 Task: Look for space in San Mateo Atenco, Mexico from 8th June, 2023 to 19th June, 2023 for 1 adult in price range Rs.5000 to Rs.12000. Place can be shared room with 1  bedroom having 1 bed and 1 bathroom. Property type can be house, flat, guest house, hotel. Booking option can be shelf check-in. Required host language is English.
Action: Mouse moved to (596, 131)
Screenshot: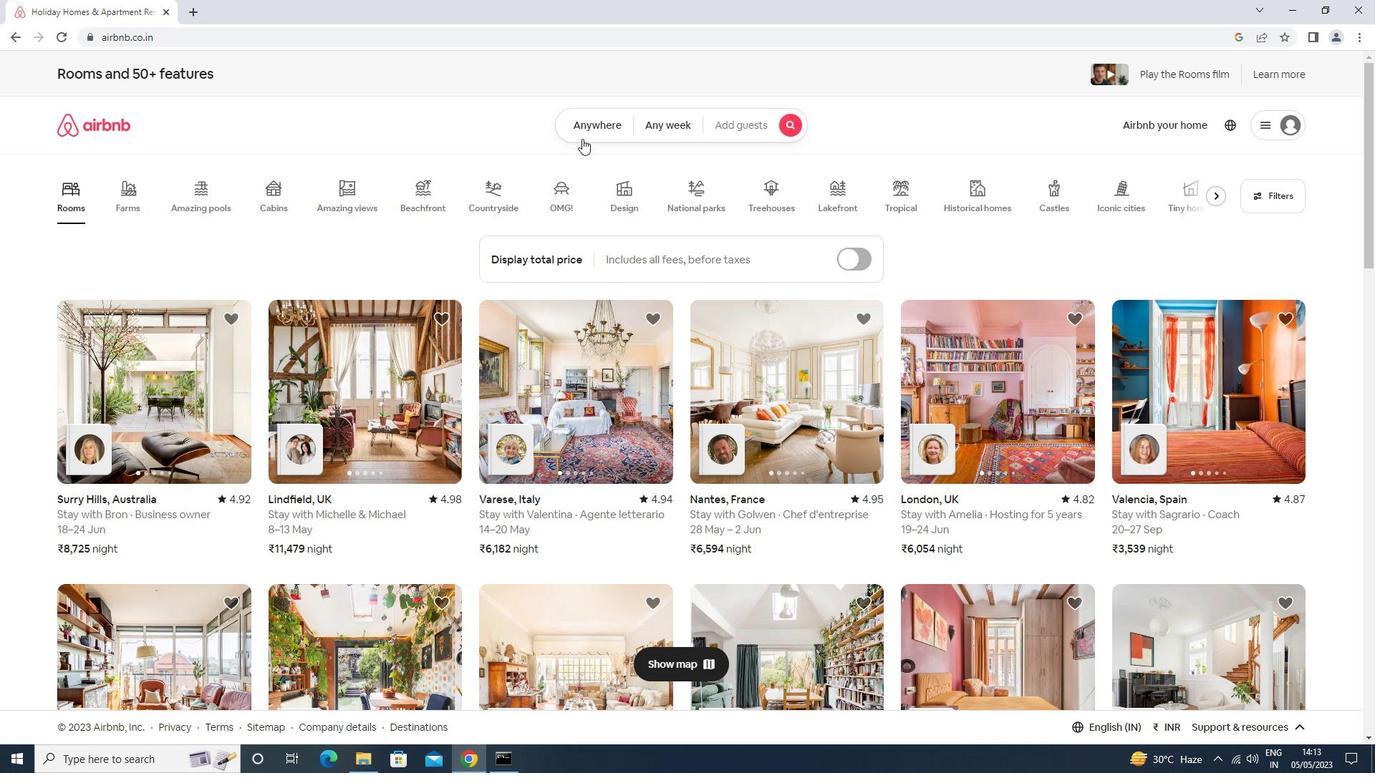 
Action: Mouse pressed left at (596, 131)
Screenshot: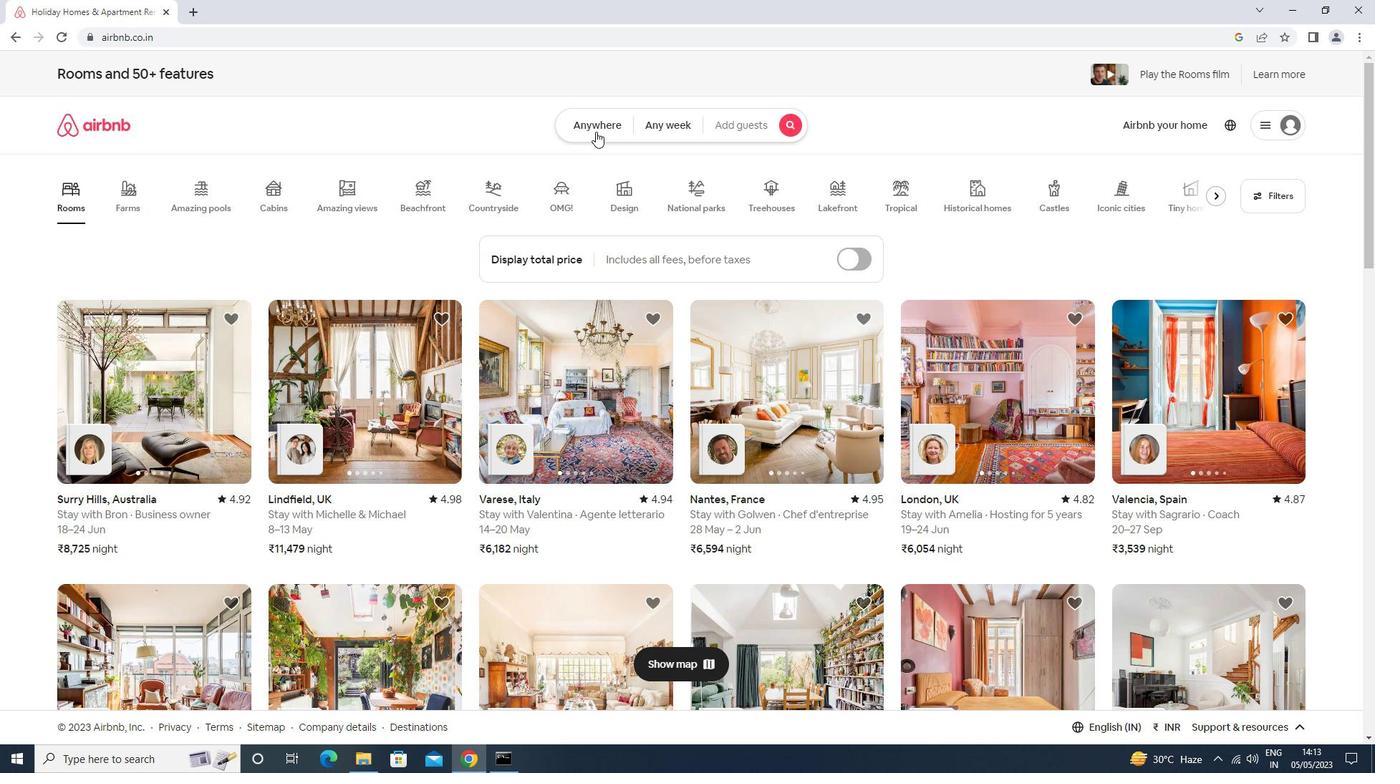 
Action: Mouse moved to (553, 191)
Screenshot: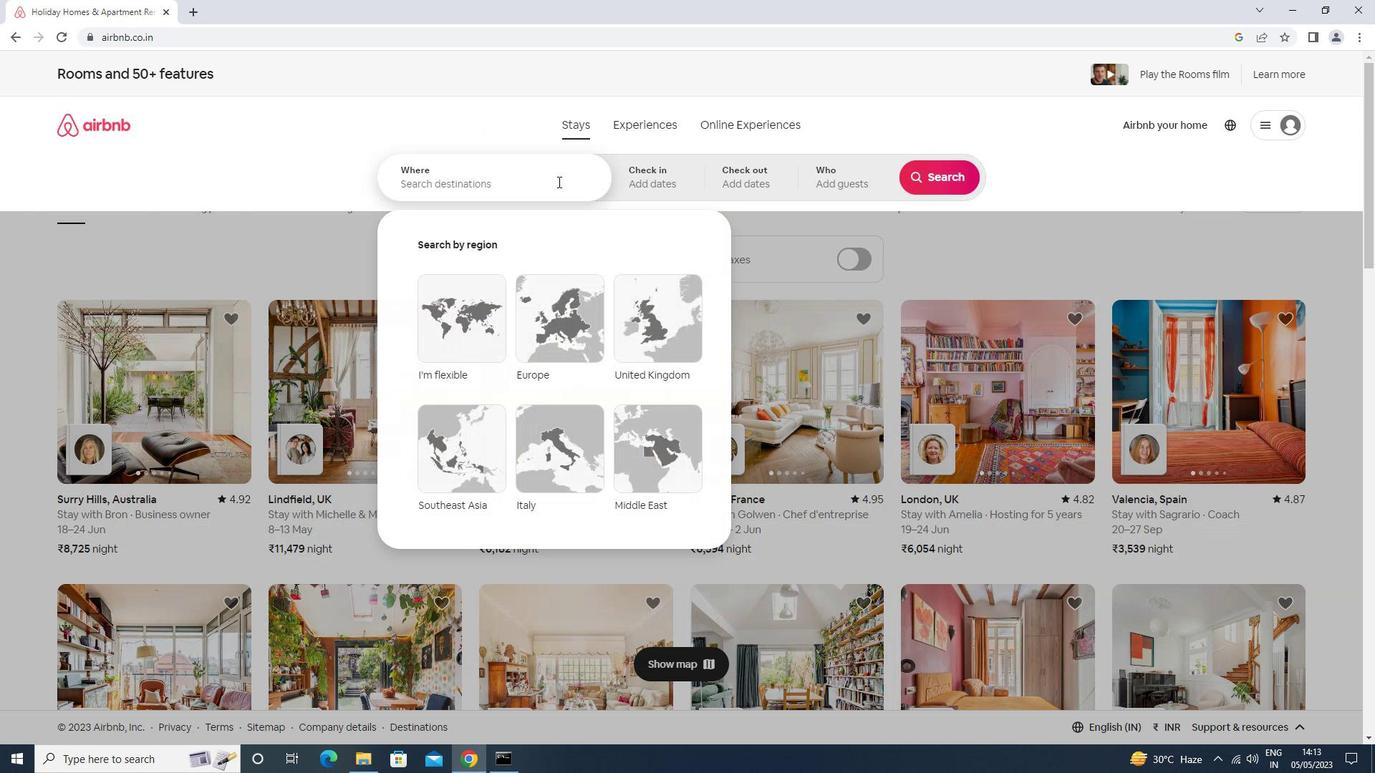 
Action: Mouse pressed left at (553, 191)
Screenshot: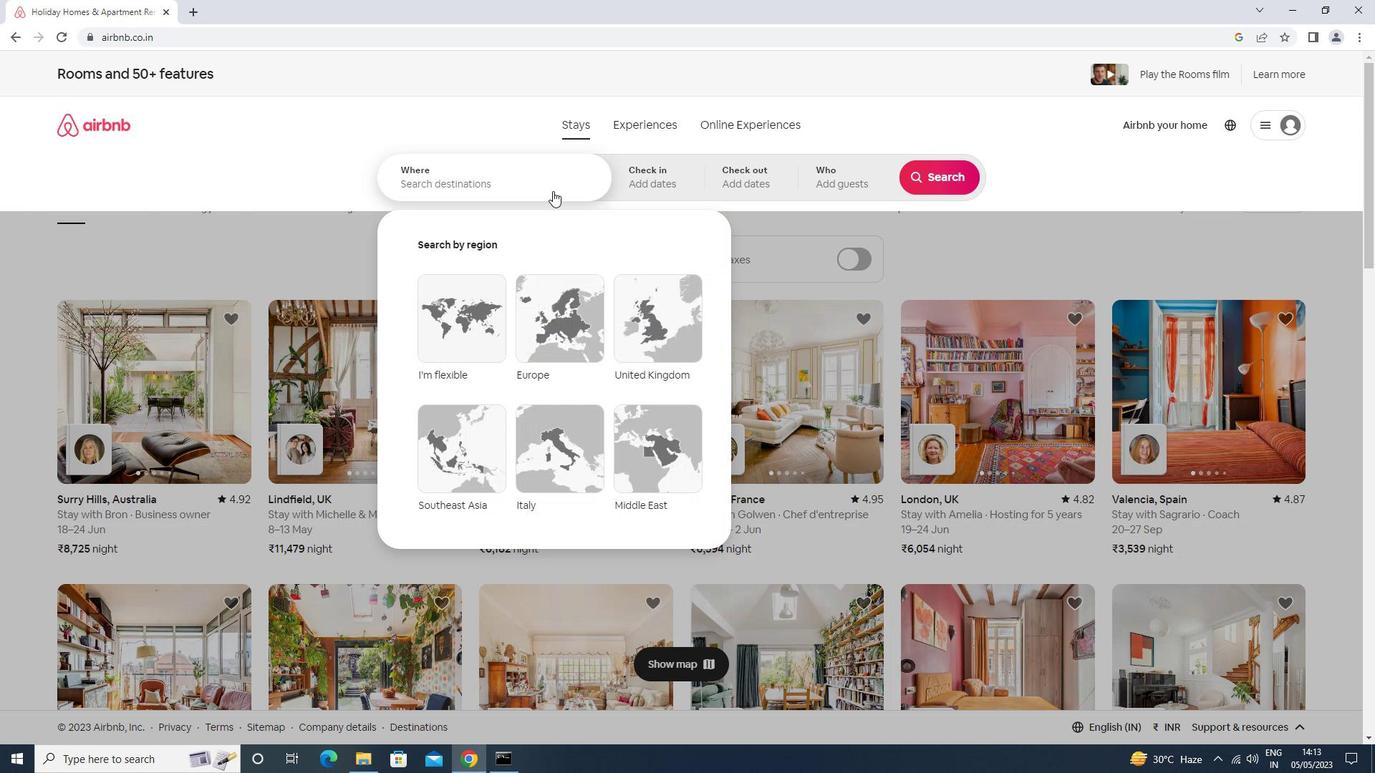 
Action: Key pressed <Key.shift>SAN<Key.space><Key.shift>MATEO<Key.space><Key.shift>ATE<Key.down><Key.enter>
Screenshot: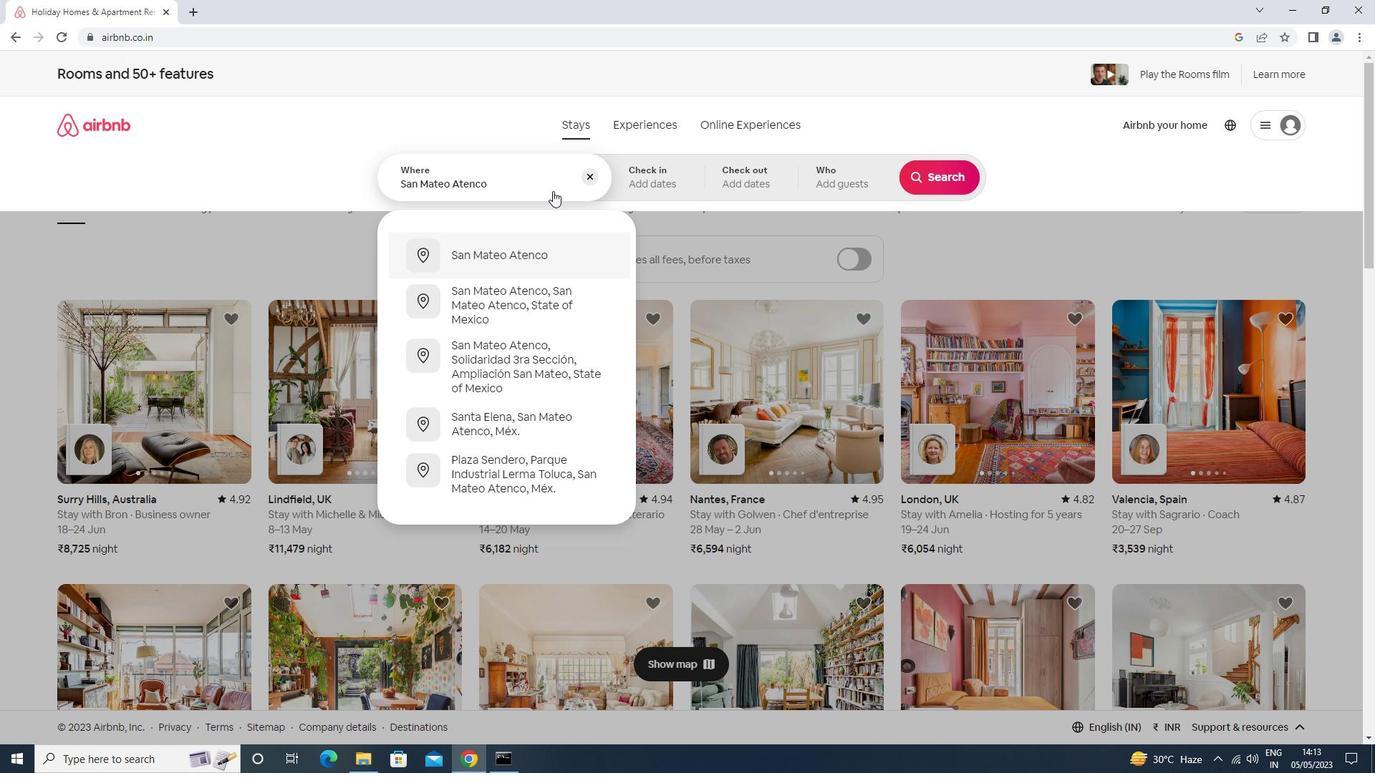 
Action: Mouse moved to (849, 378)
Screenshot: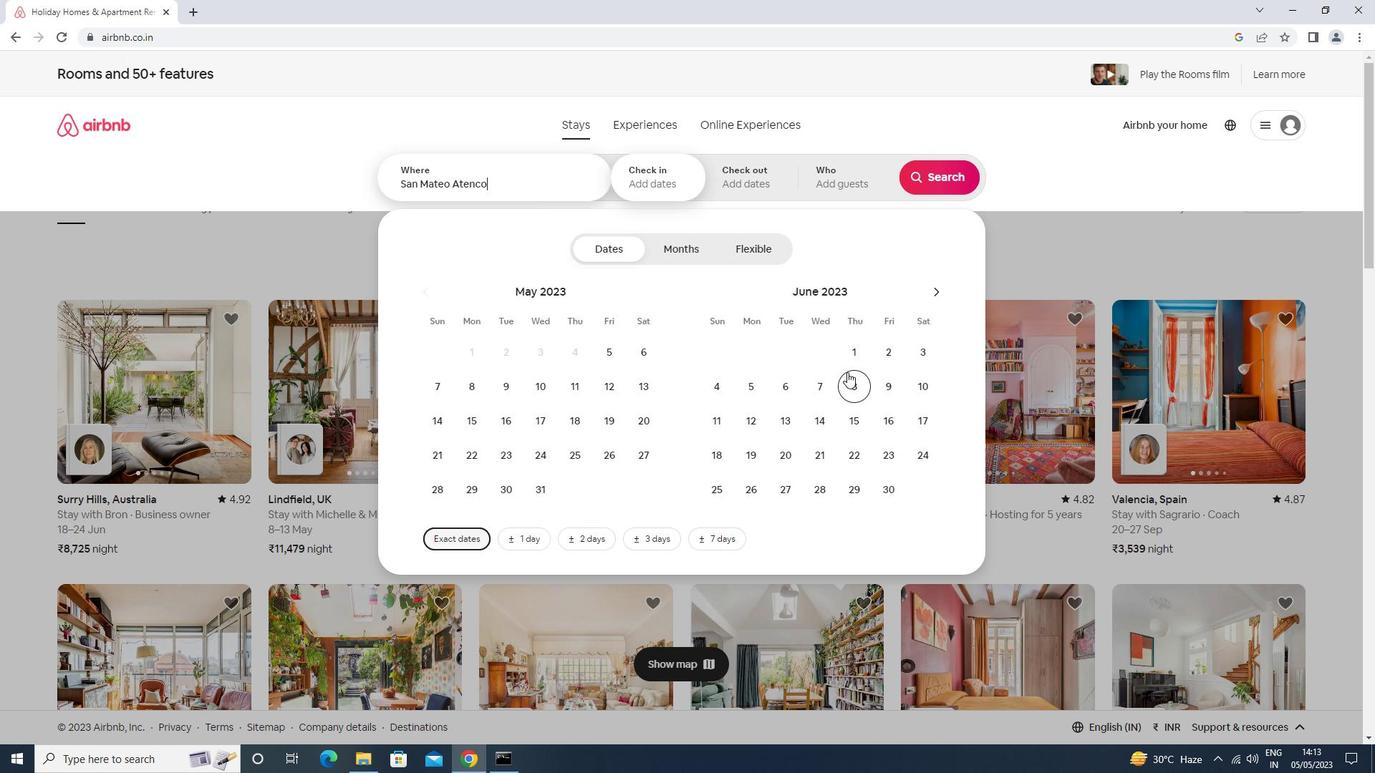 
Action: Mouse pressed left at (849, 378)
Screenshot: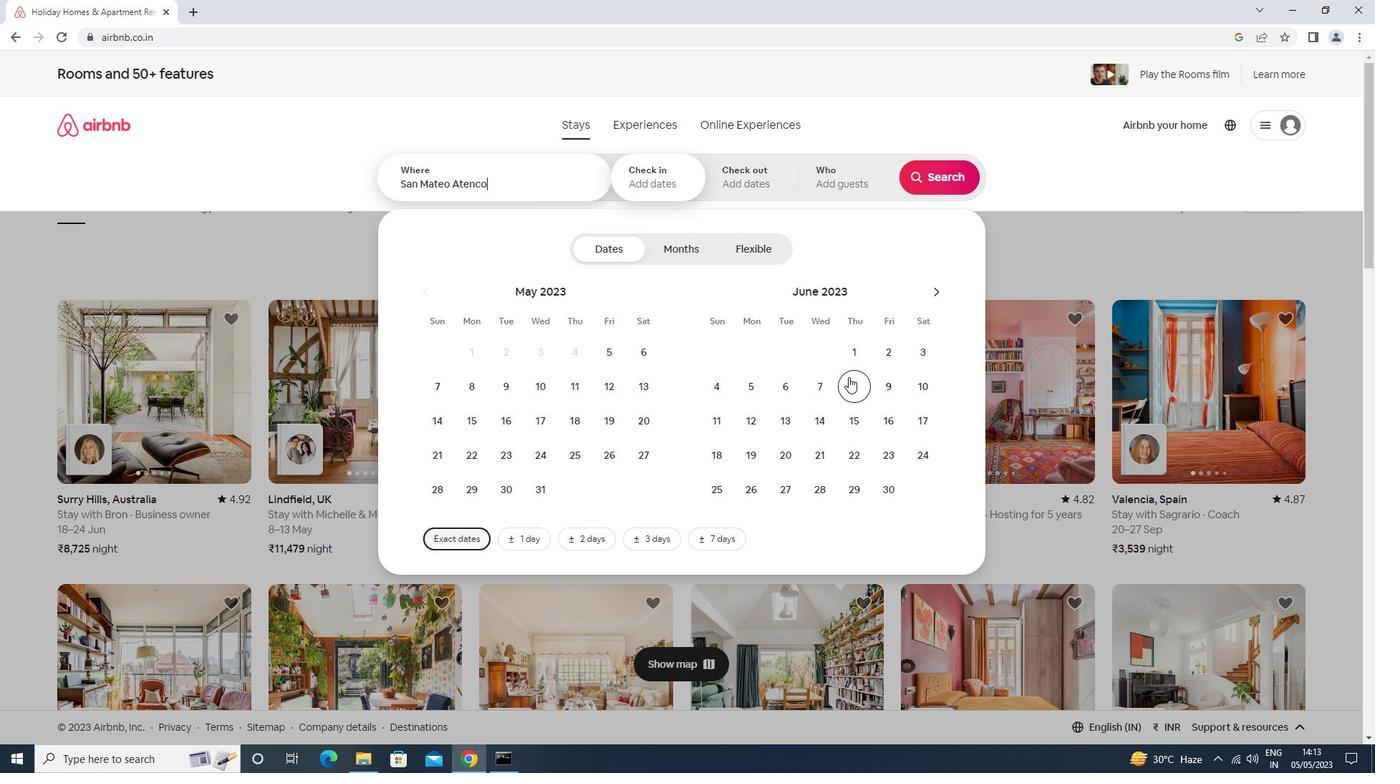 
Action: Mouse moved to (761, 457)
Screenshot: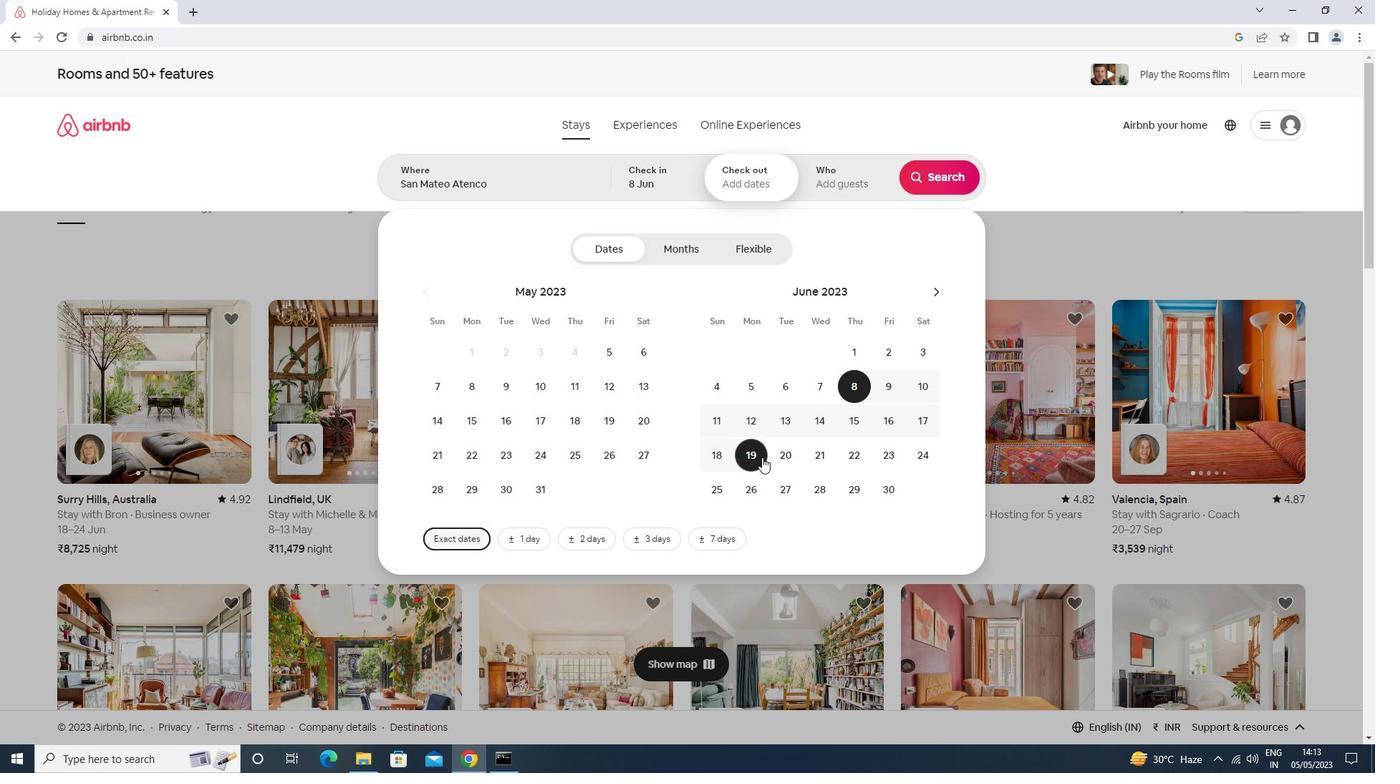 
Action: Mouse pressed left at (761, 457)
Screenshot: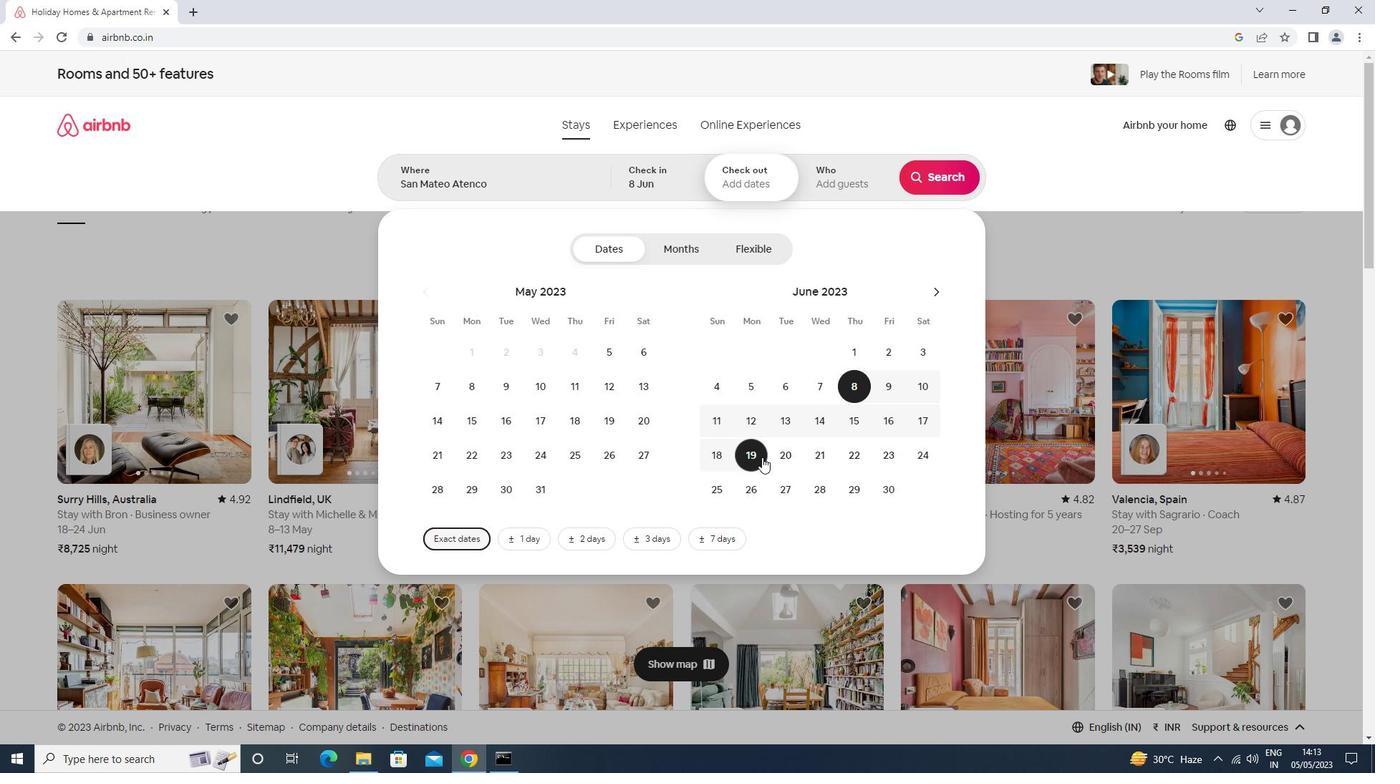 
Action: Mouse moved to (841, 189)
Screenshot: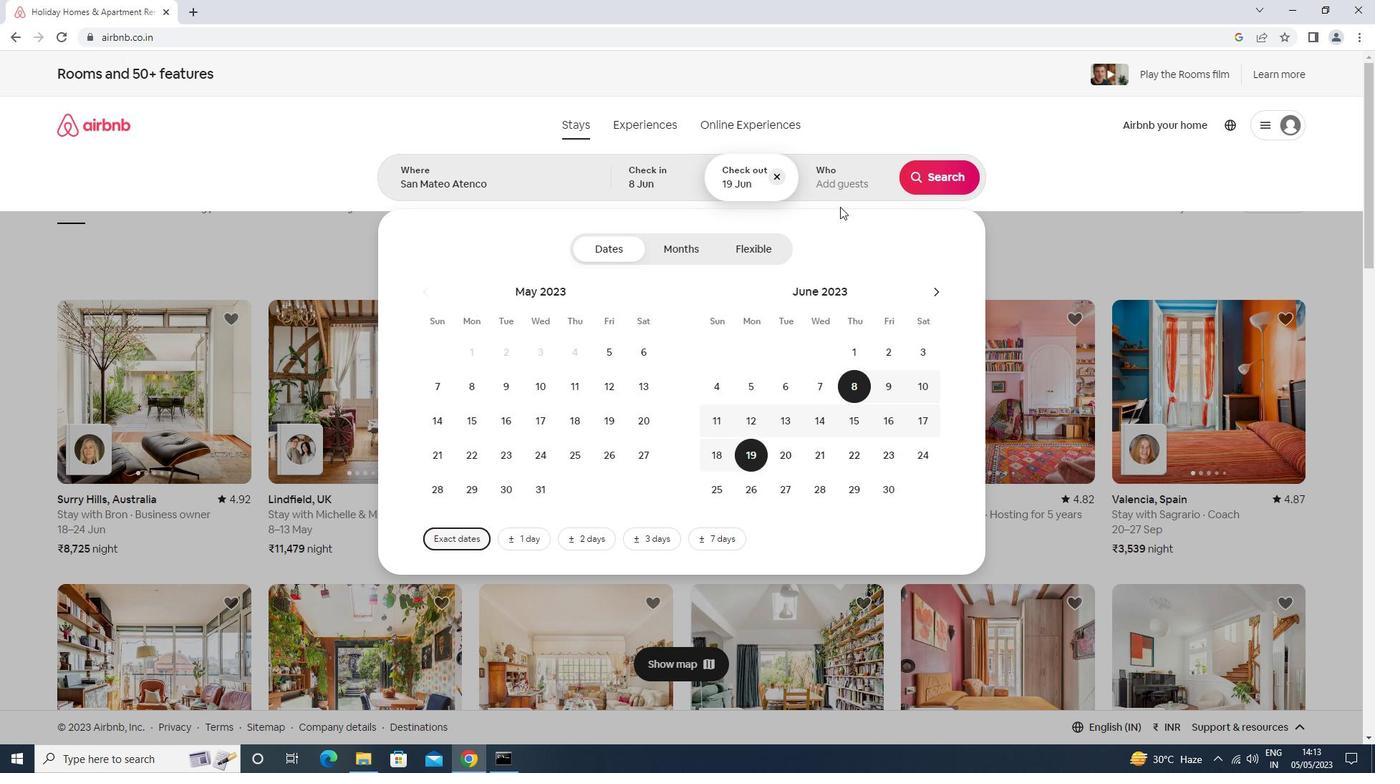 
Action: Mouse pressed left at (841, 189)
Screenshot: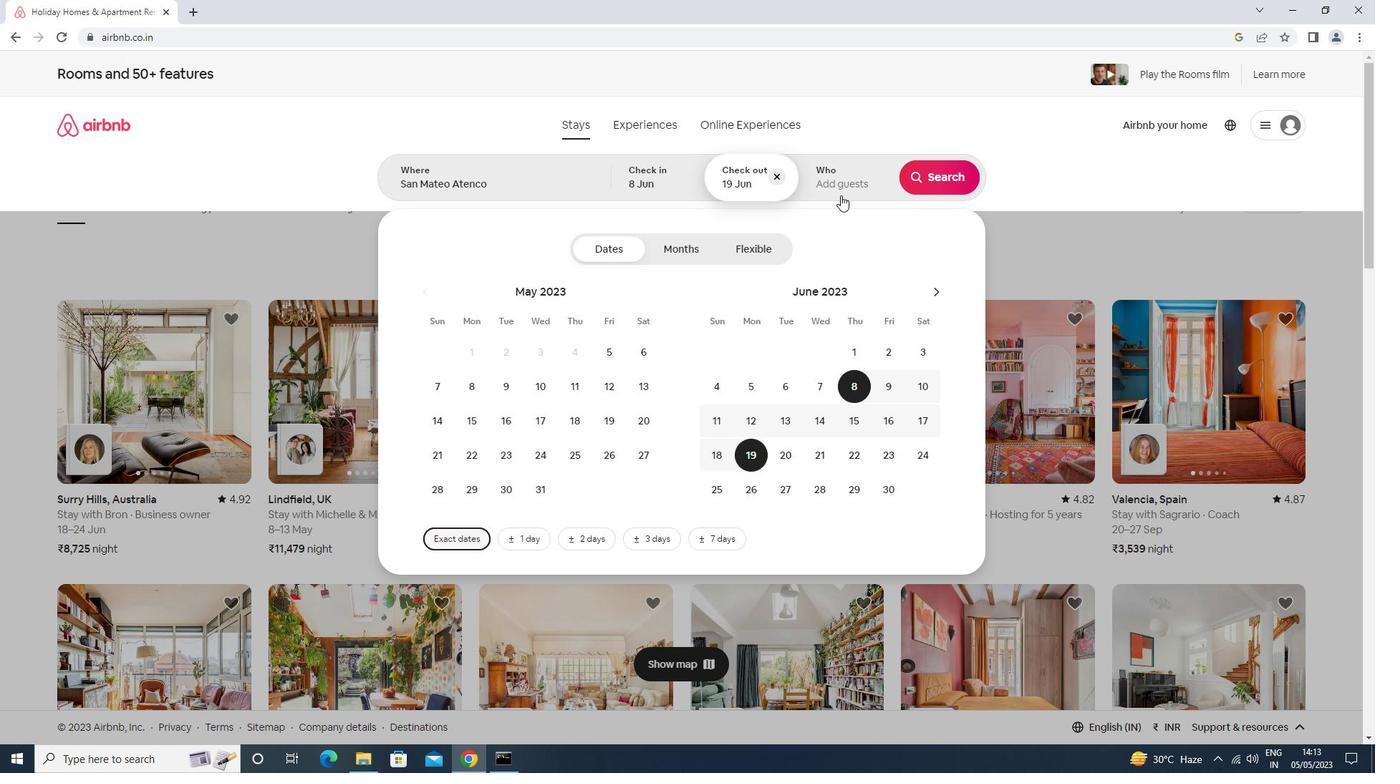 
Action: Mouse moved to (941, 254)
Screenshot: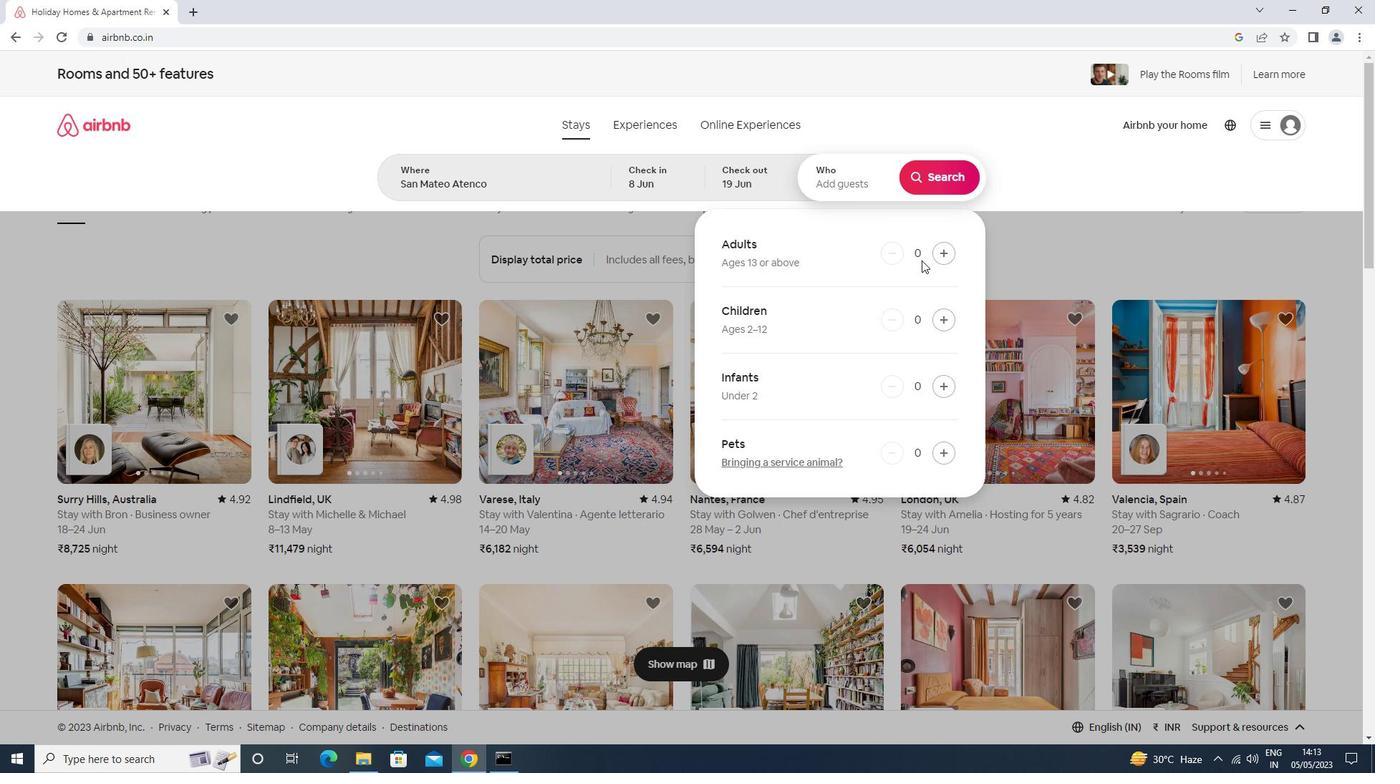 
Action: Mouse pressed left at (941, 254)
Screenshot: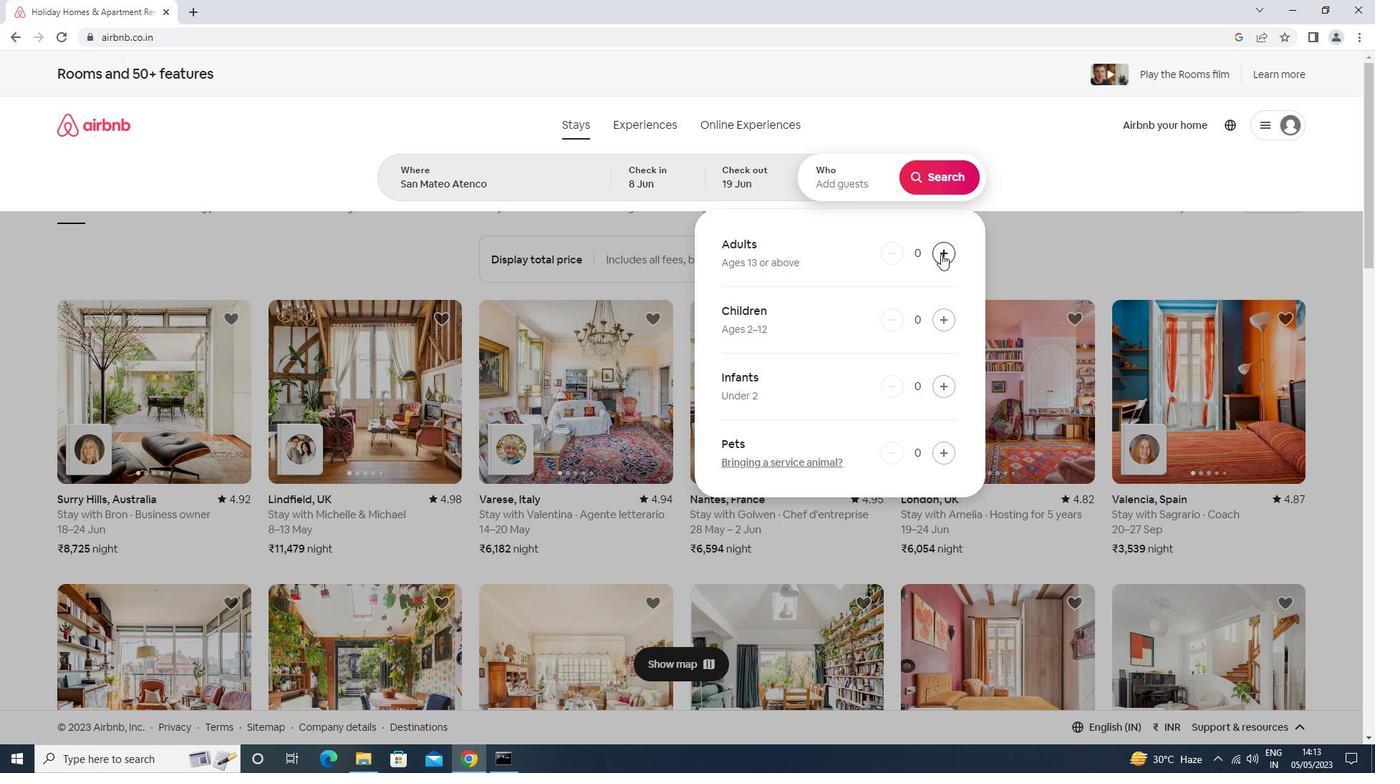 
Action: Mouse moved to (943, 176)
Screenshot: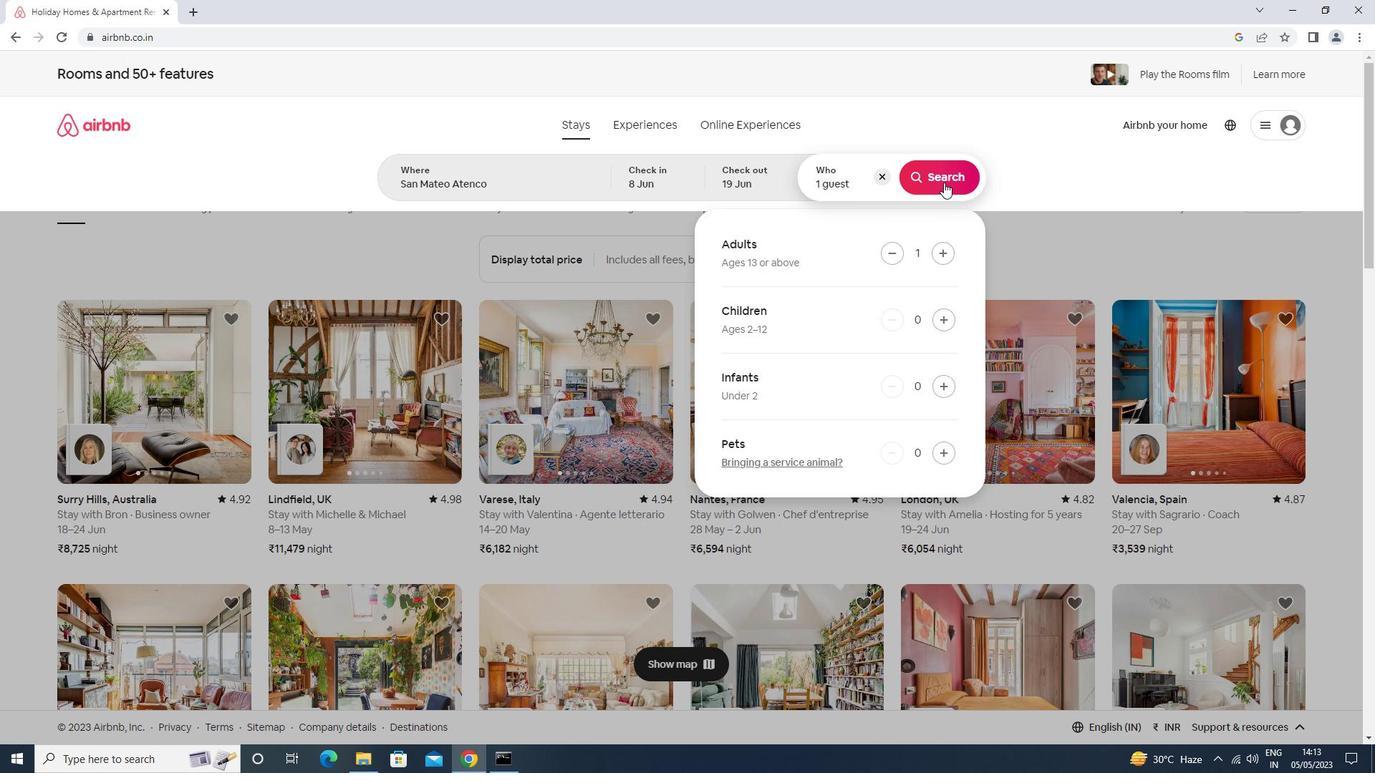 
Action: Mouse pressed left at (943, 176)
Screenshot: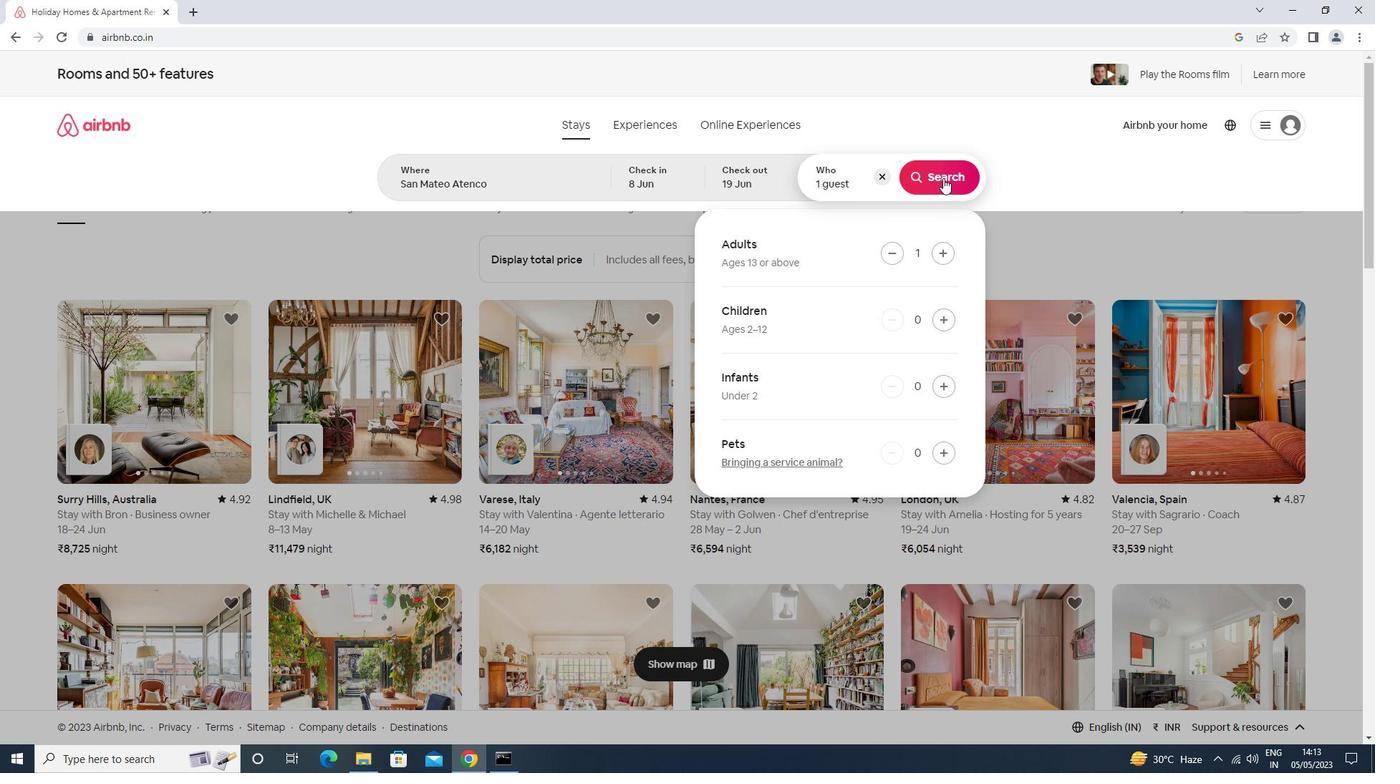 
Action: Mouse moved to (1310, 147)
Screenshot: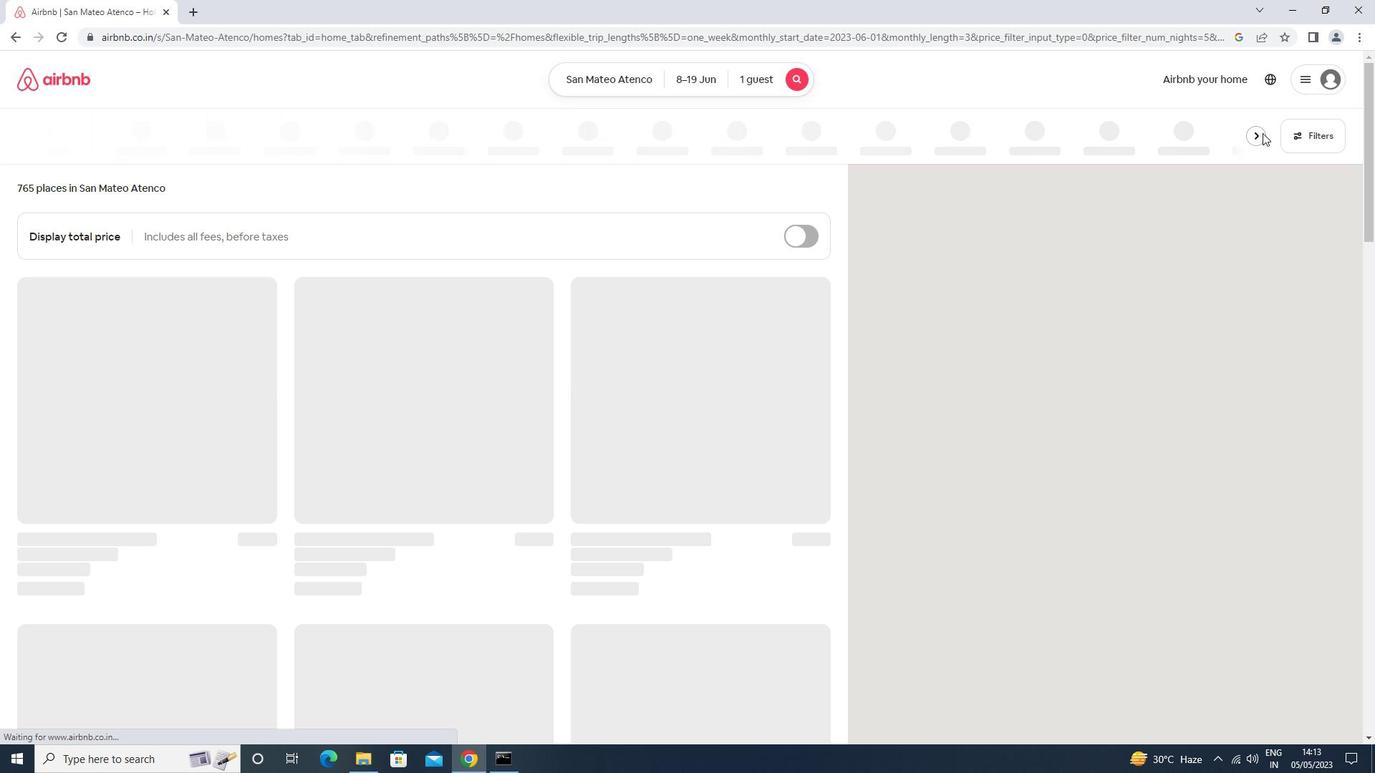
Action: Mouse pressed left at (1310, 147)
Screenshot: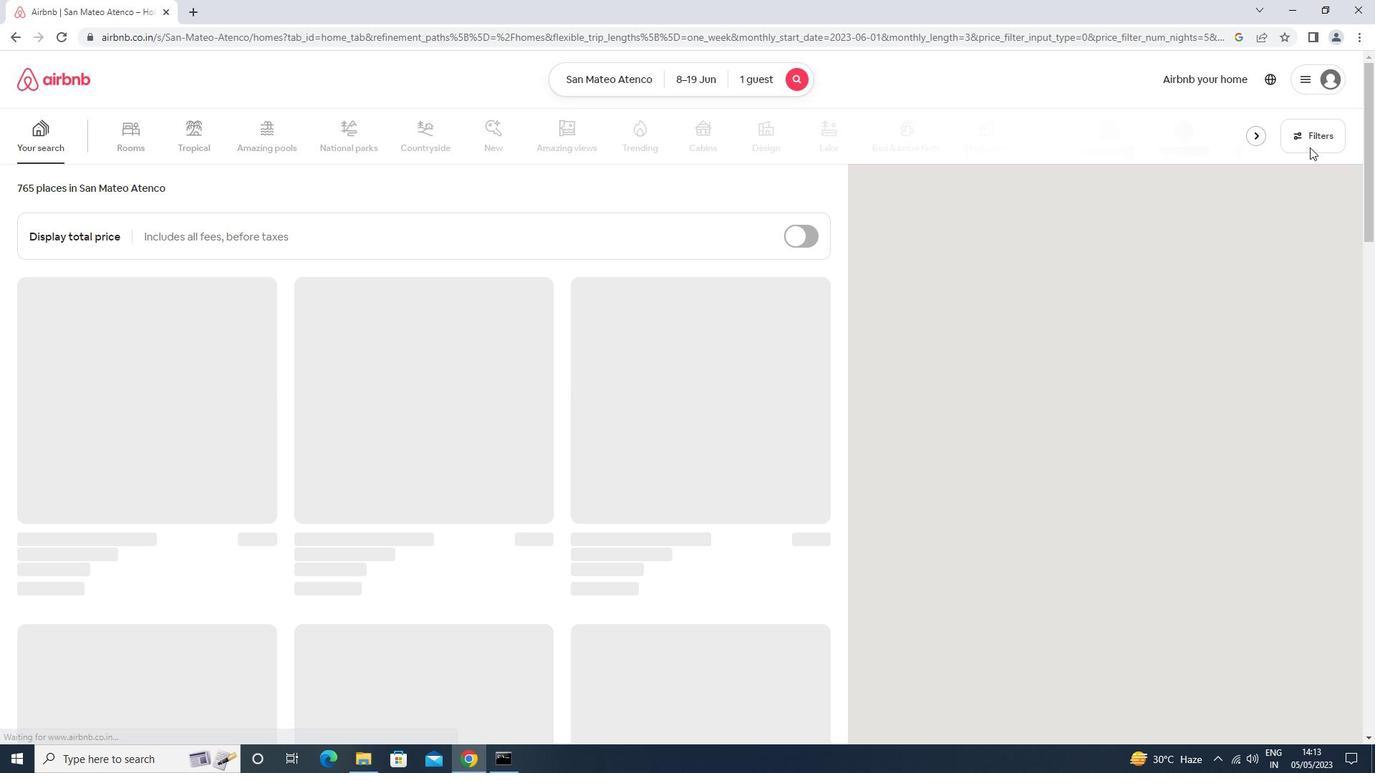 
Action: Mouse moved to (609, 474)
Screenshot: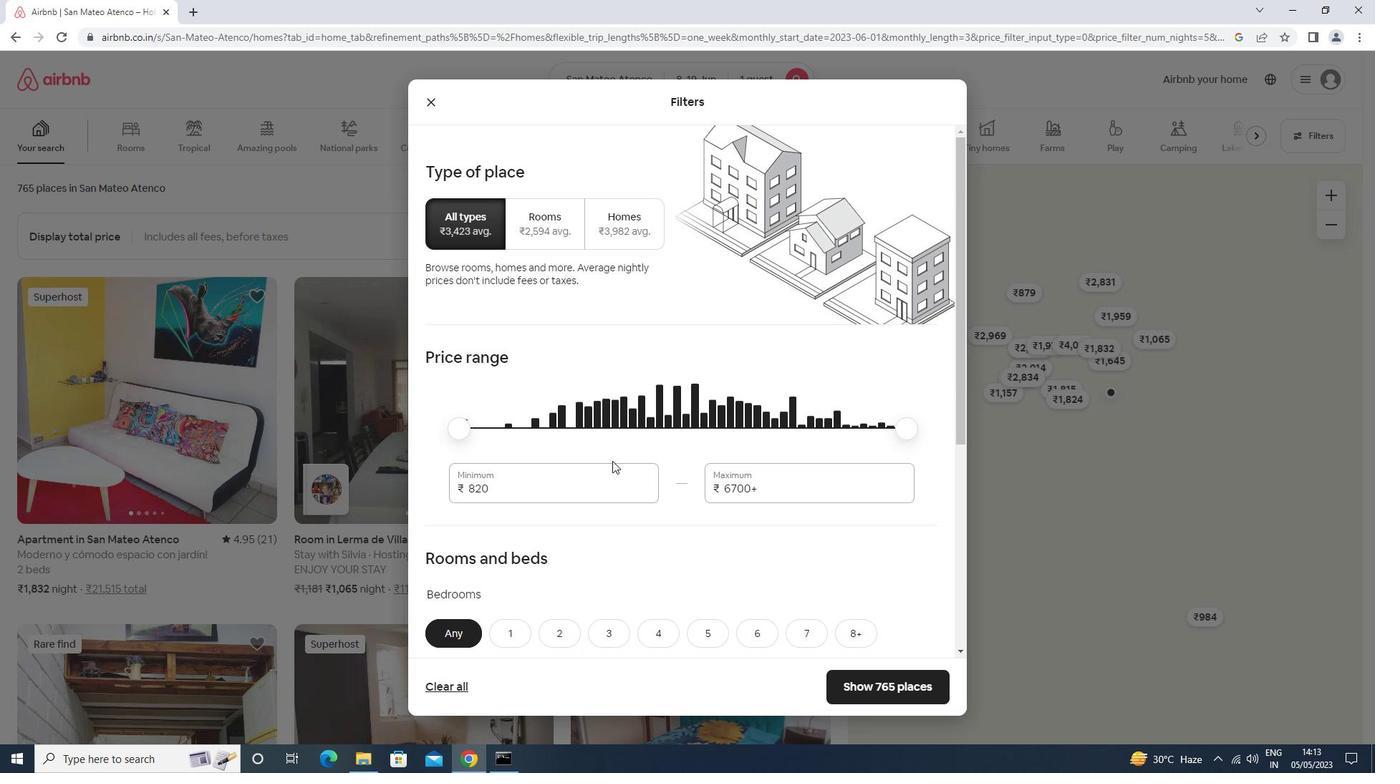 
Action: Mouse pressed left at (609, 474)
Screenshot: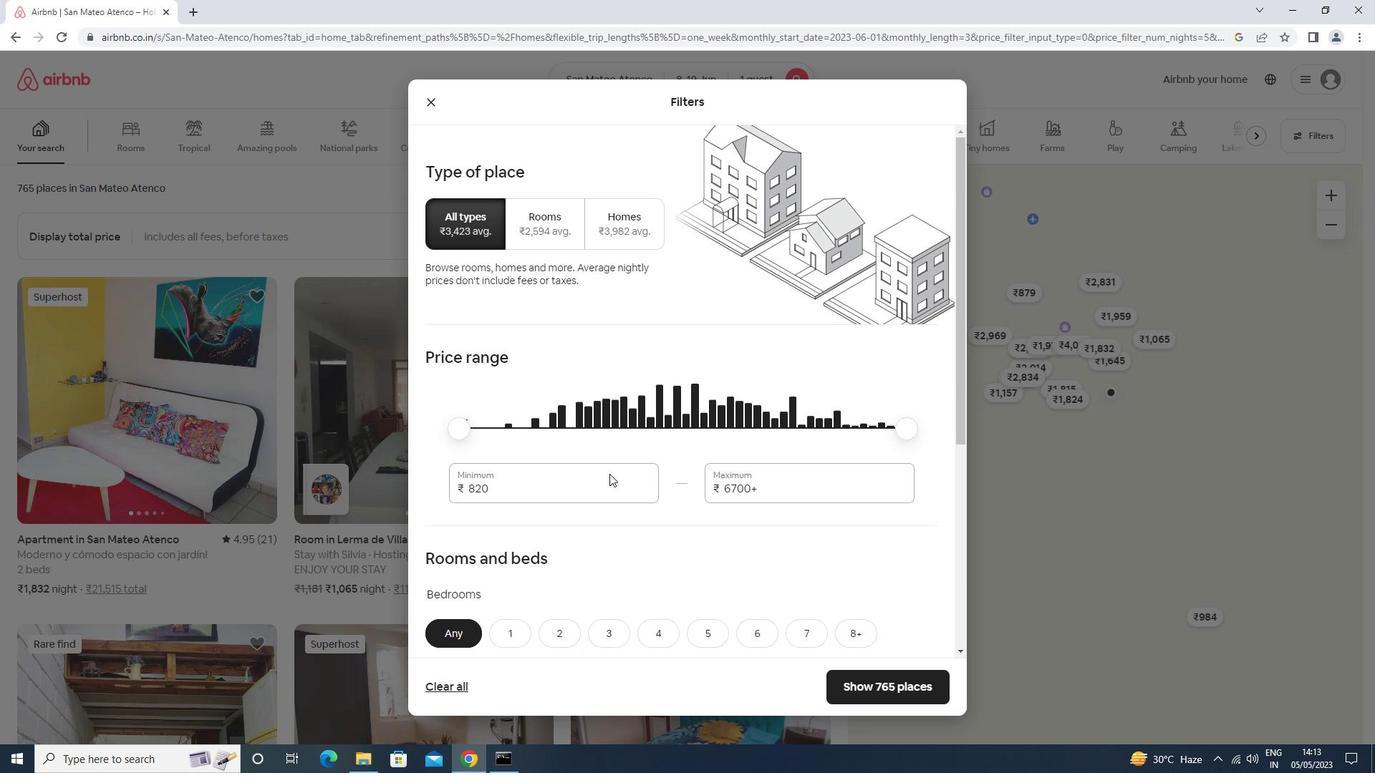 
Action: Mouse moved to (609, 474)
Screenshot: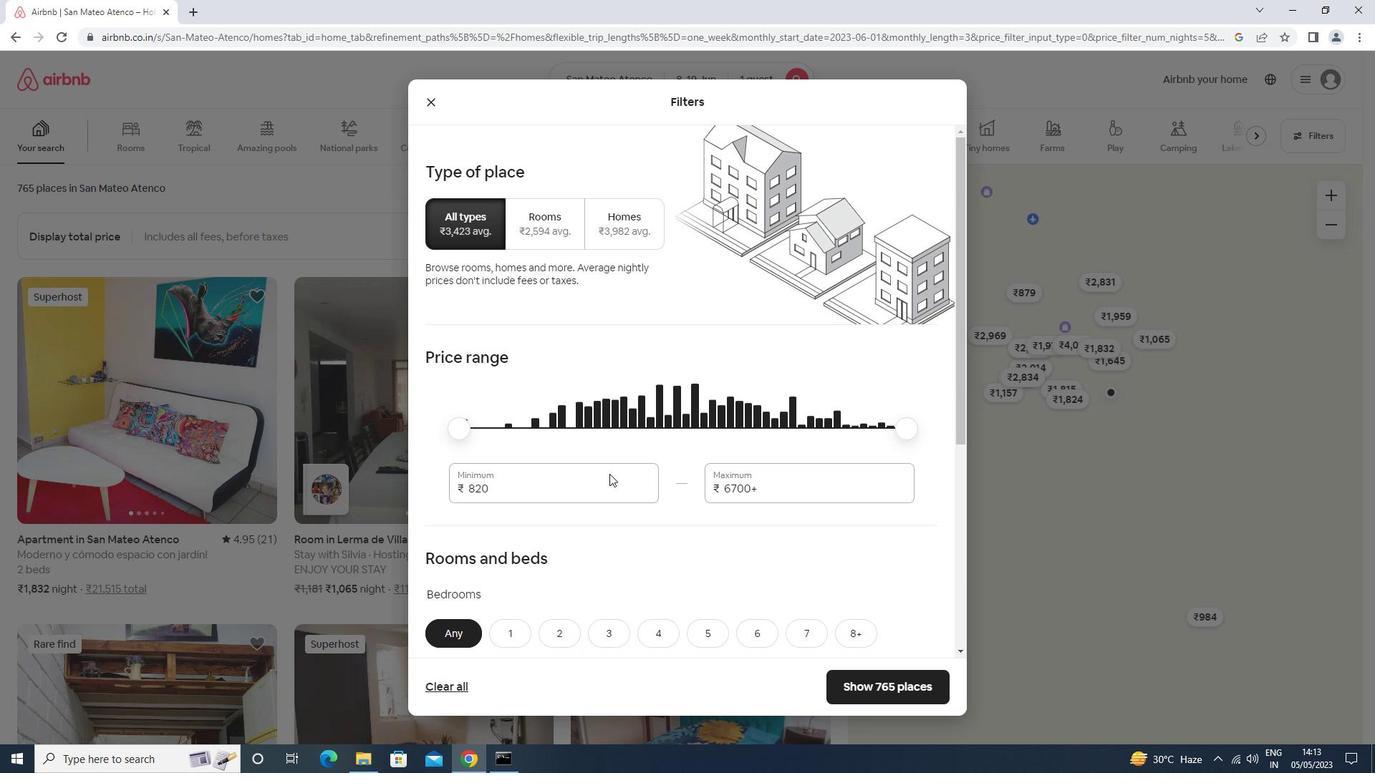 
Action: Key pressed <Key.backspace><Key.backspace><Key.backspace><Key.backspace>5000<Key.tab>12000
Screenshot: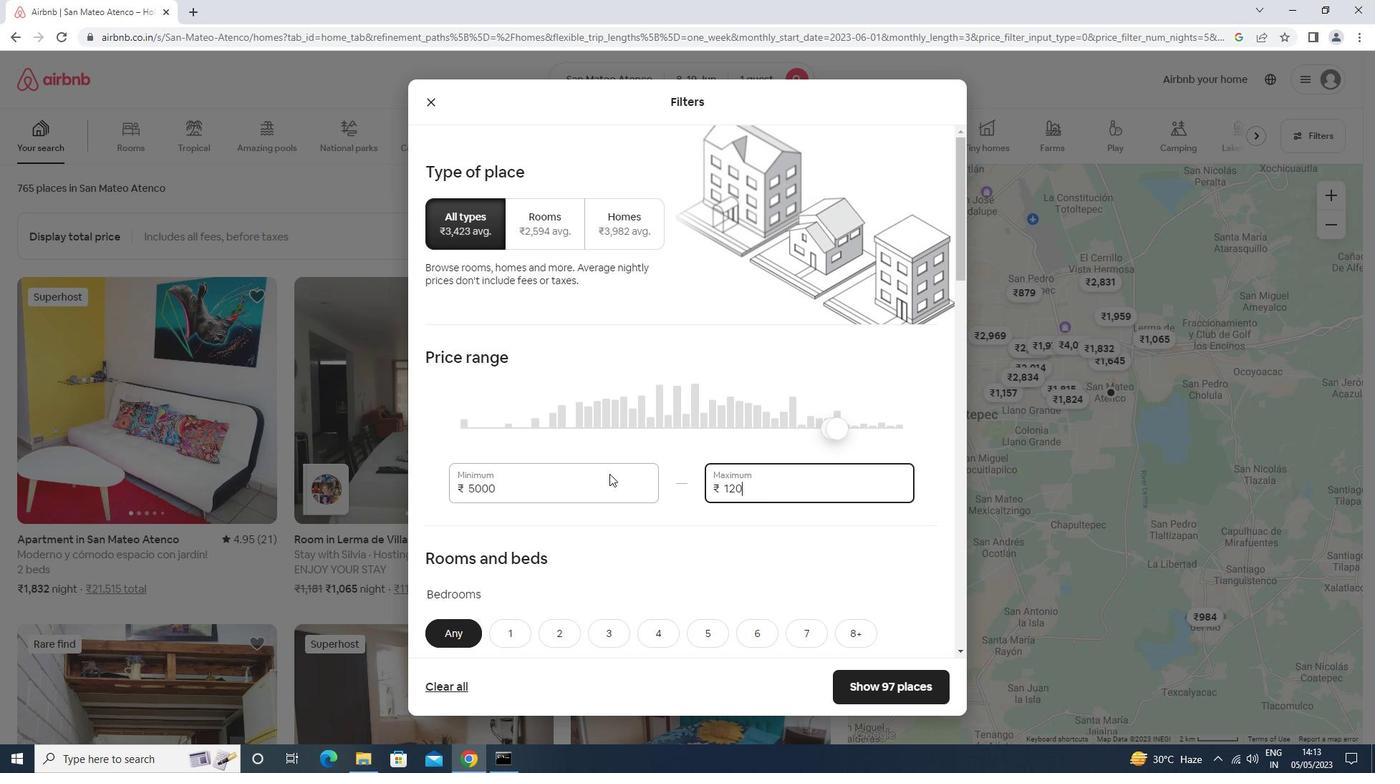 
Action: Mouse scrolled (609, 473) with delta (0, 0)
Screenshot: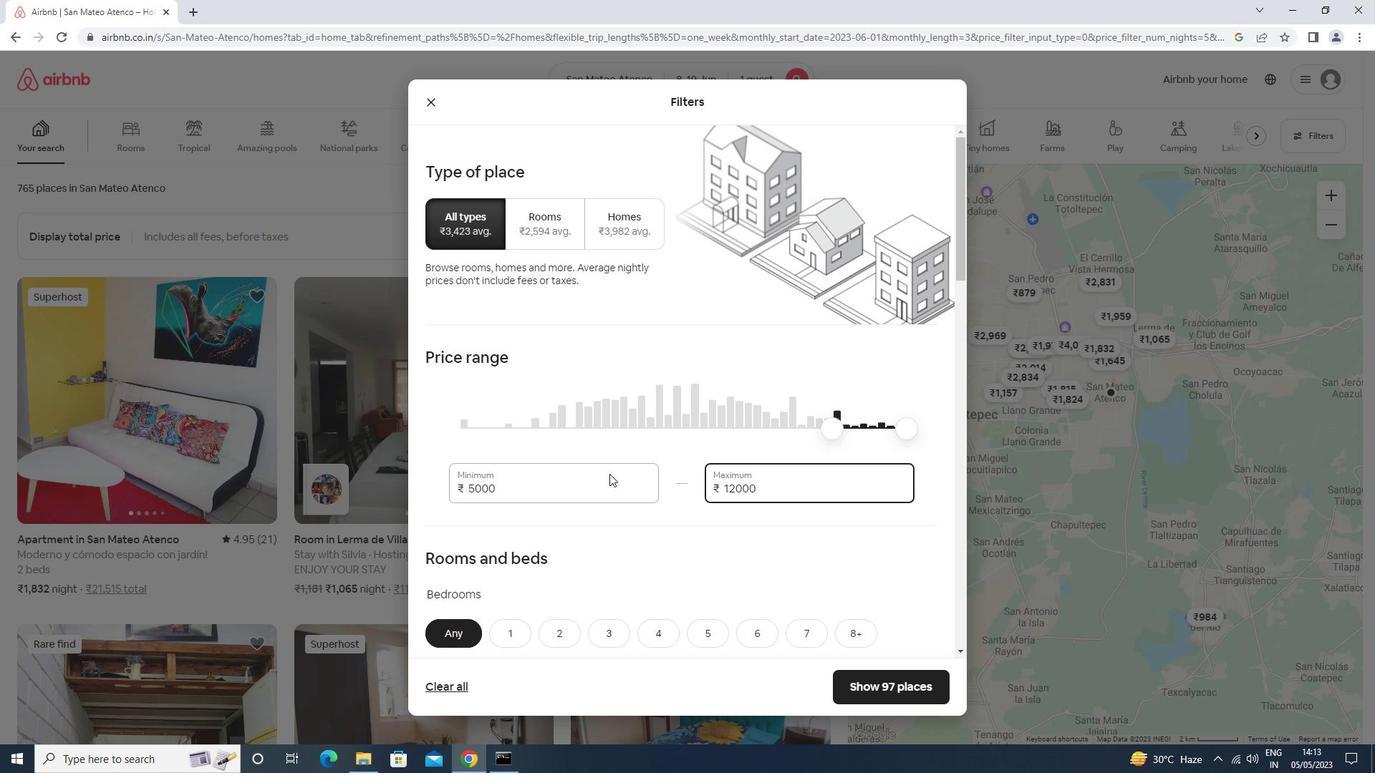 
Action: Mouse scrolled (609, 473) with delta (0, 0)
Screenshot: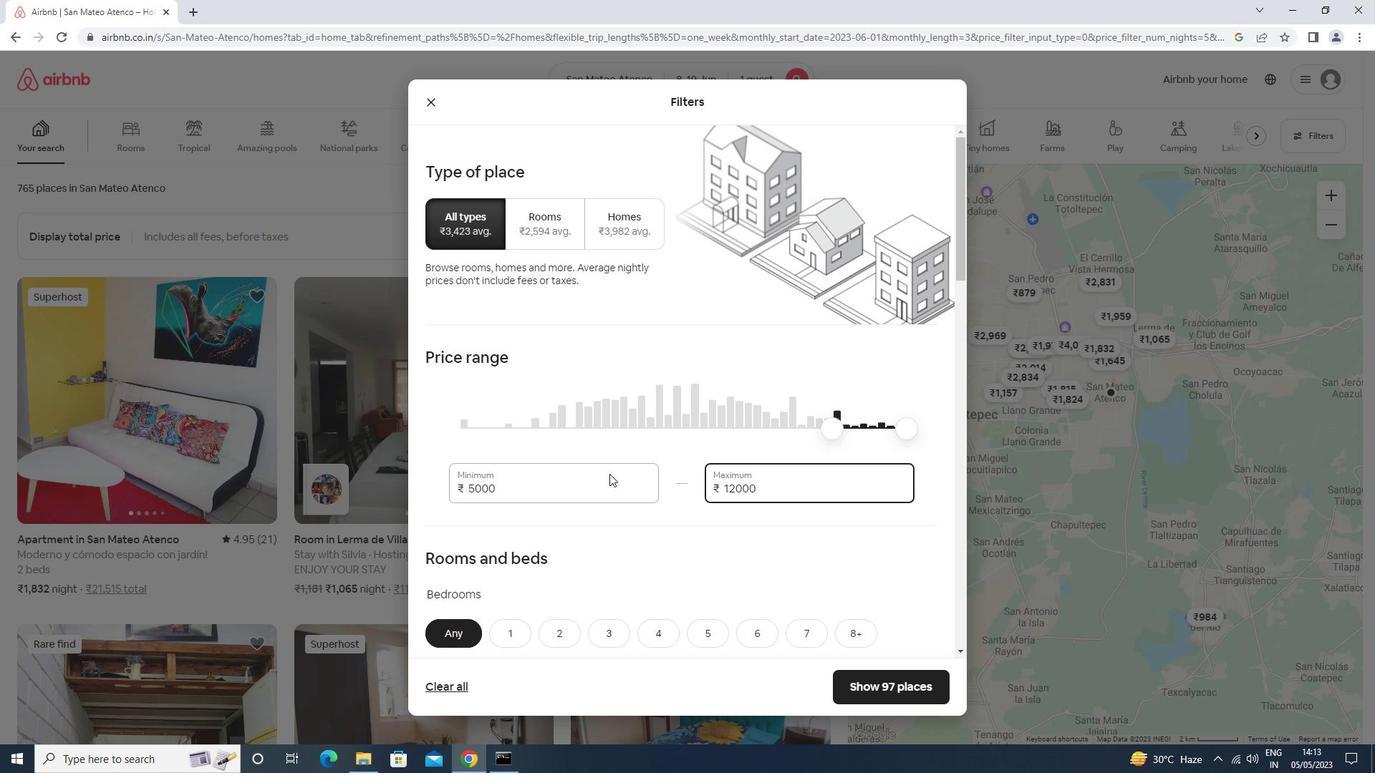 
Action: Mouse scrolled (609, 473) with delta (0, 0)
Screenshot: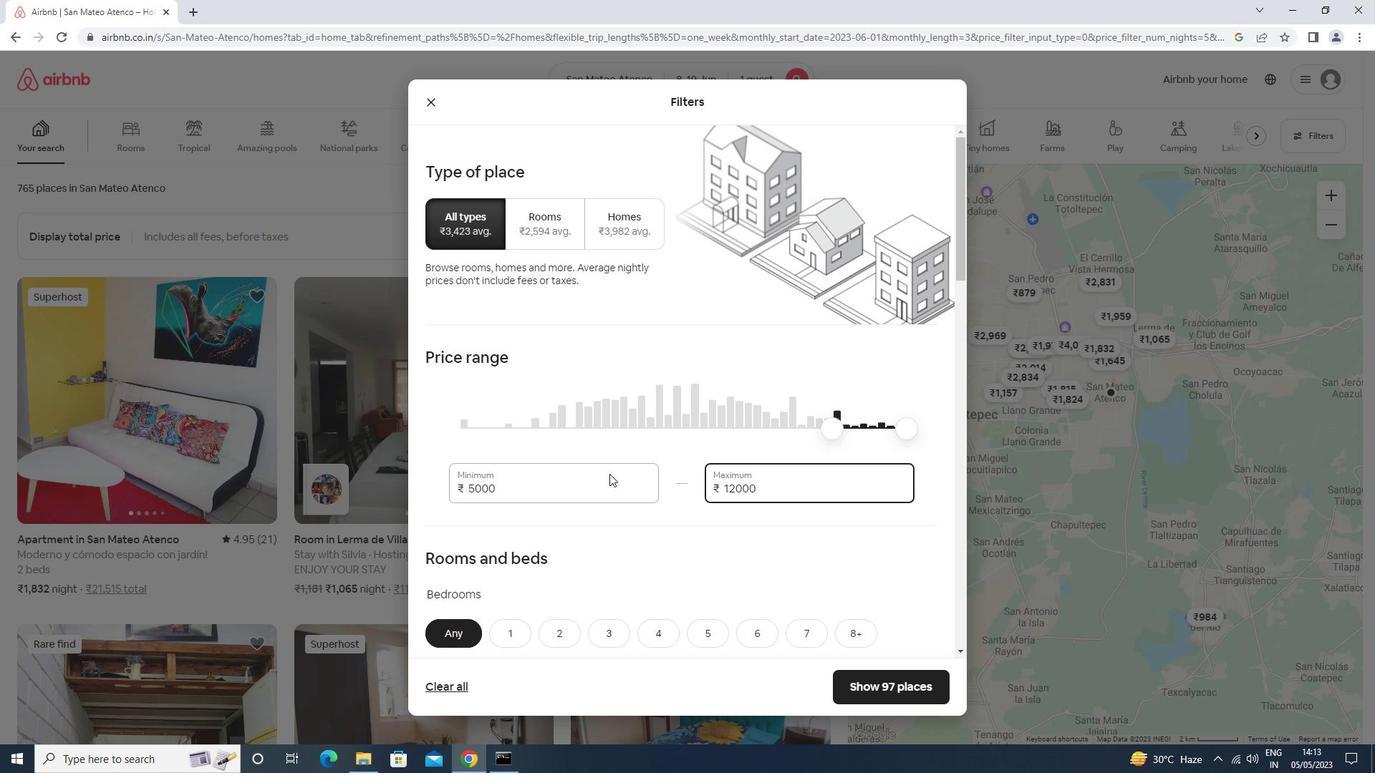 
Action: Mouse scrolled (609, 473) with delta (0, 0)
Screenshot: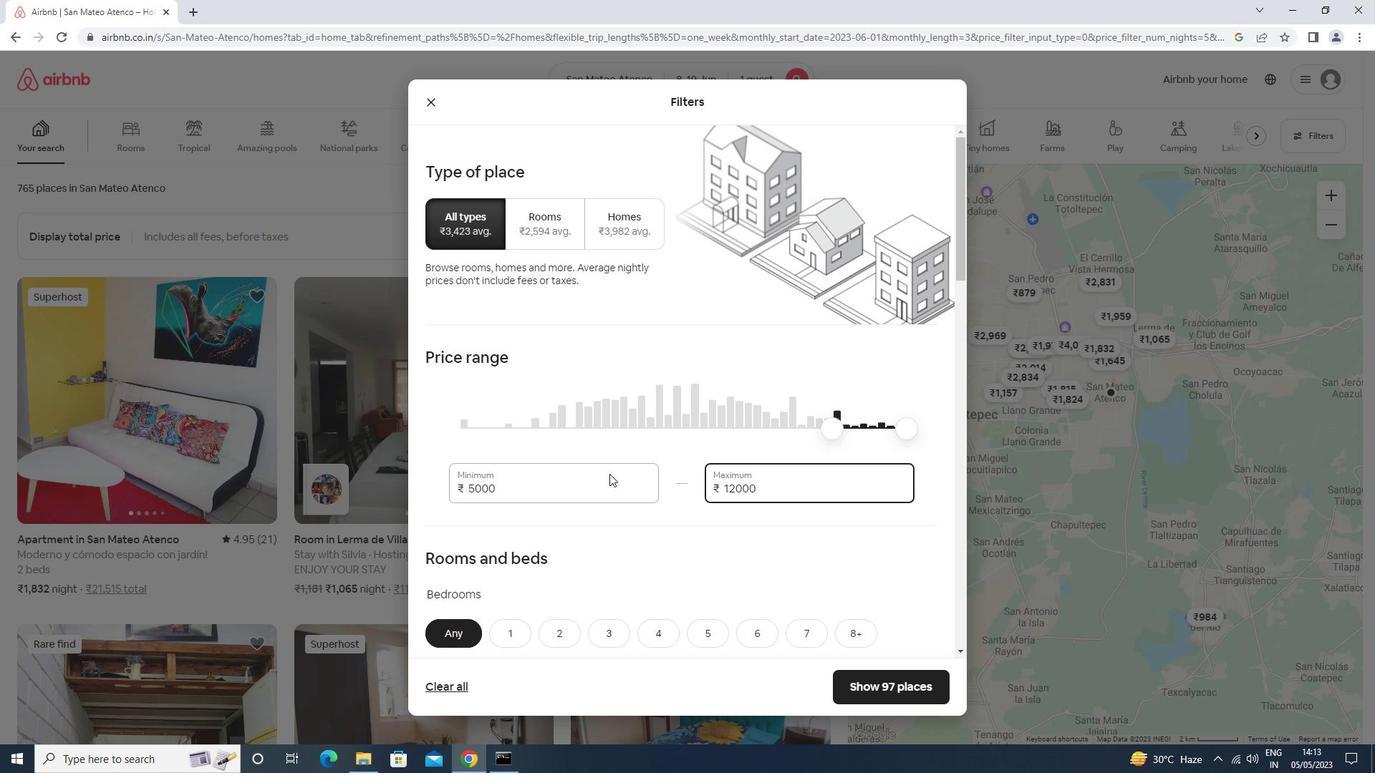 
Action: Mouse scrolled (609, 473) with delta (0, 0)
Screenshot: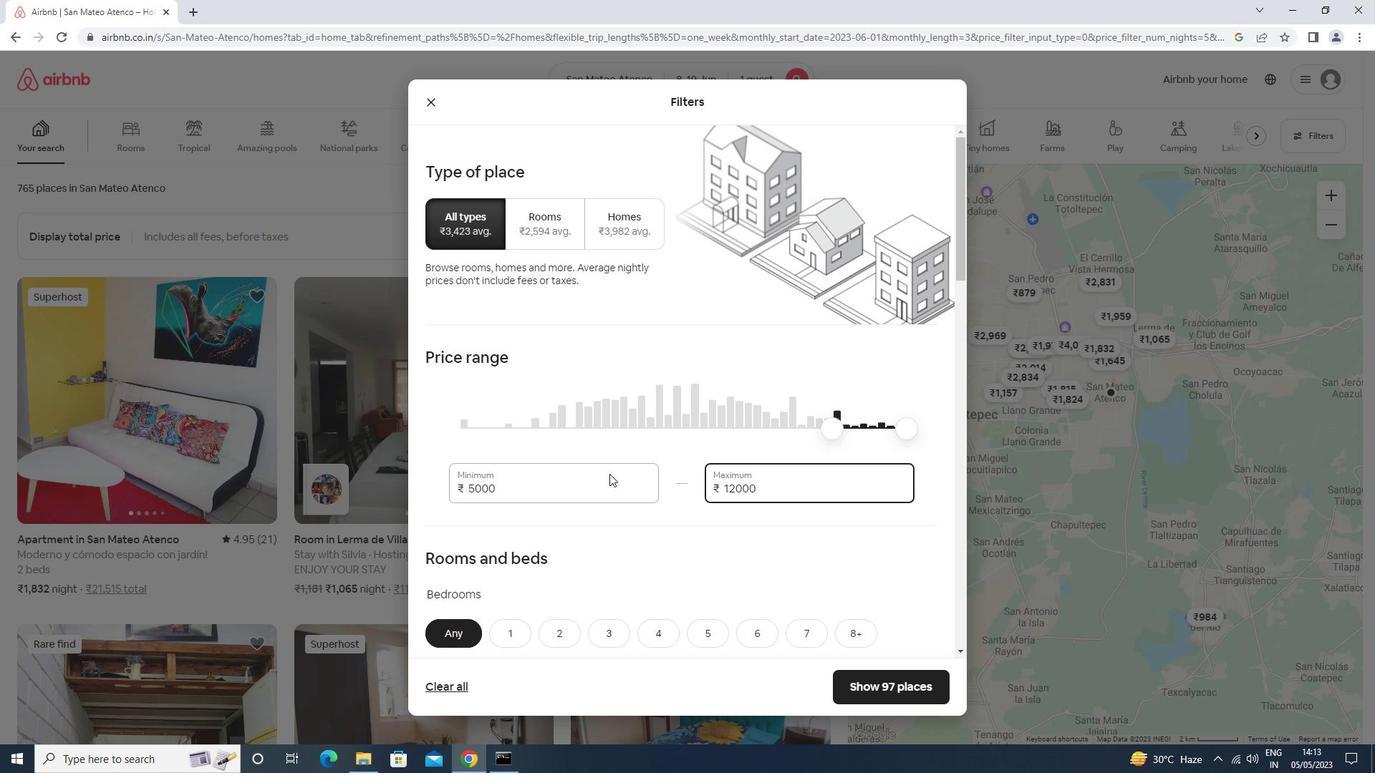 
Action: Mouse moved to (507, 262)
Screenshot: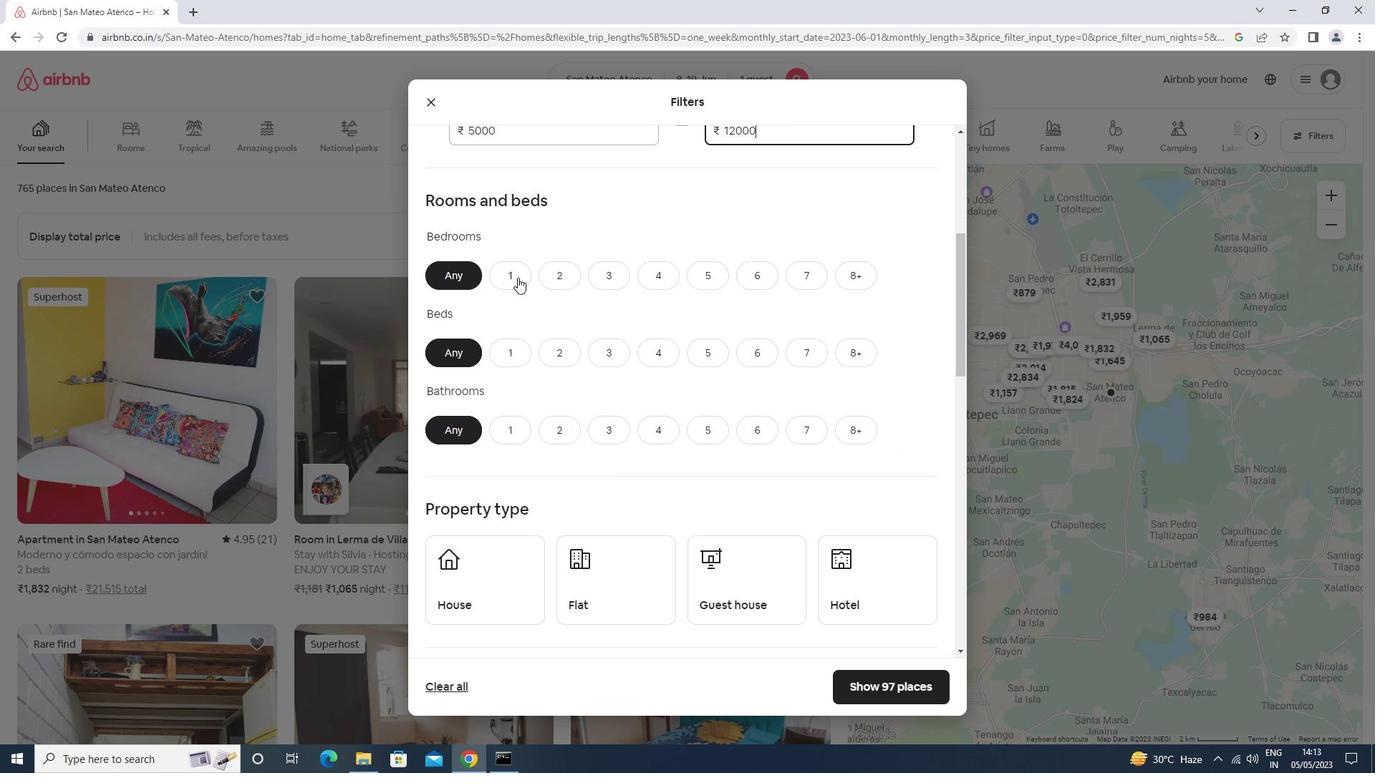 
Action: Mouse pressed left at (507, 262)
Screenshot: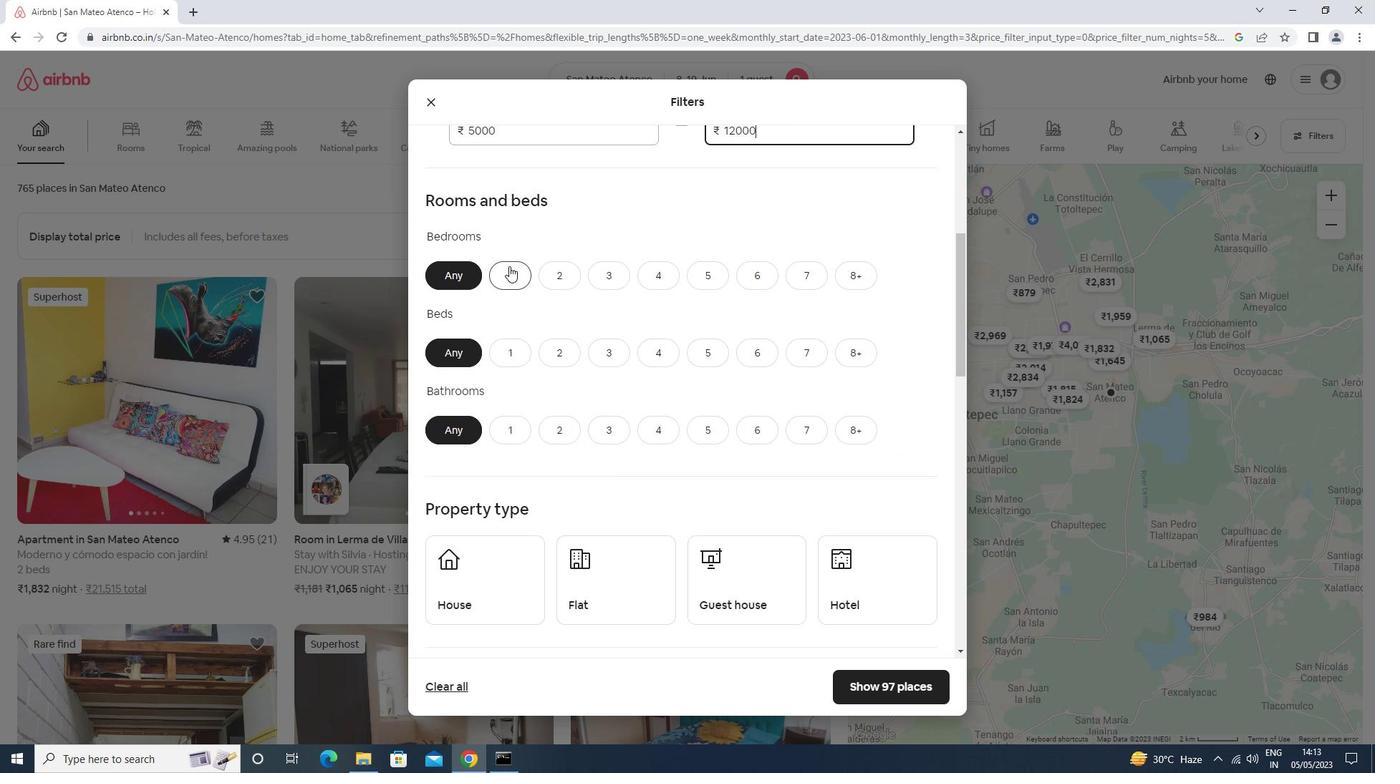 
Action: Mouse moved to (512, 367)
Screenshot: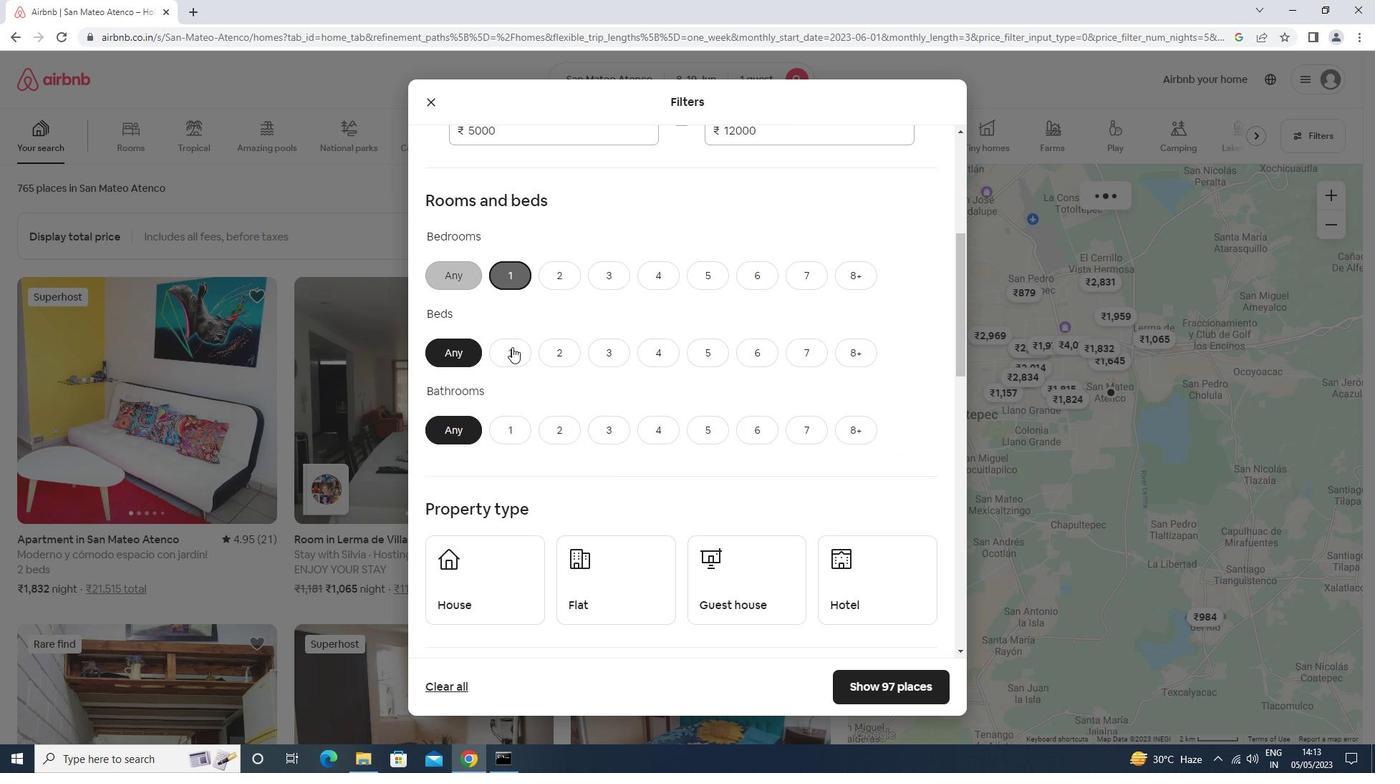 
Action: Mouse pressed left at (512, 367)
Screenshot: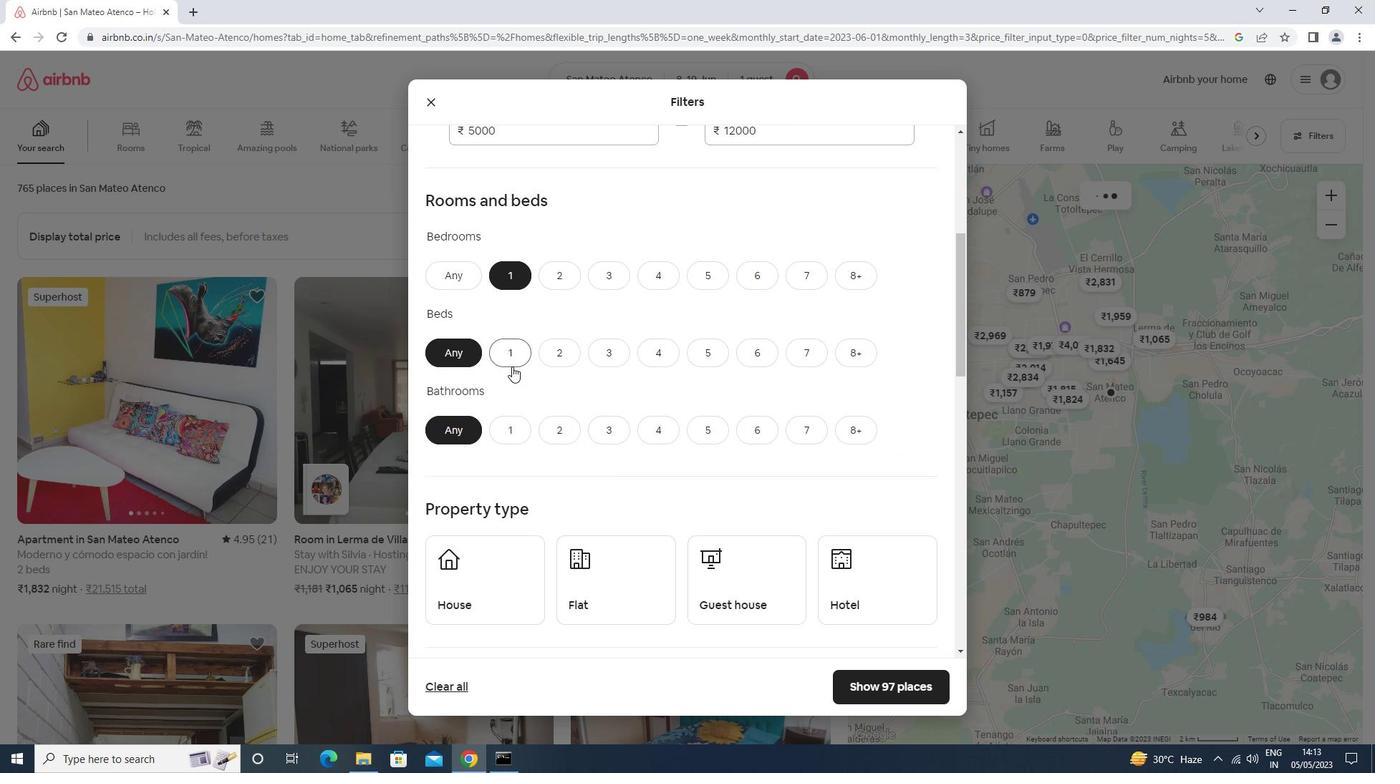 
Action: Mouse moved to (517, 342)
Screenshot: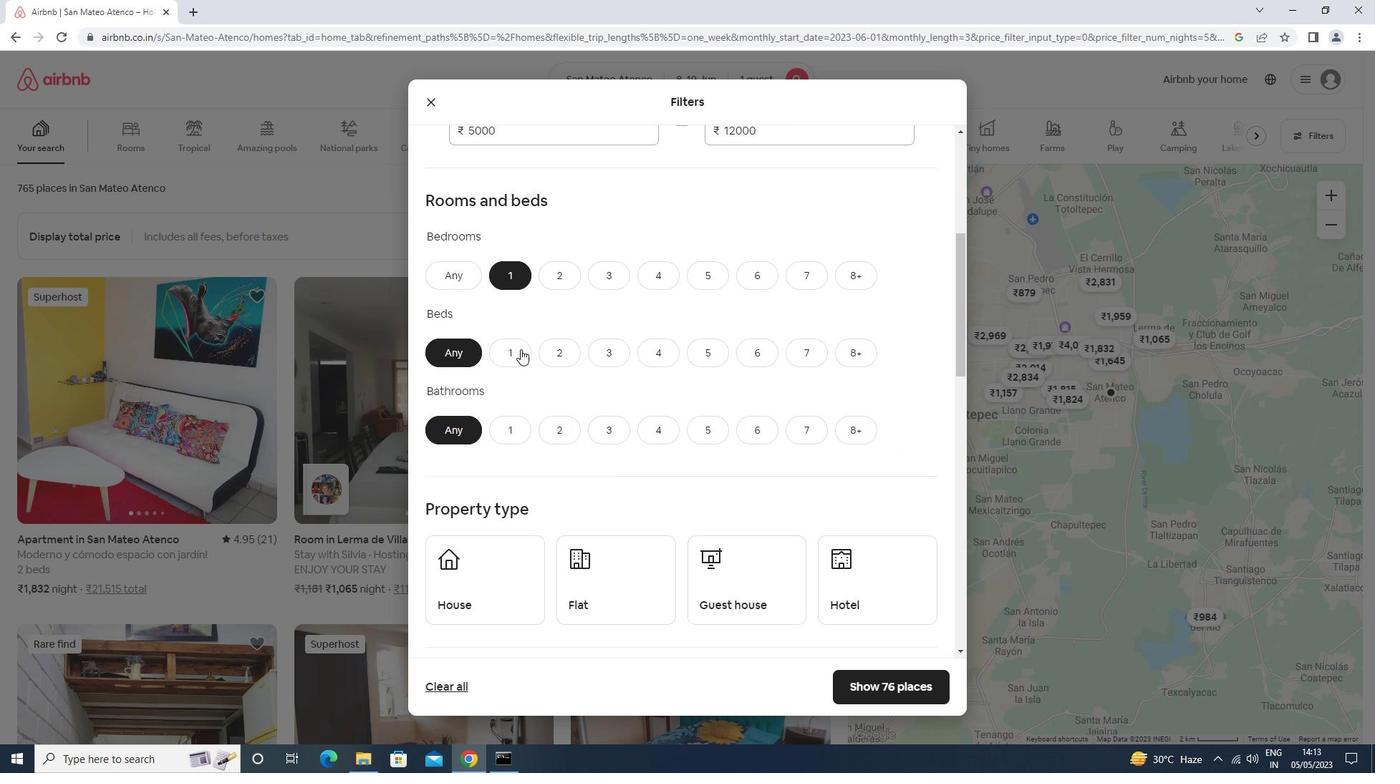 
Action: Mouse pressed left at (517, 342)
Screenshot: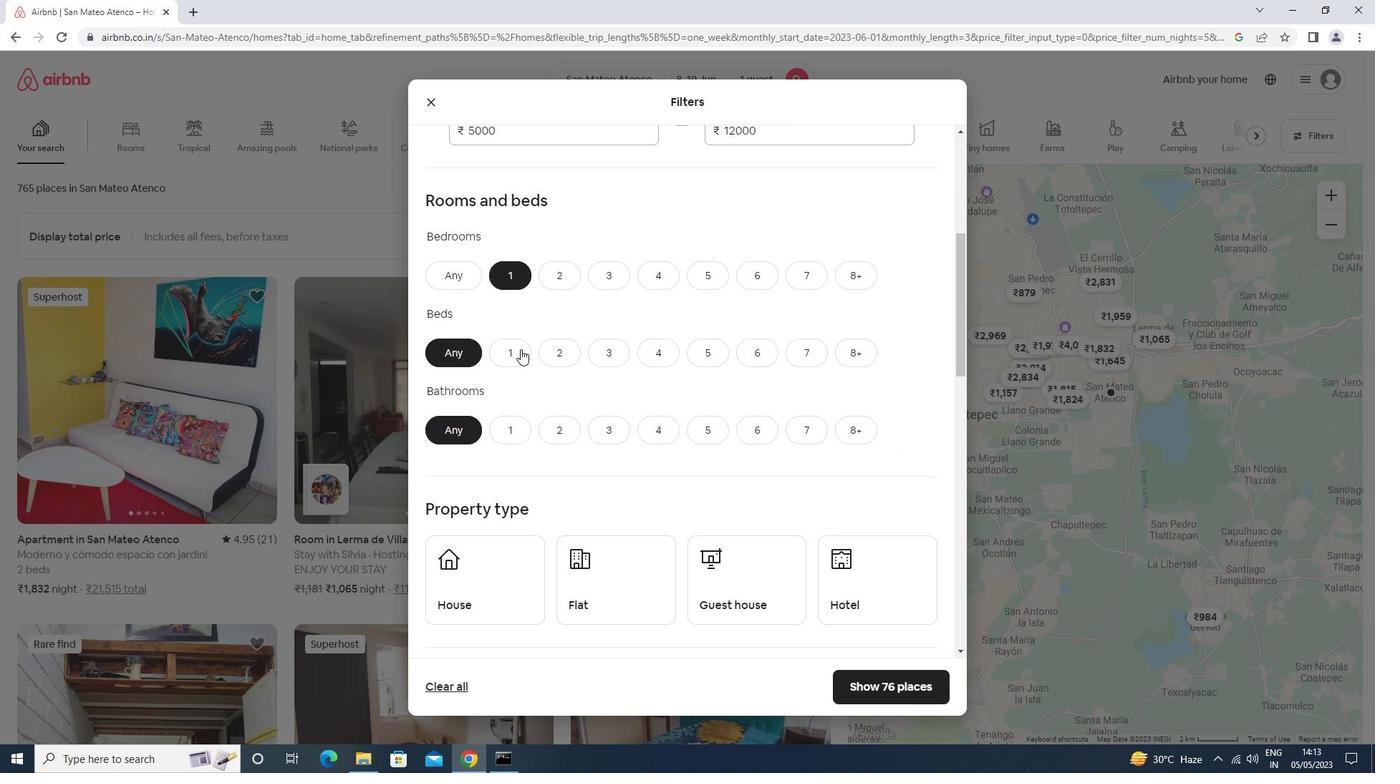 
Action: Mouse moved to (511, 430)
Screenshot: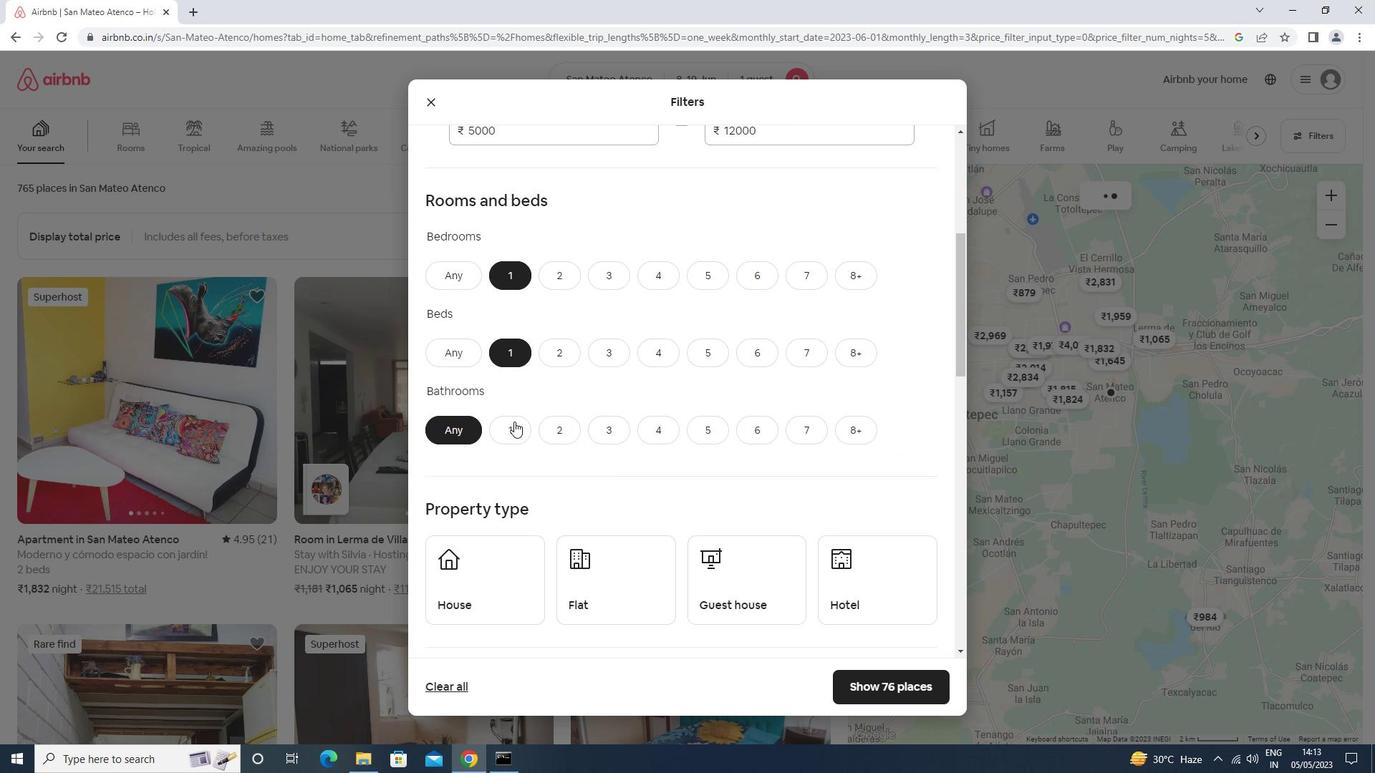 
Action: Mouse pressed left at (511, 430)
Screenshot: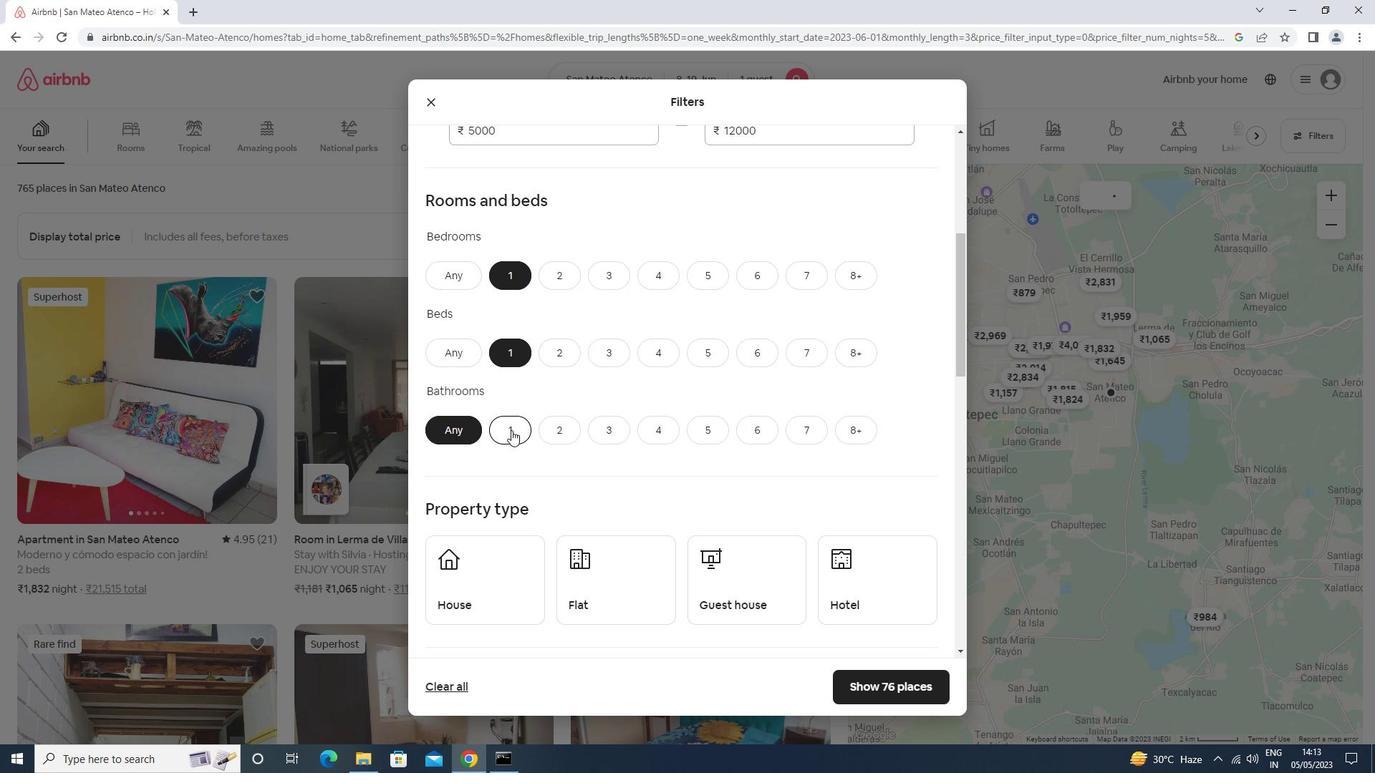 
Action: Mouse moved to (511, 431)
Screenshot: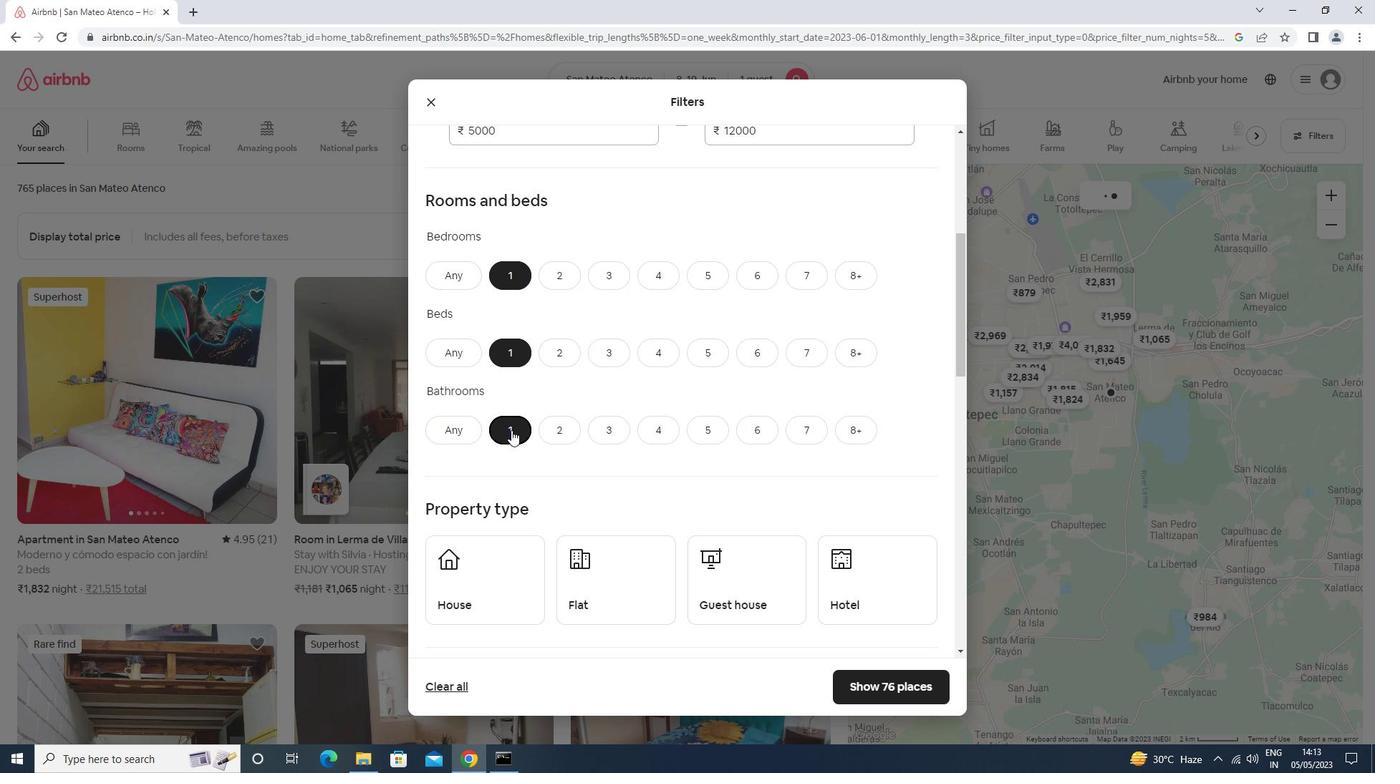 
Action: Mouse scrolled (511, 430) with delta (0, 0)
Screenshot: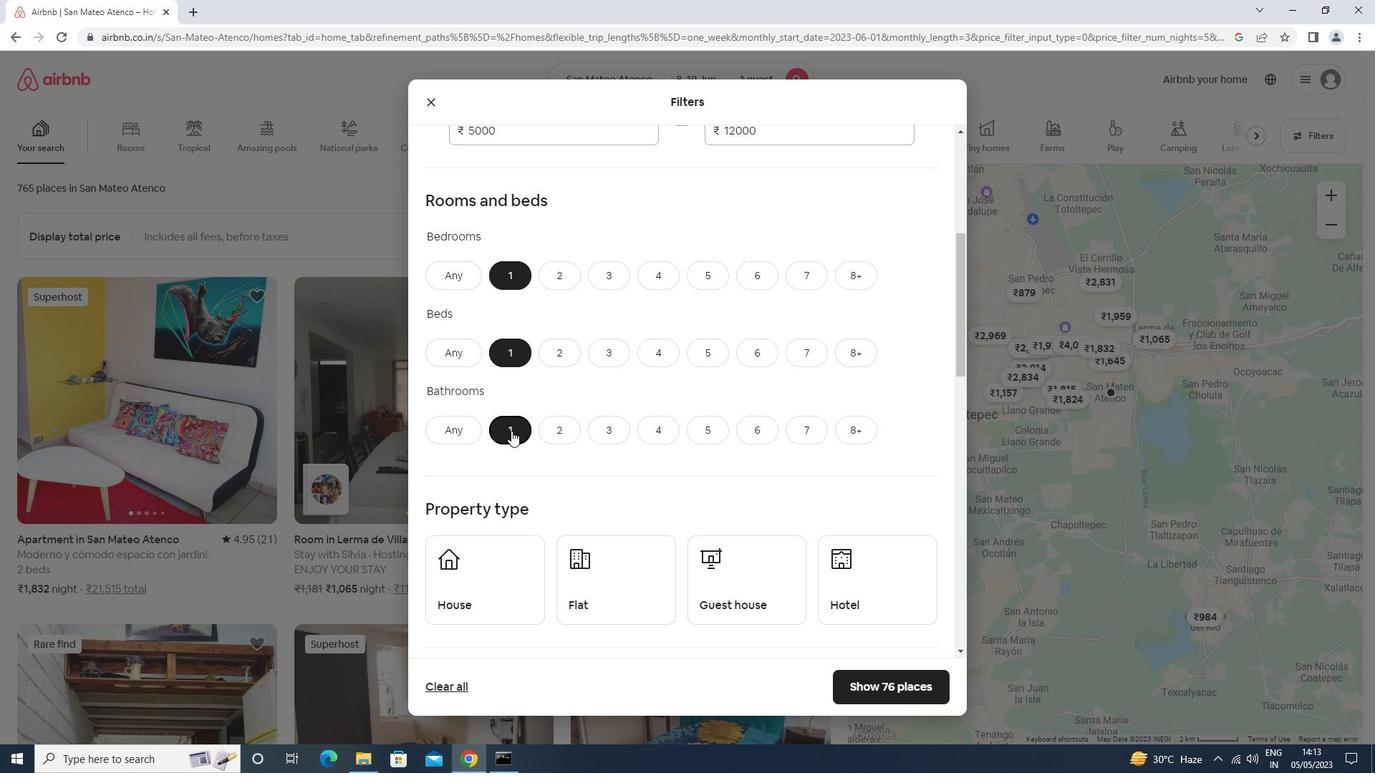 
Action: Mouse scrolled (511, 430) with delta (0, 0)
Screenshot: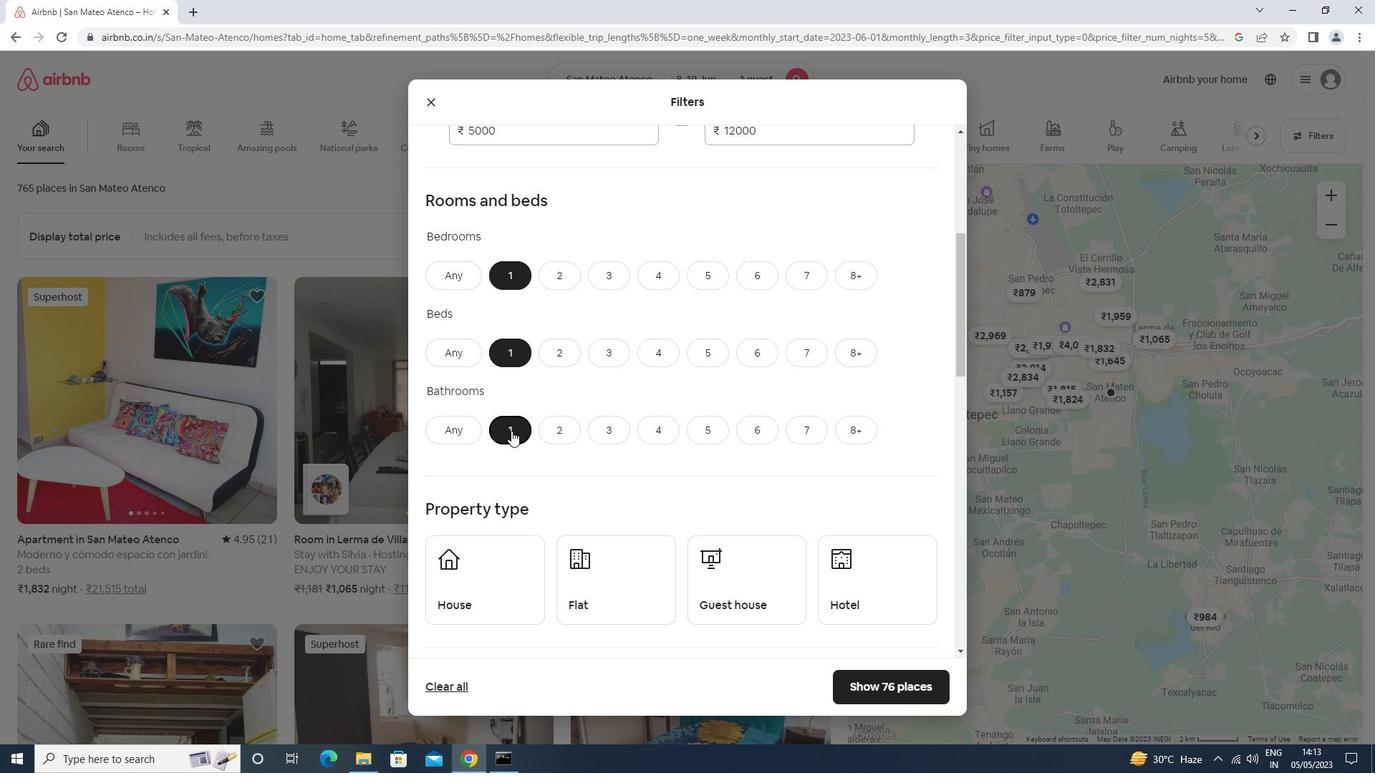 
Action: Mouse scrolled (511, 430) with delta (0, 0)
Screenshot: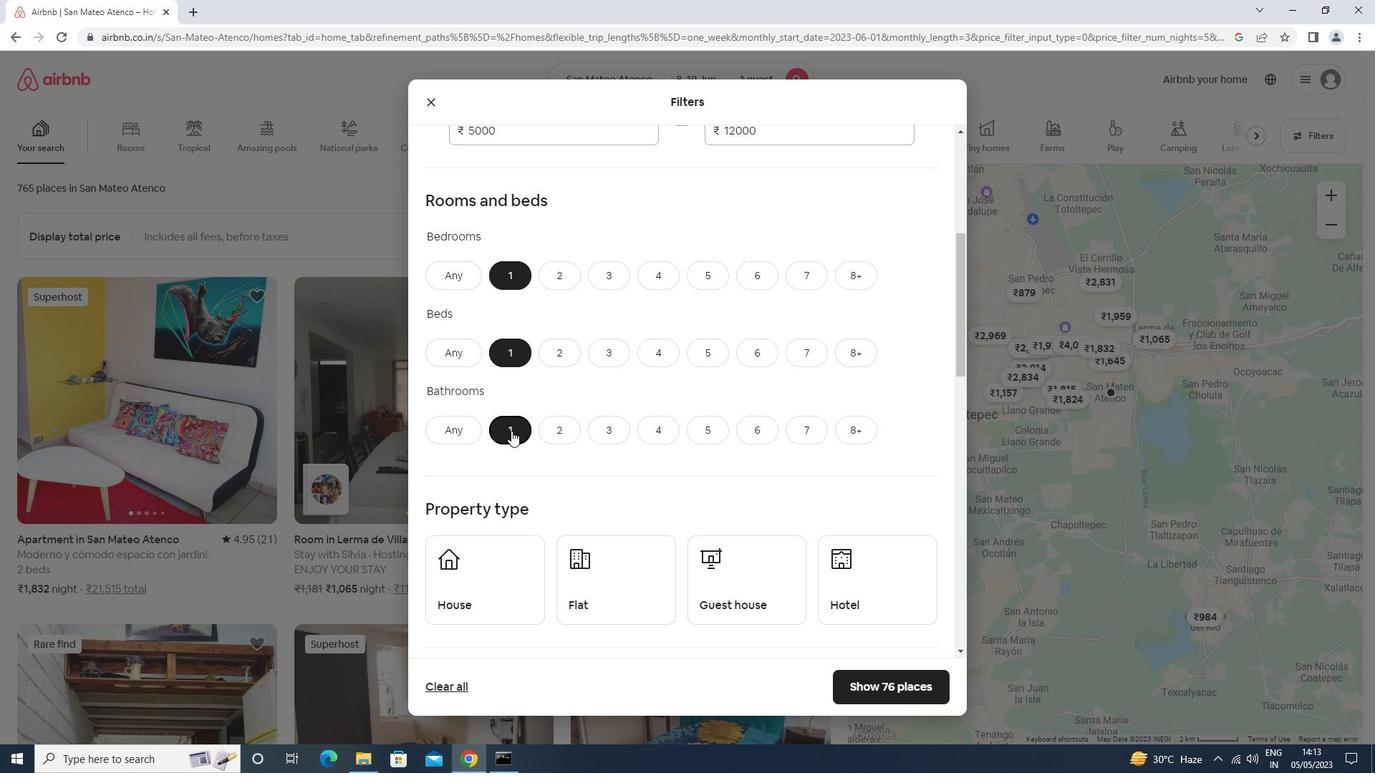 
Action: Mouse scrolled (511, 430) with delta (0, 0)
Screenshot: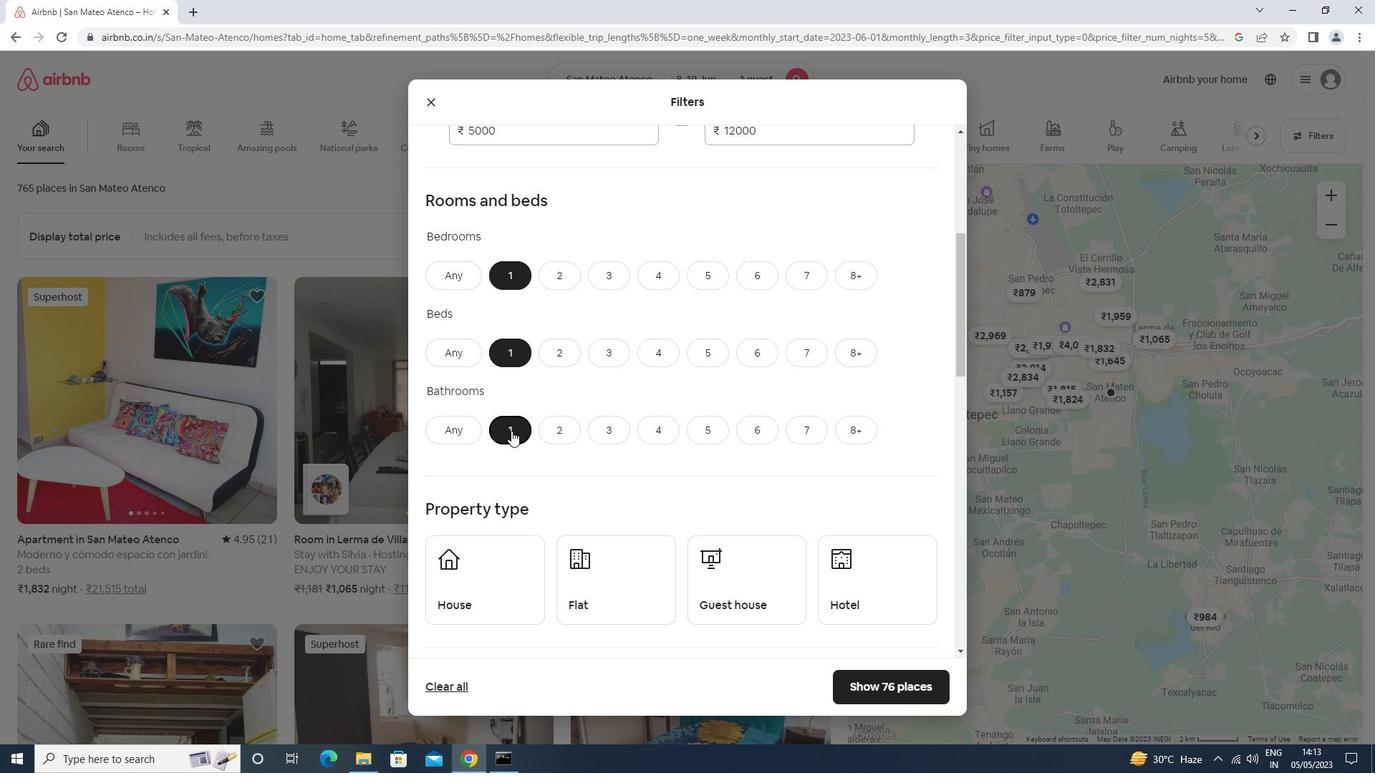 
Action: Mouse moved to (505, 297)
Screenshot: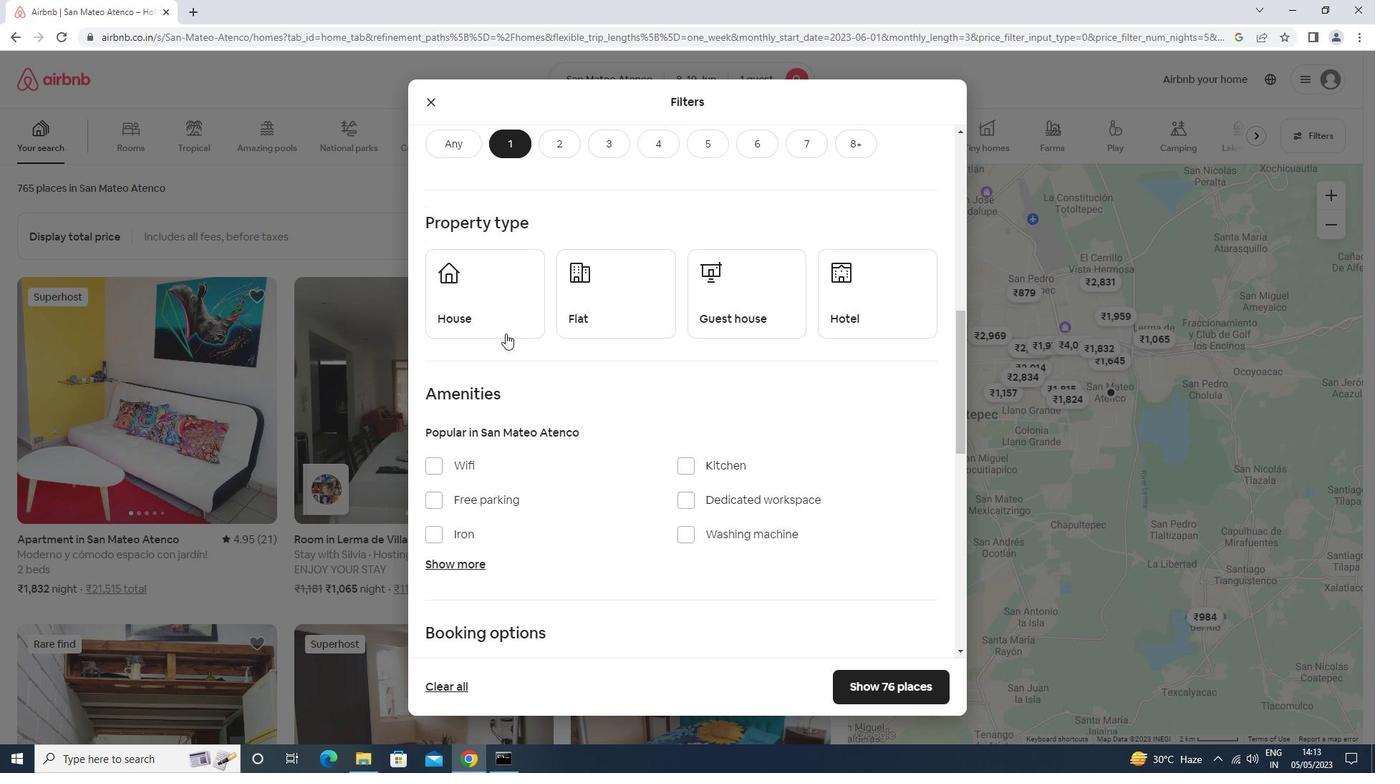 
Action: Mouse pressed left at (505, 297)
Screenshot: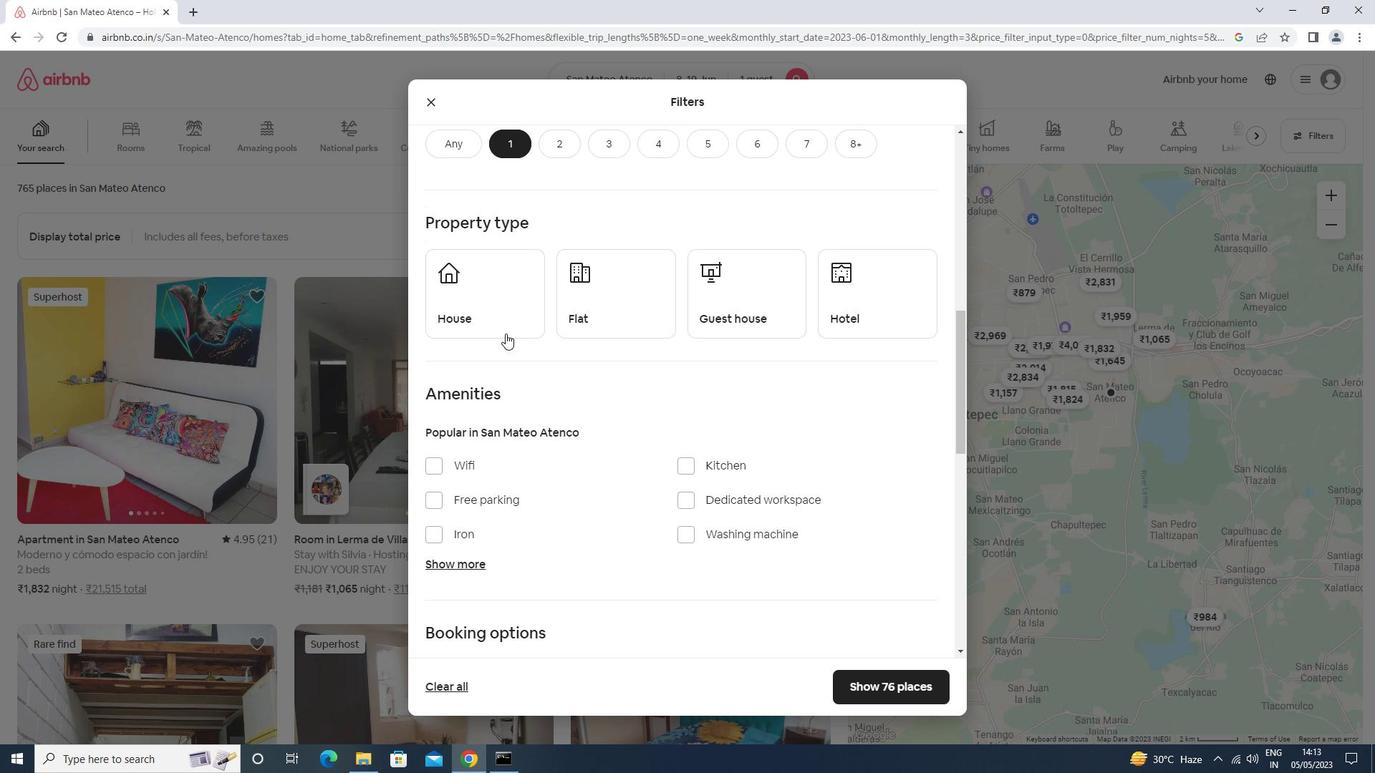 
Action: Mouse moved to (638, 316)
Screenshot: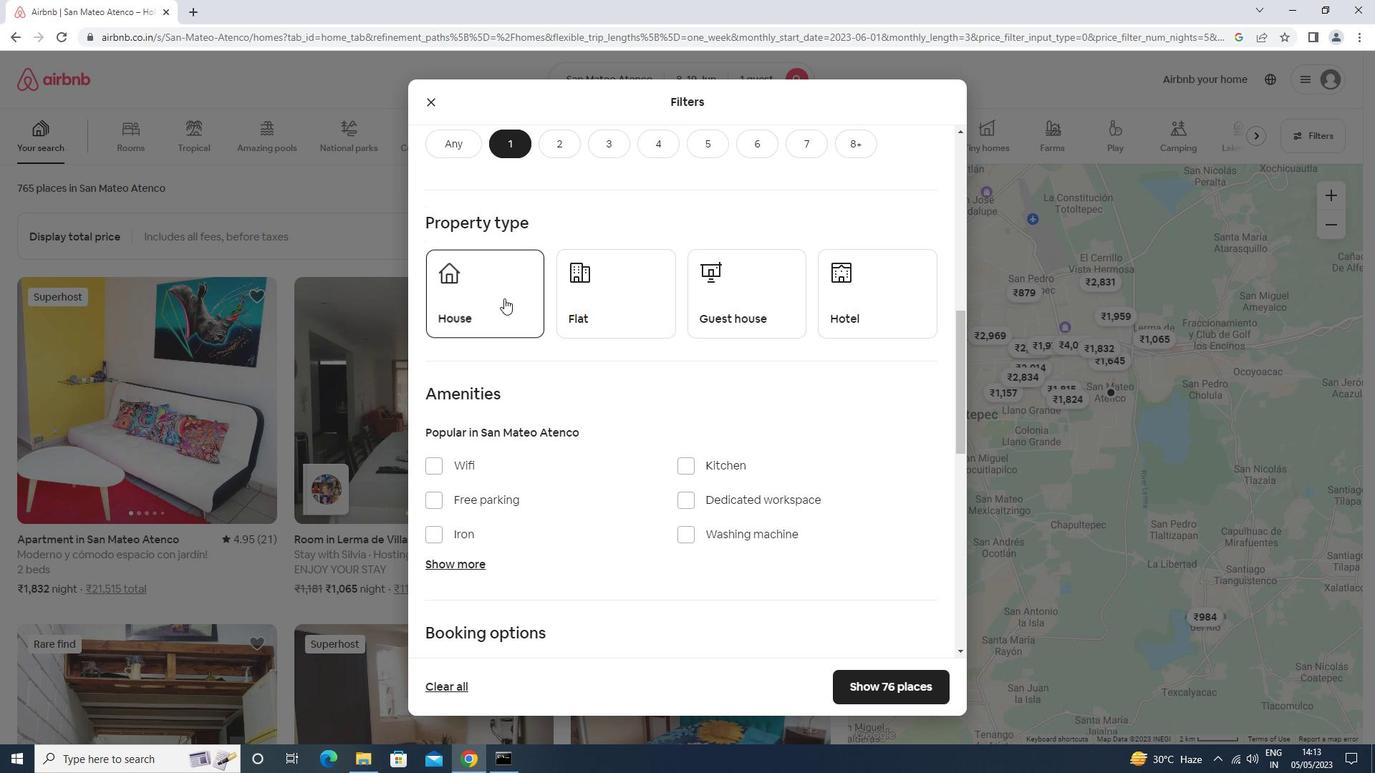 
Action: Mouse pressed left at (638, 316)
Screenshot: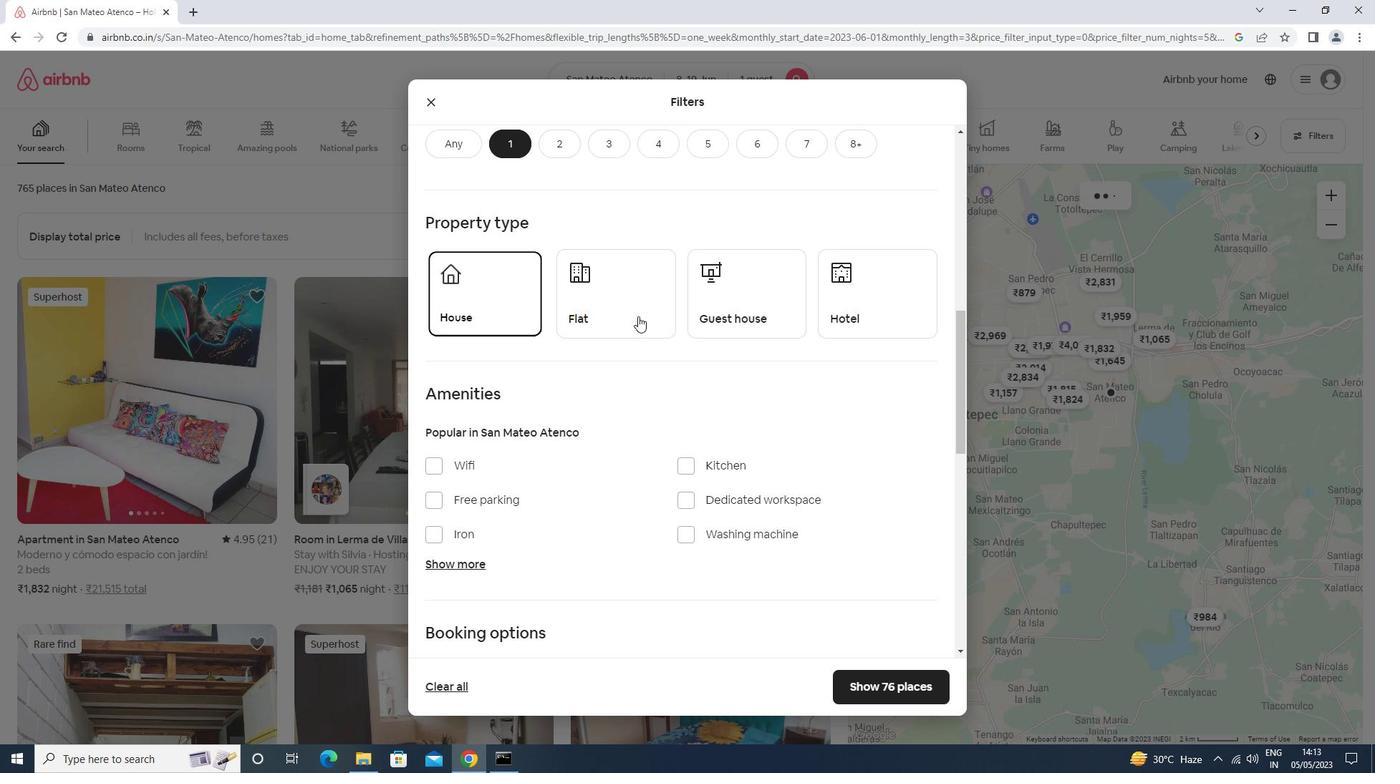 
Action: Mouse moved to (721, 305)
Screenshot: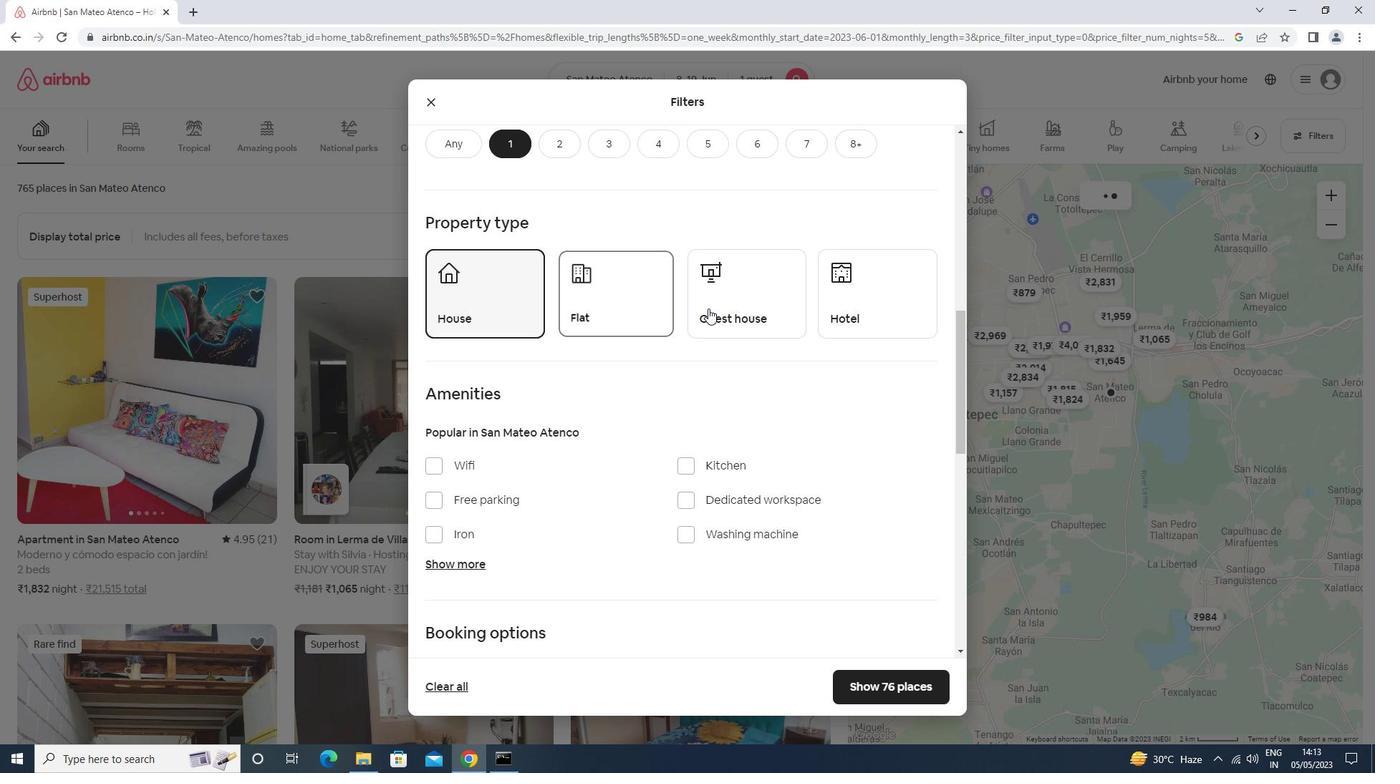 
Action: Mouse pressed left at (721, 305)
Screenshot: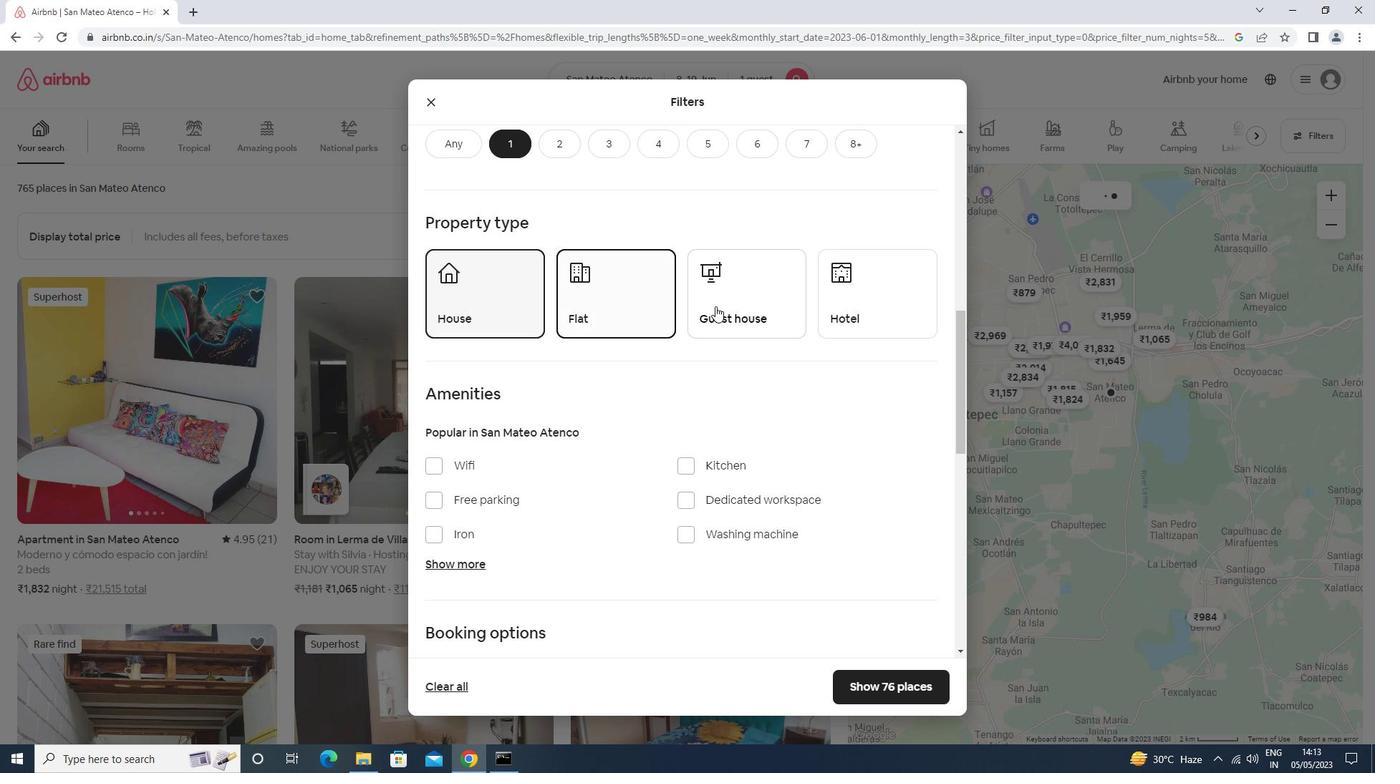 
Action: Mouse moved to (875, 291)
Screenshot: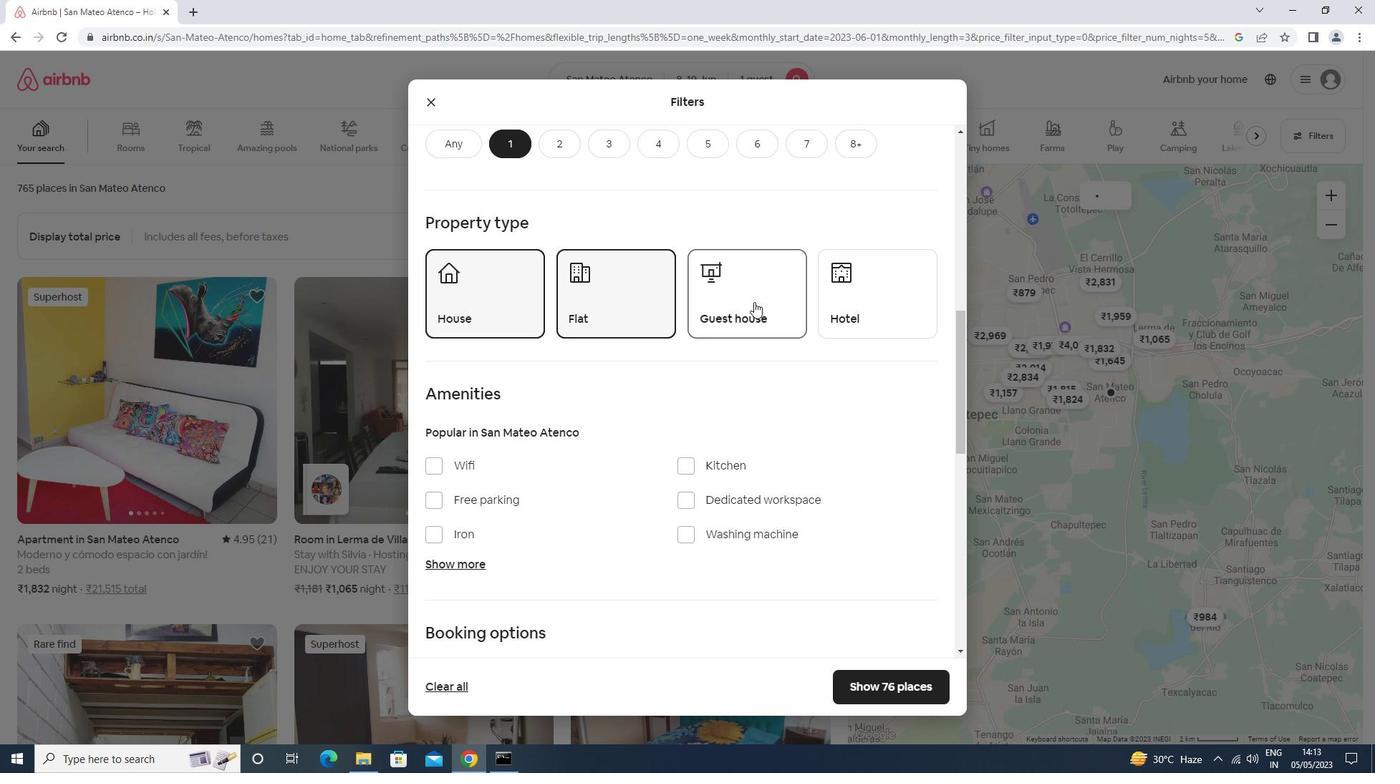 
Action: Mouse pressed left at (875, 291)
Screenshot: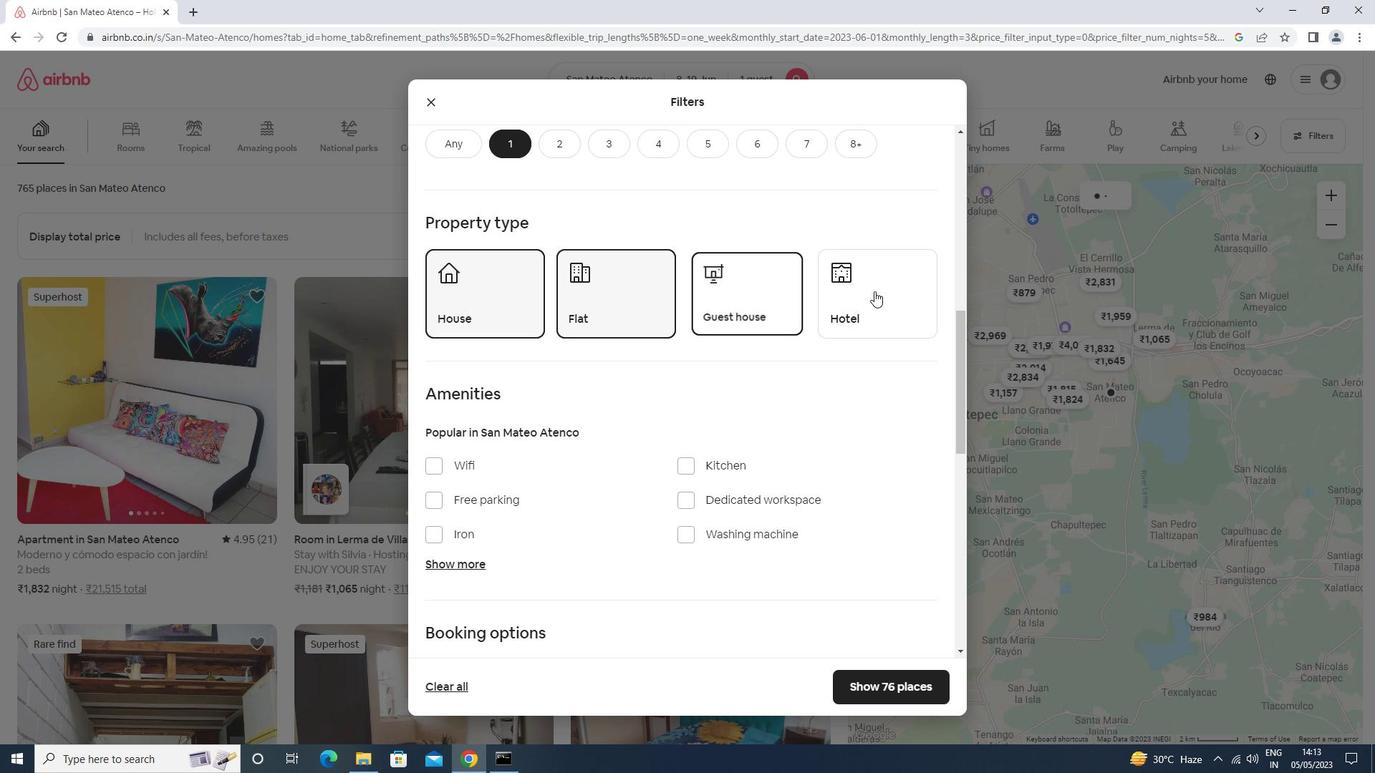 
Action: Mouse moved to (866, 277)
Screenshot: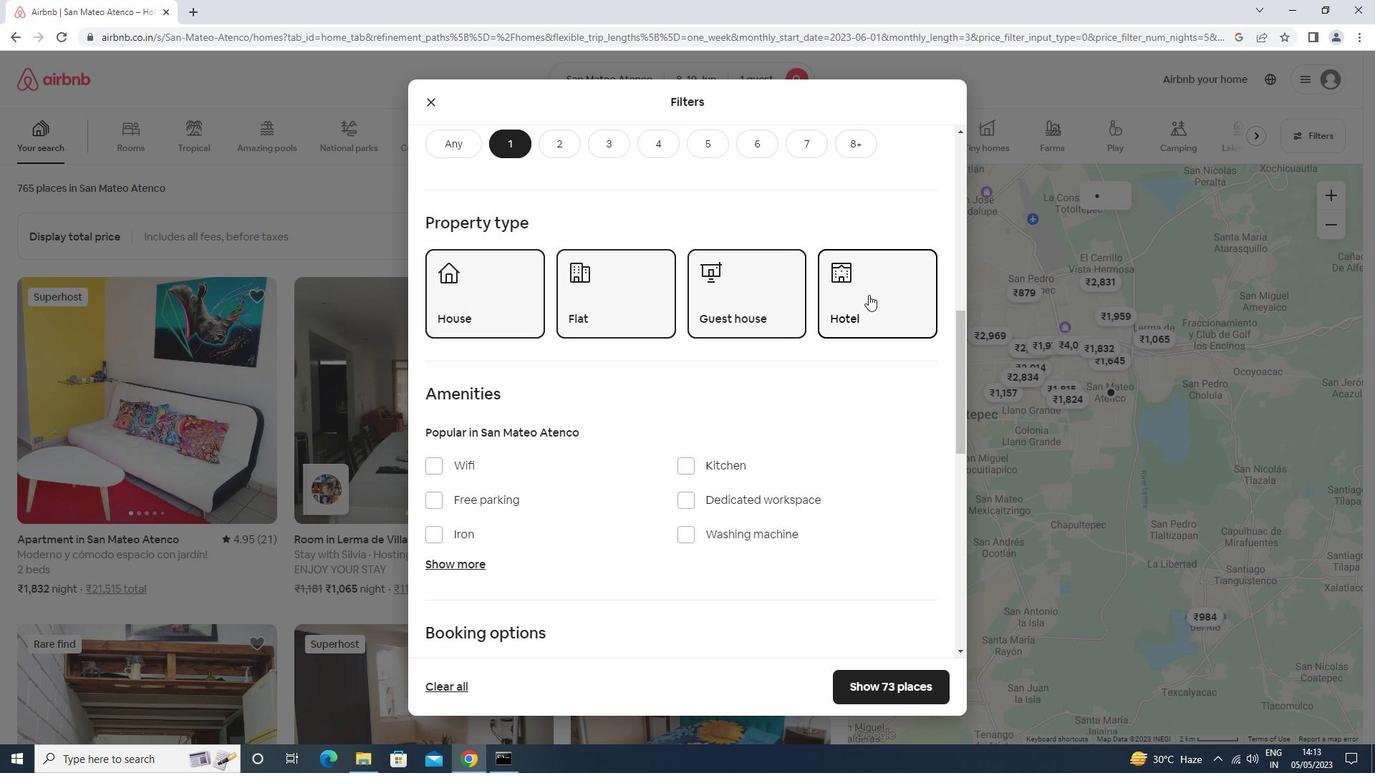 
Action: Mouse scrolled (866, 277) with delta (0, 0)
Screenshot: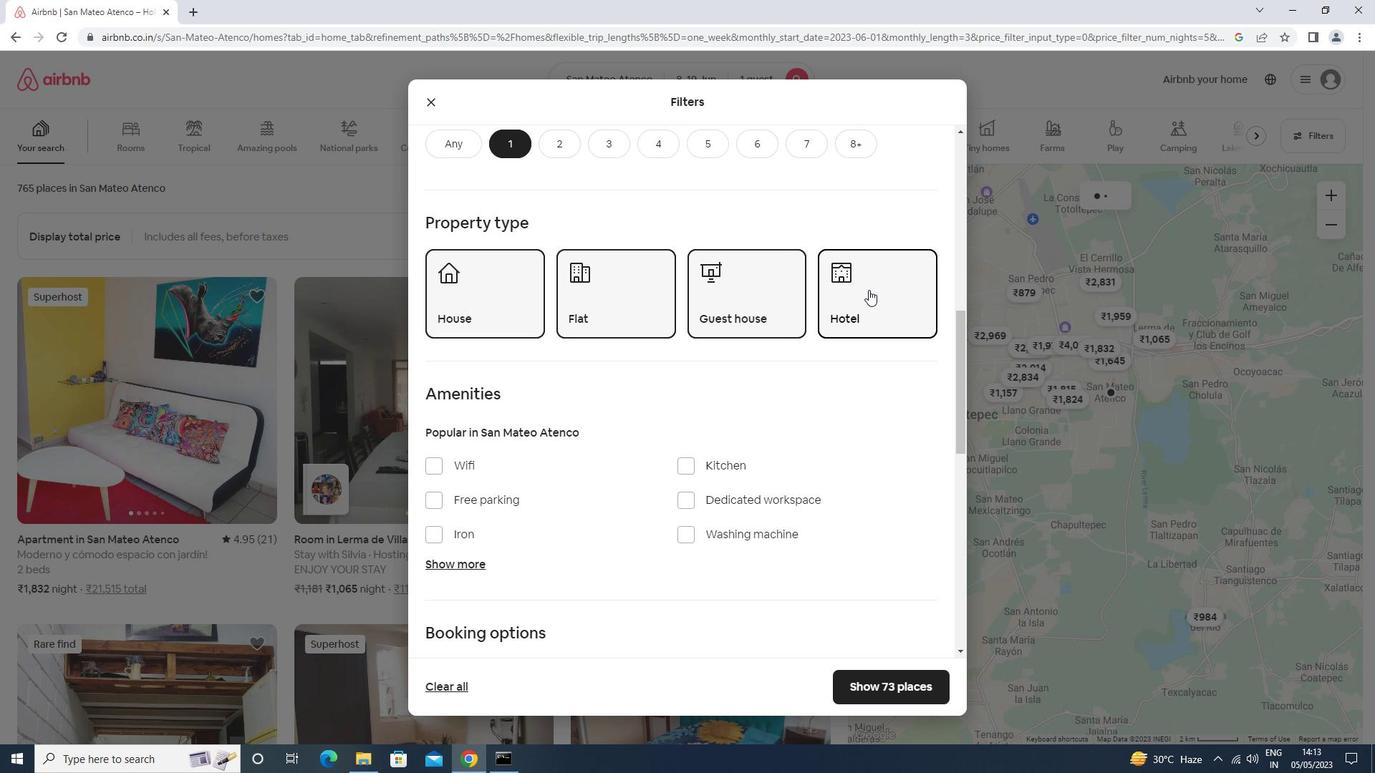 
Action: Mouse scrolled (866, 277) with delta (0, 0)
Screenshot: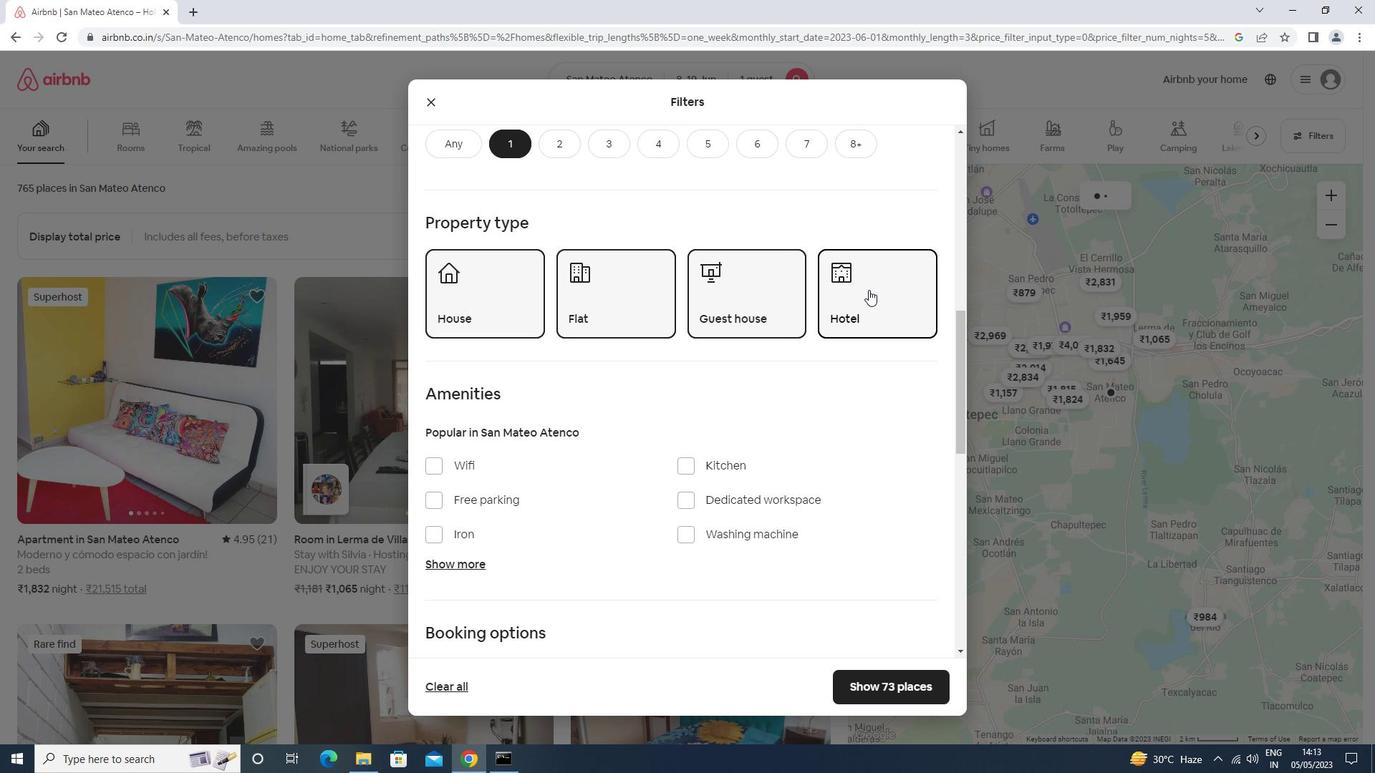 
Action: Mouse scrolled (866, 277) with delta (0, 0)
Screenshot: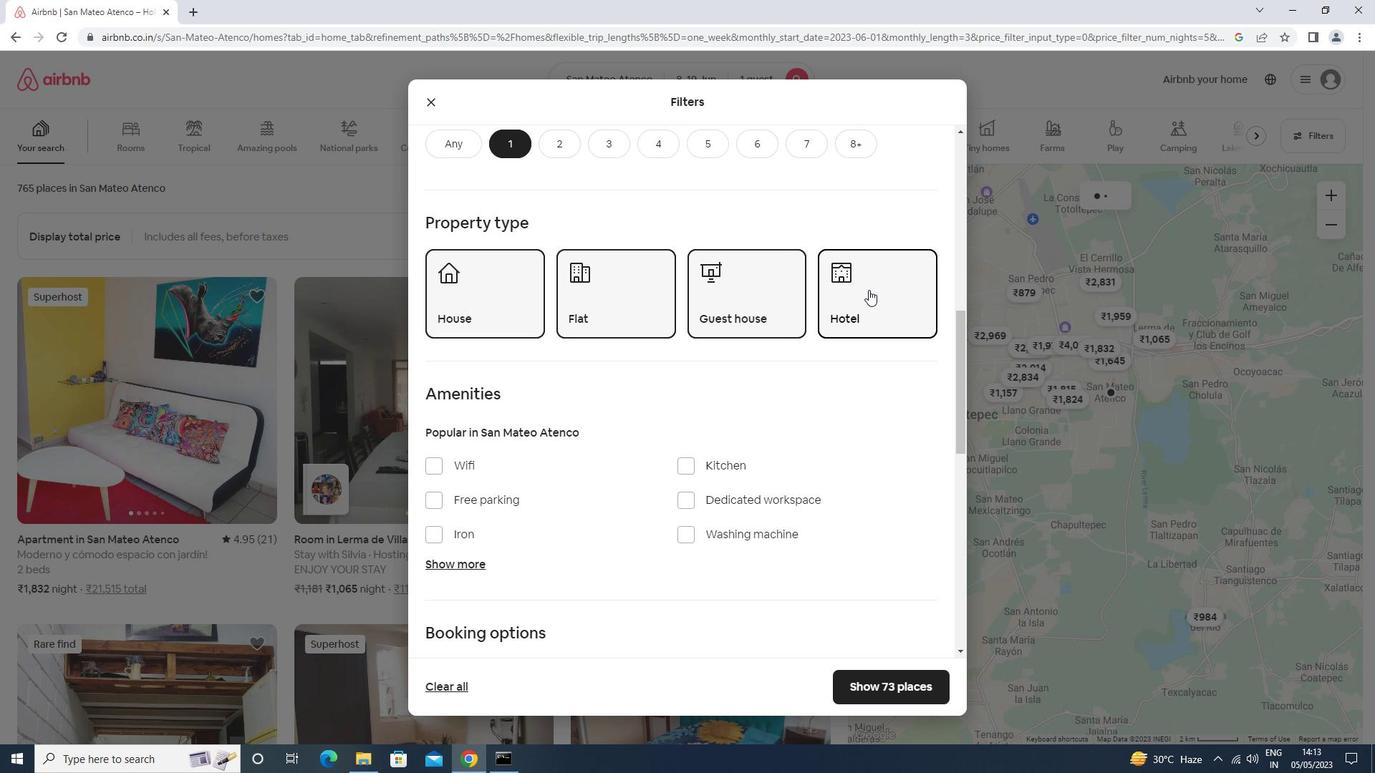 
Action: Mouse scrolled (866, 277) with delta (0, 0)
Screenshot: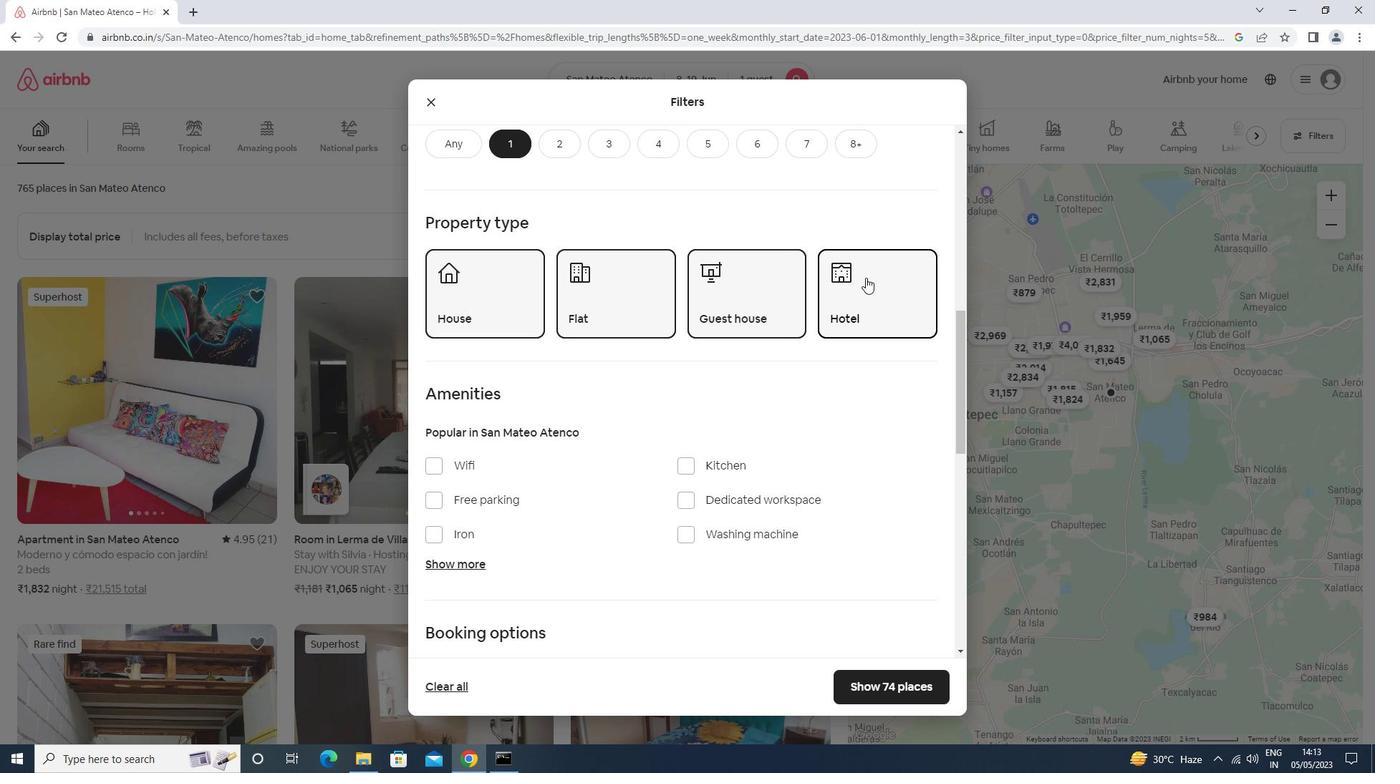 
Action: Mouse moved to (909, 440)
Screenshot: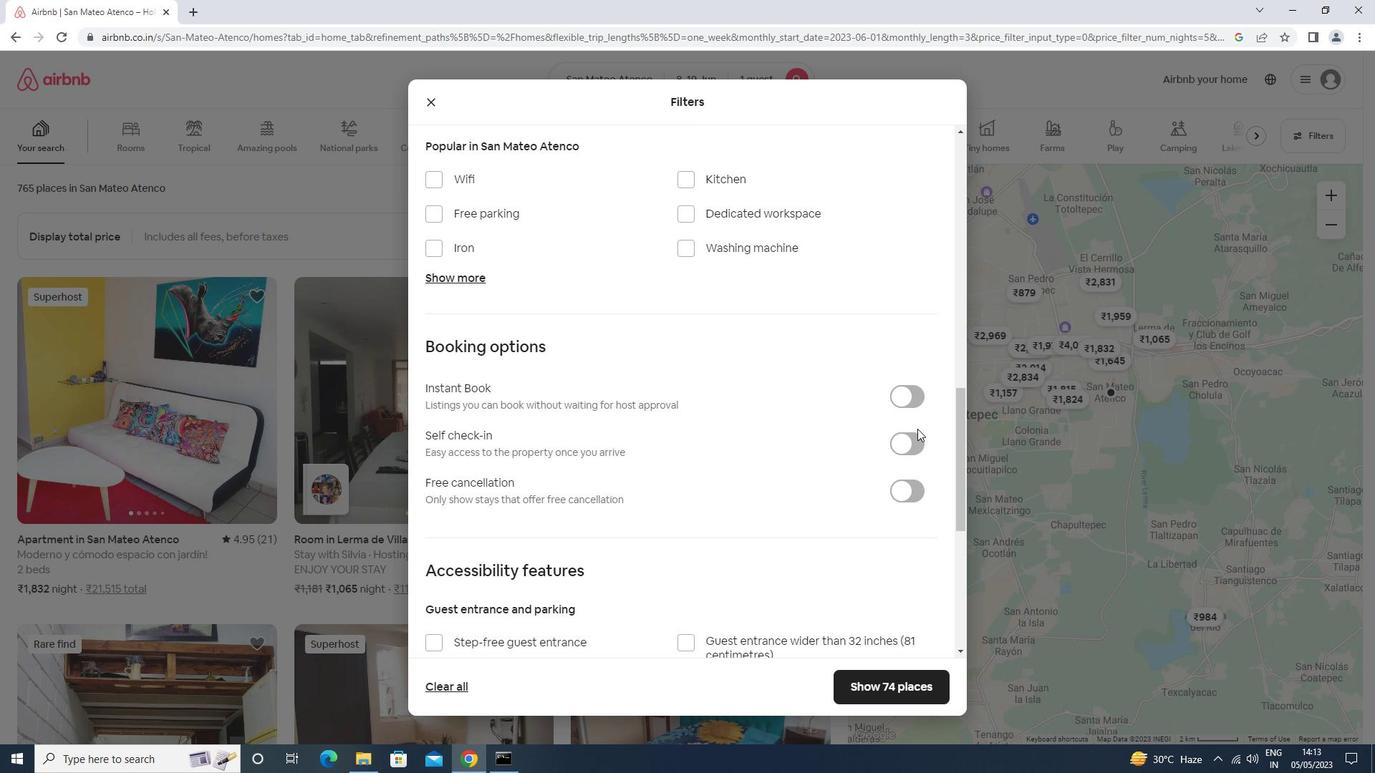 
Action: Mouse pressed left at (909, 440)
Screenshot: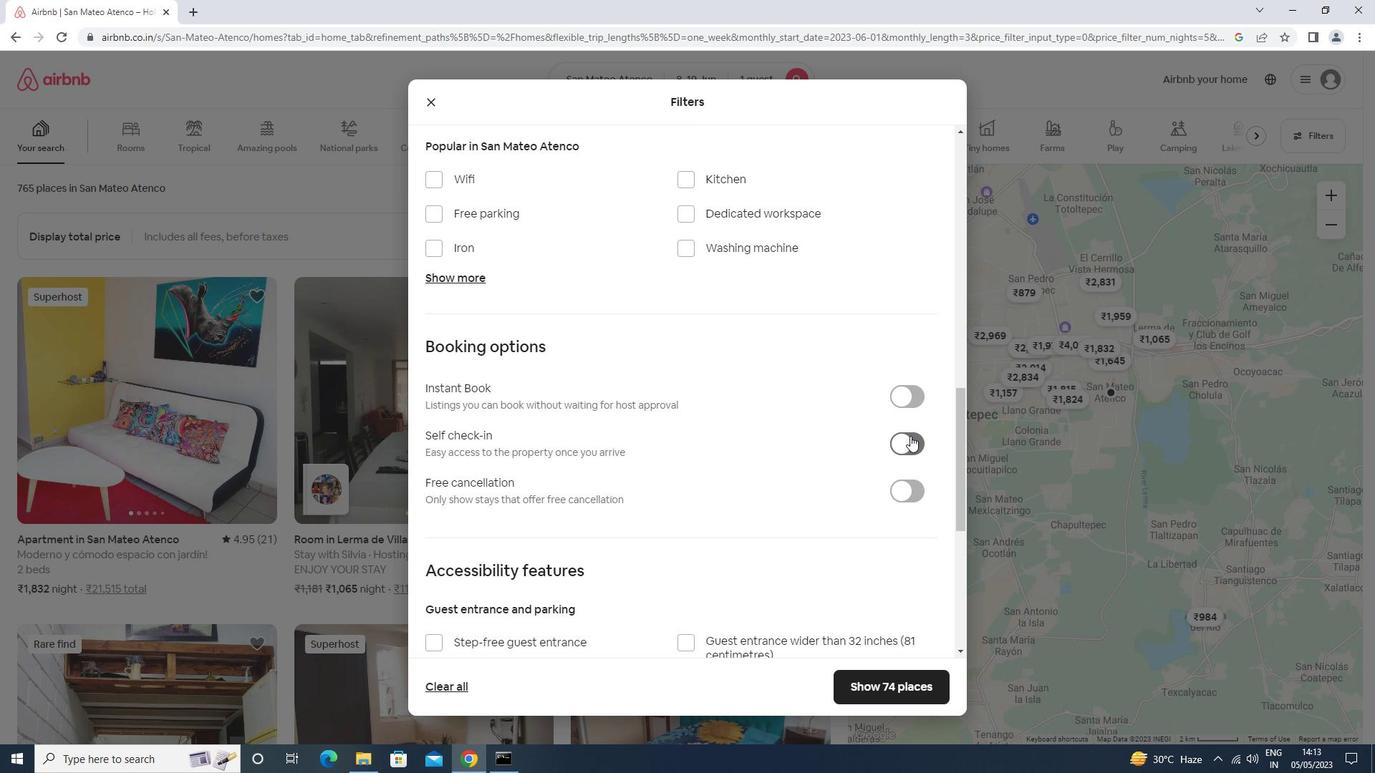 
Action: Mouse moved to (826, 478)
Screenshot: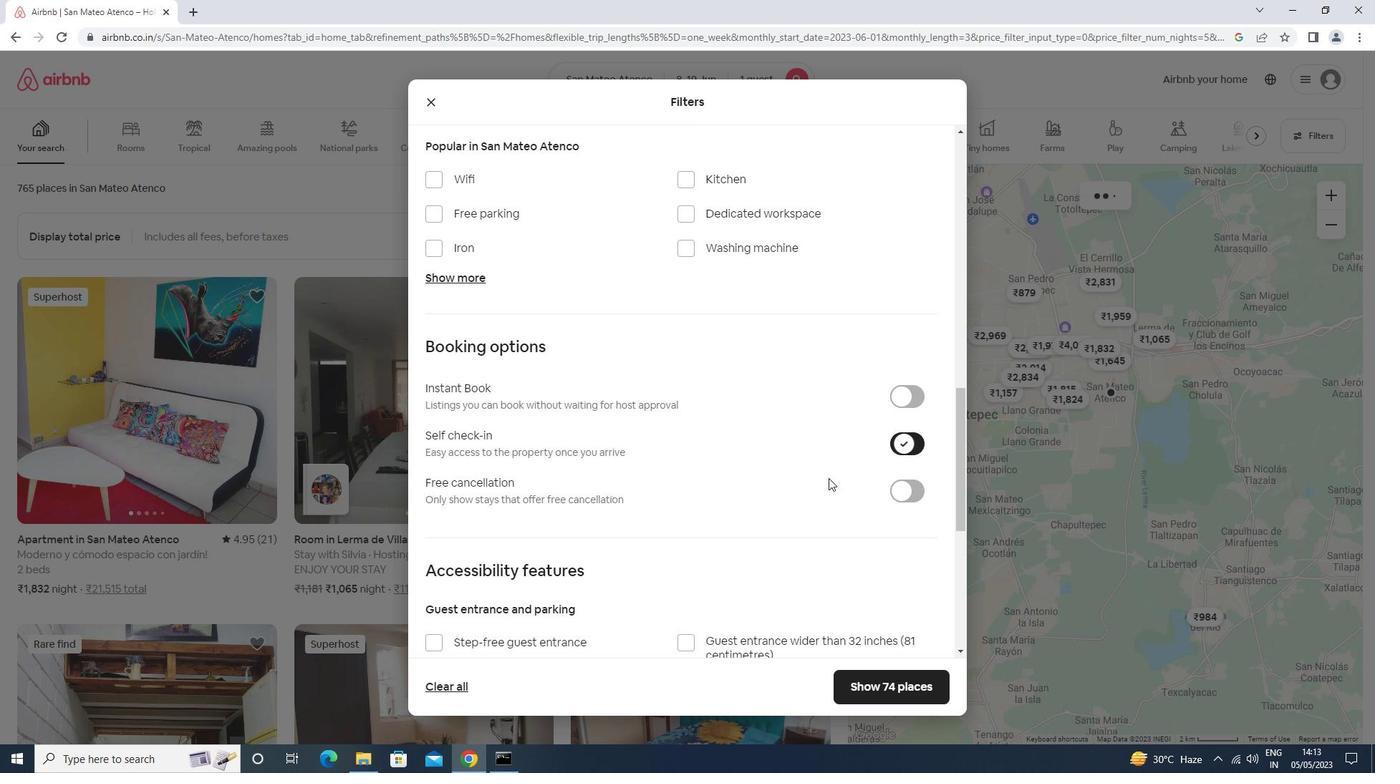 
Action: Mouse scrolled (826, 477) with delta (0, 0)
Screenshot: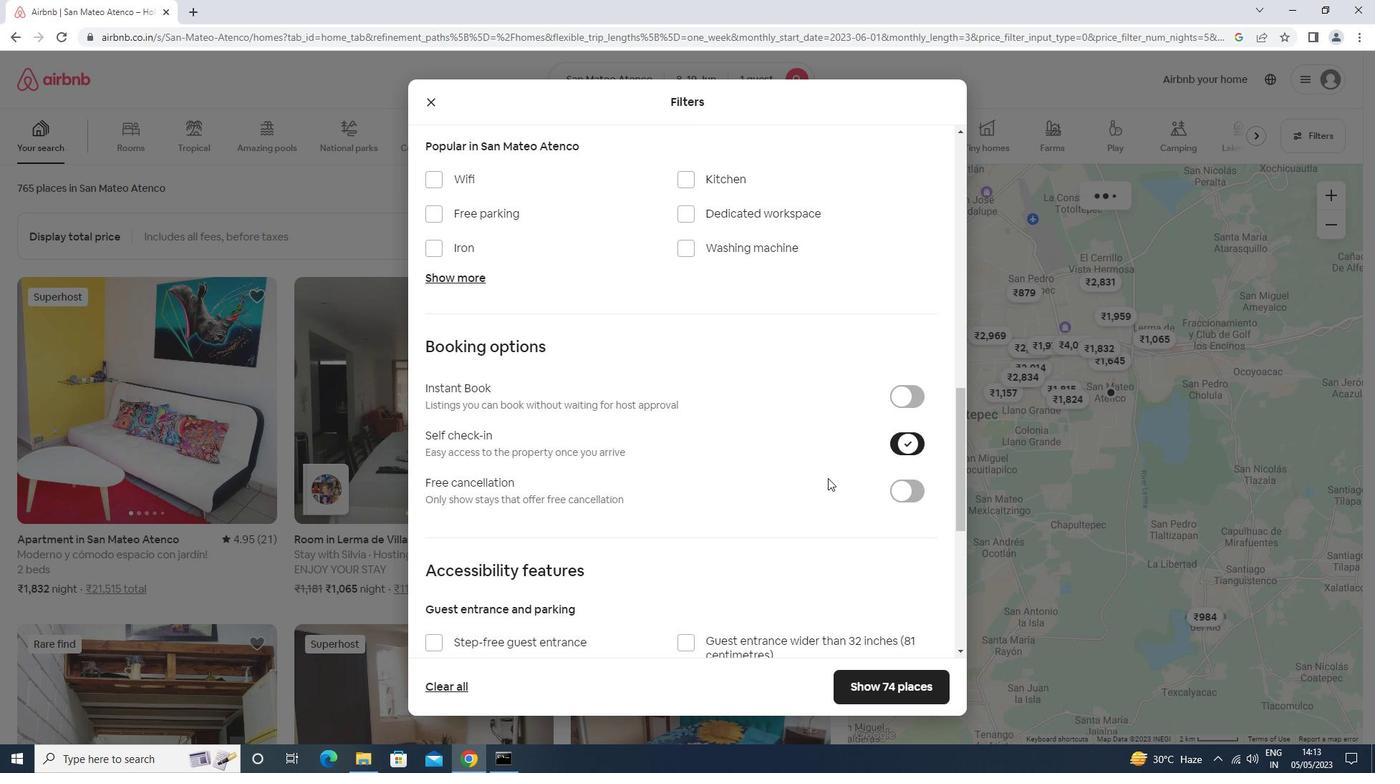 
Action: Mouse scrolled (826, 477) with delta (0, 0)
Screenshot: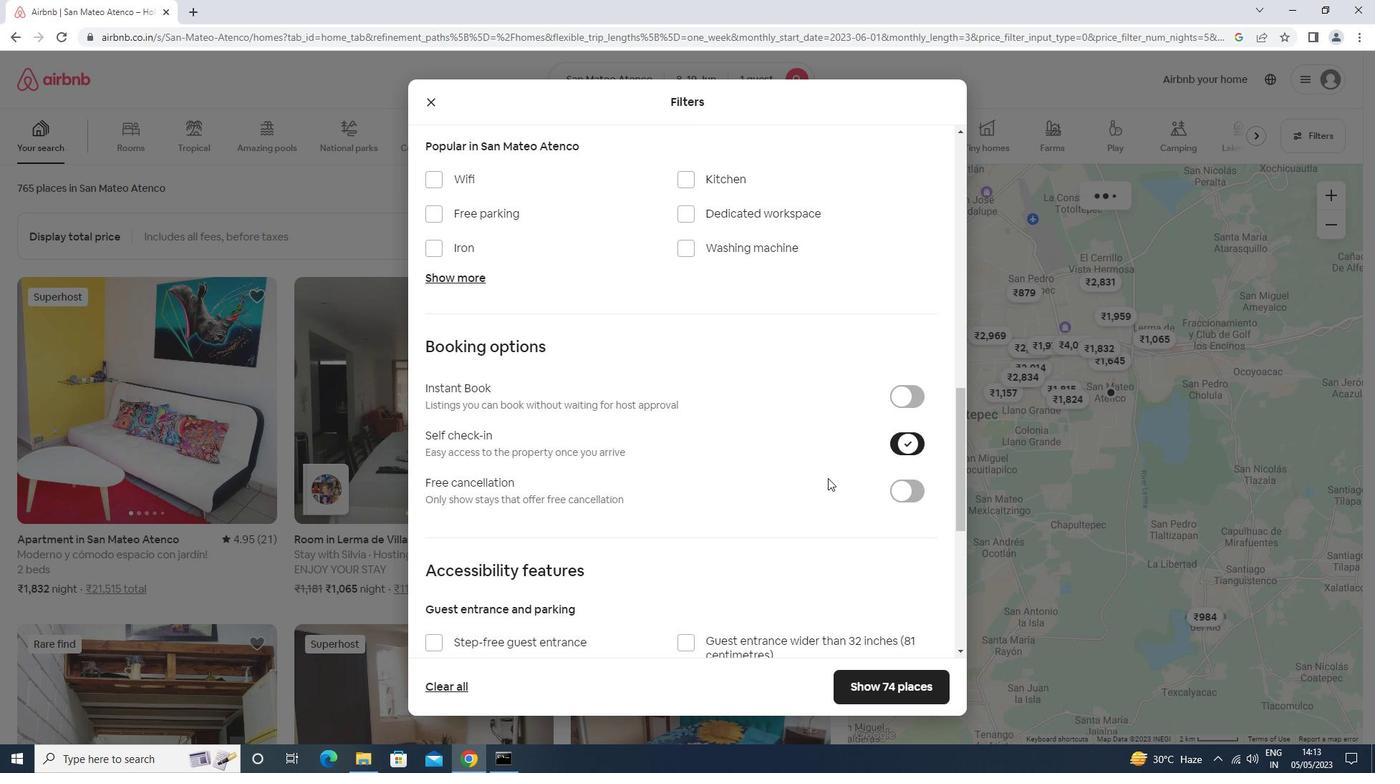 
Action: Mouse scrolled (826, 477) with delta (0, 0)
Screenshot: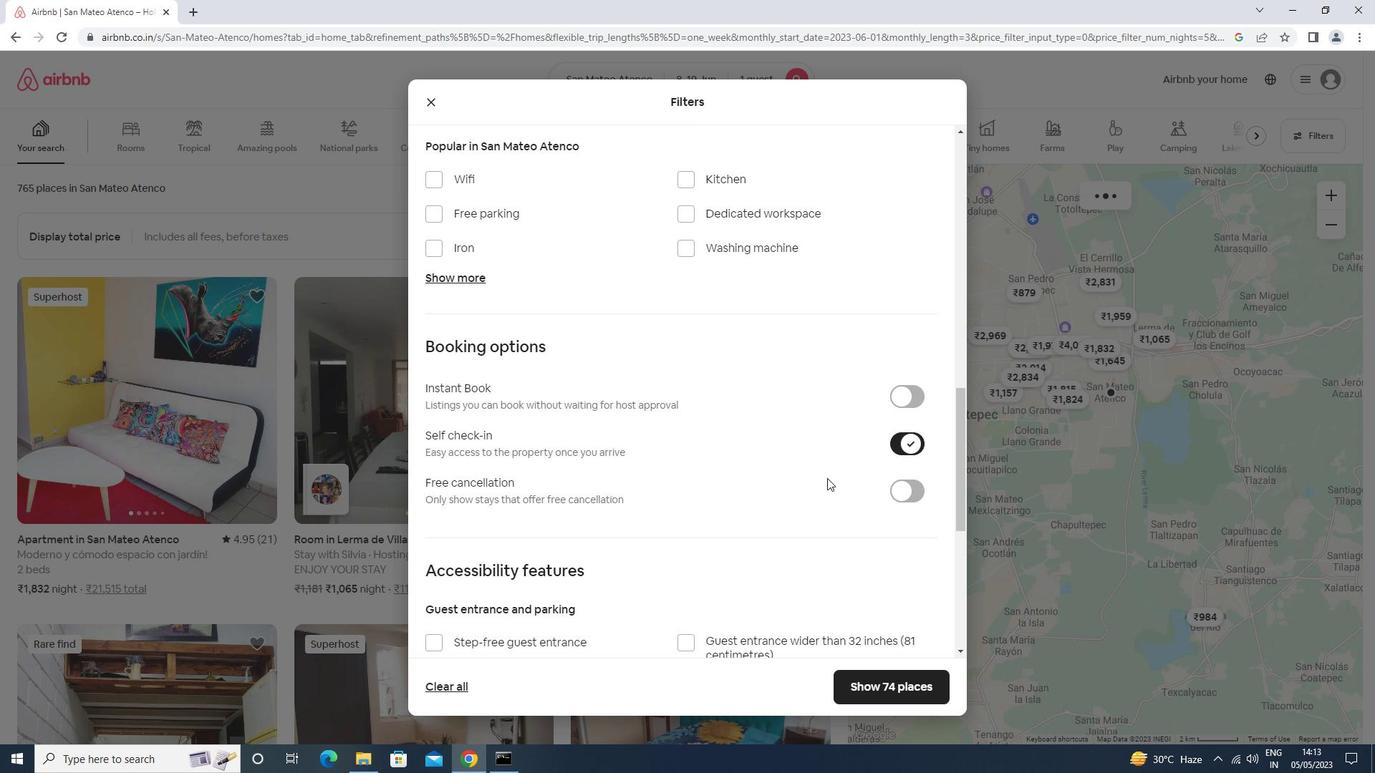 
Action: Mouse scrolled (826, 477) with delta (0, 0)
Screenshot: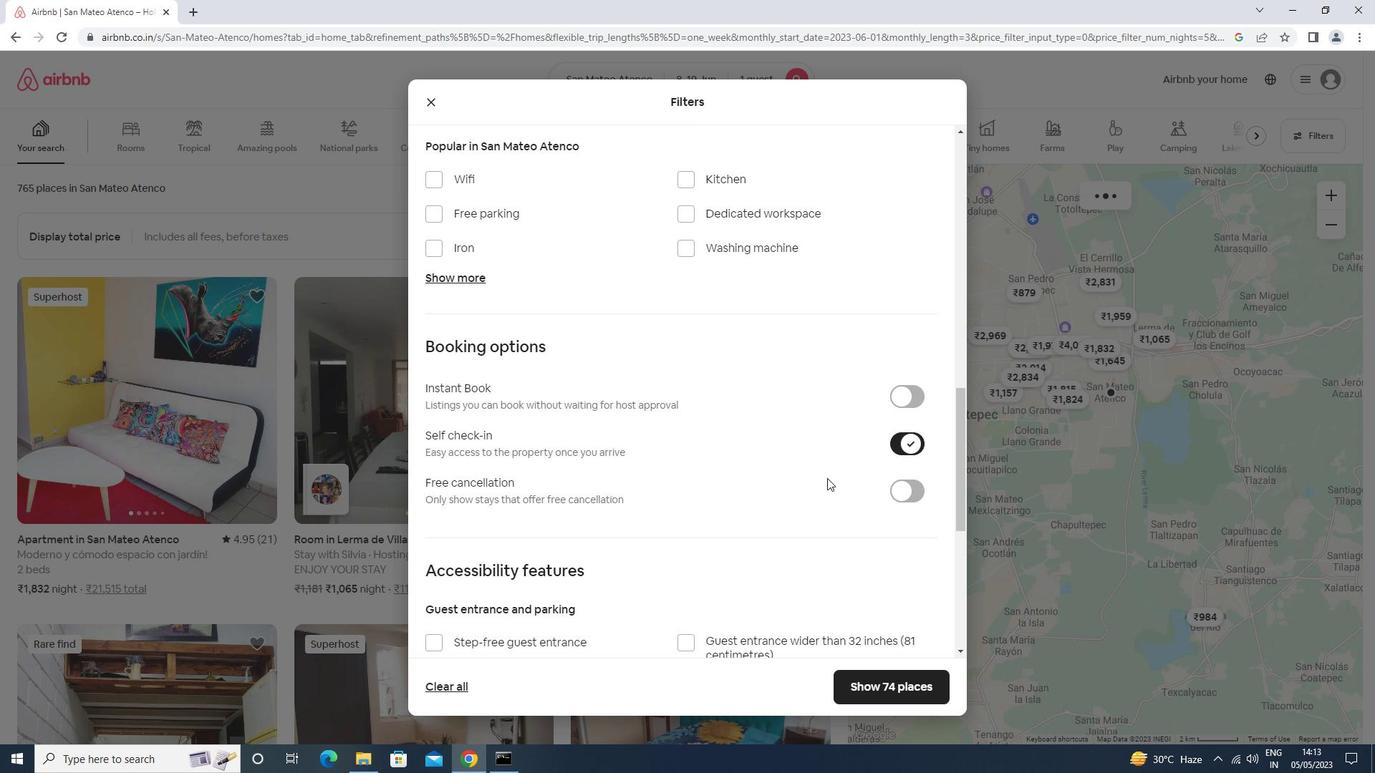 
Action: Mouse scrolled (826, 477) with delta (0, 0)
Screenshot: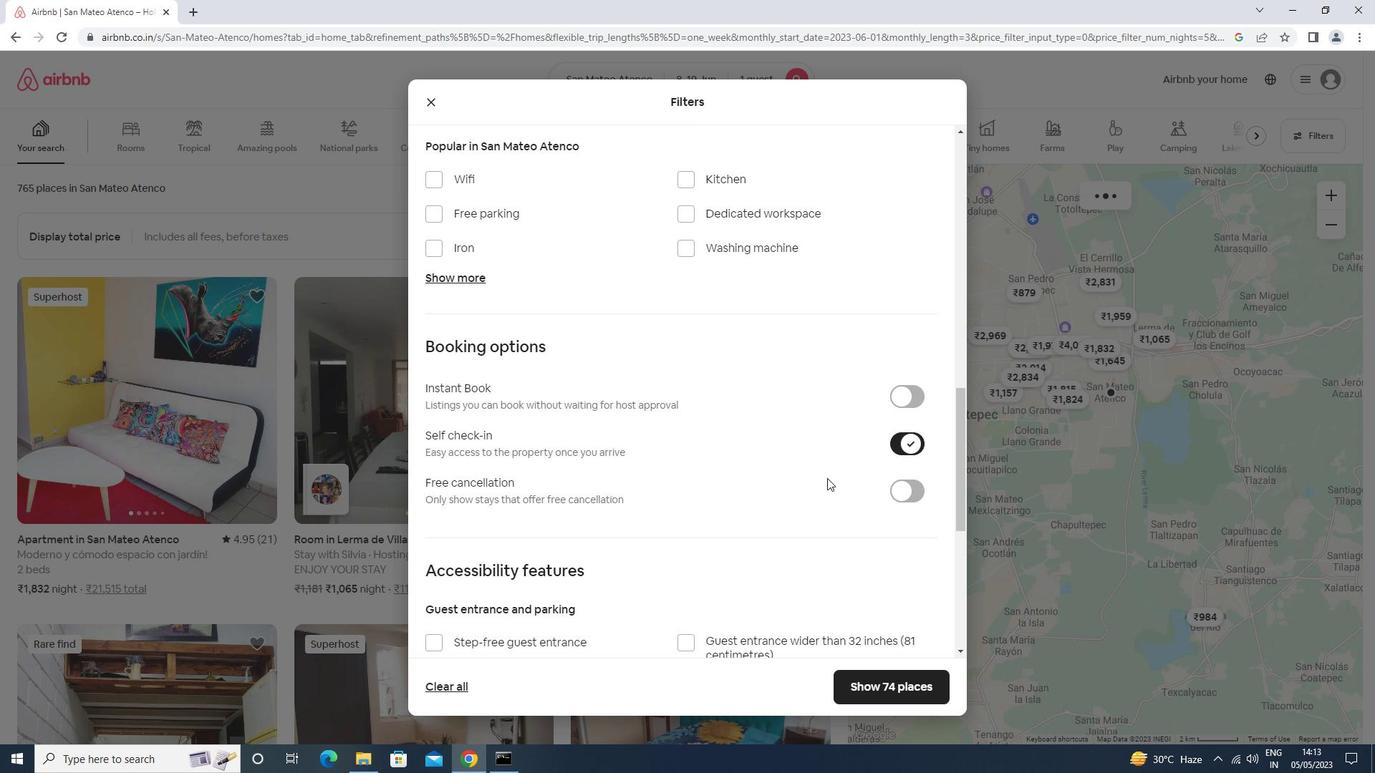
Action: Mouse scrolled (826, 477) with delta (0, 0)
Screenshot: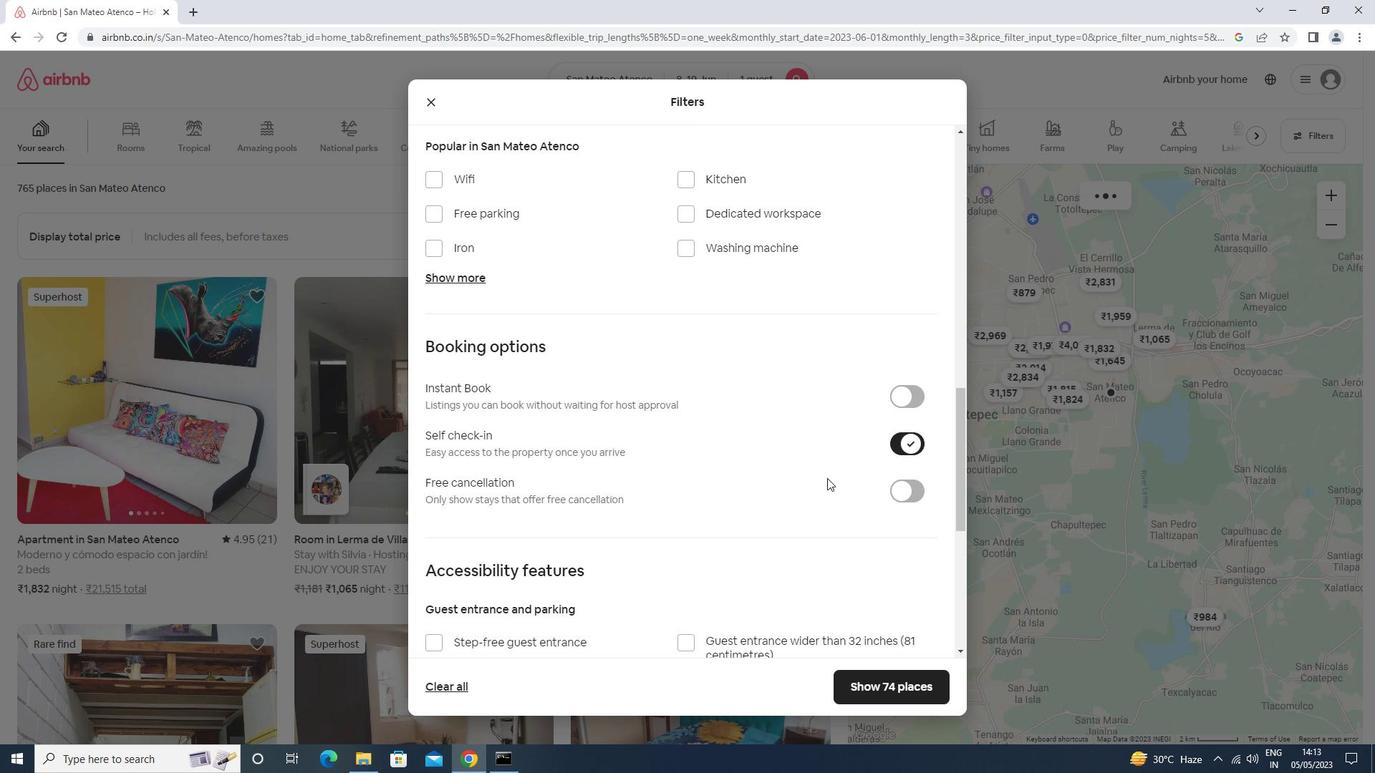 
Action: Mouse scrolled (826, 477) with delta (0, 0)
Screenshot: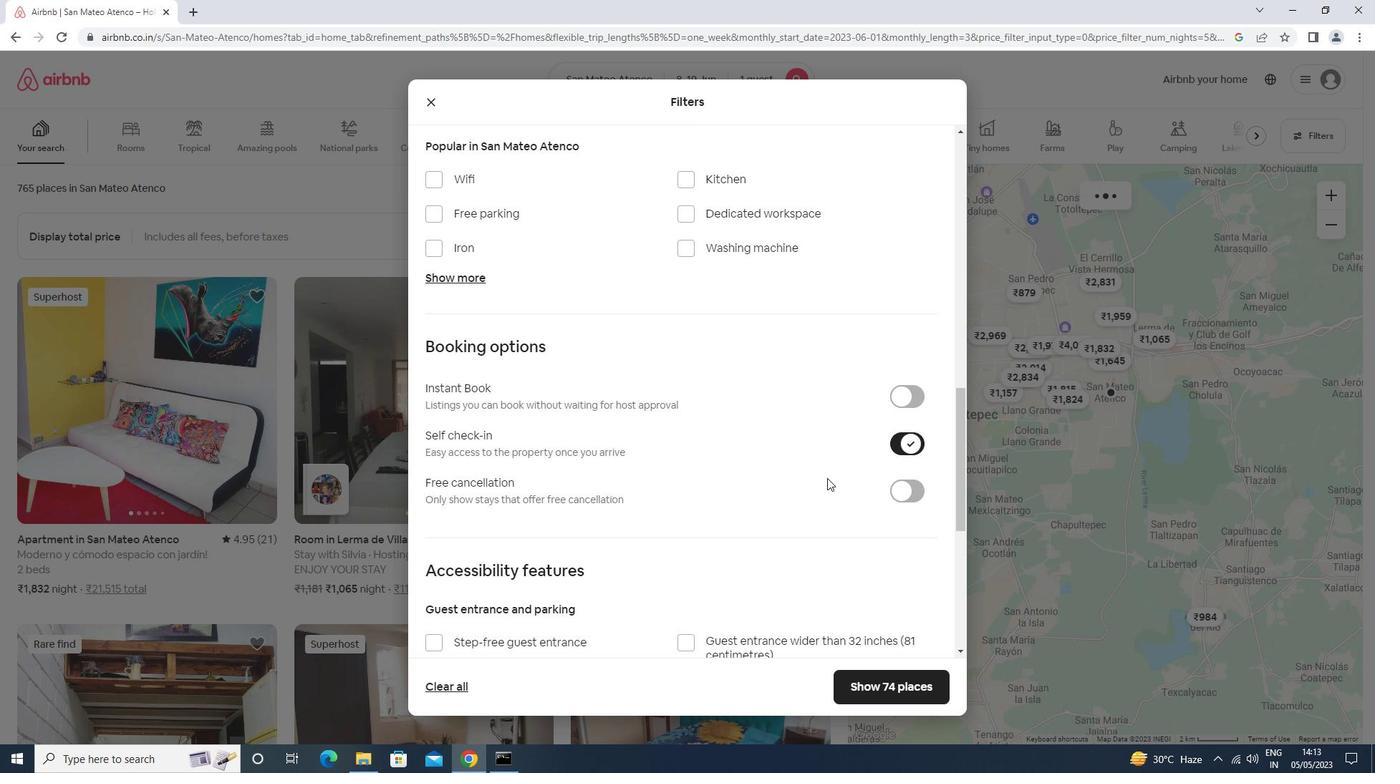 
Action: Mouse moved to (820, 479)
Screenshot: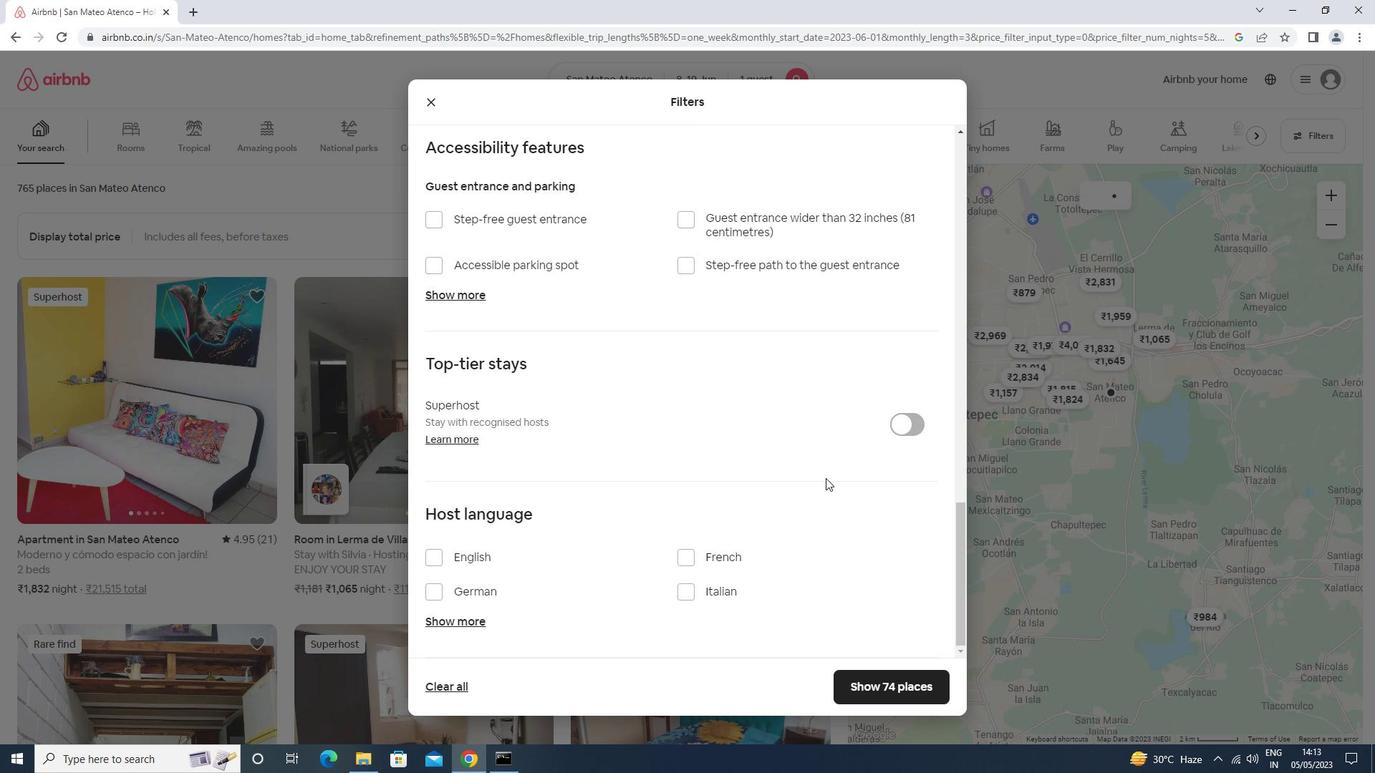
Action: Mouse scrolled (820, 479) with delta (0, 0)
Screenshot: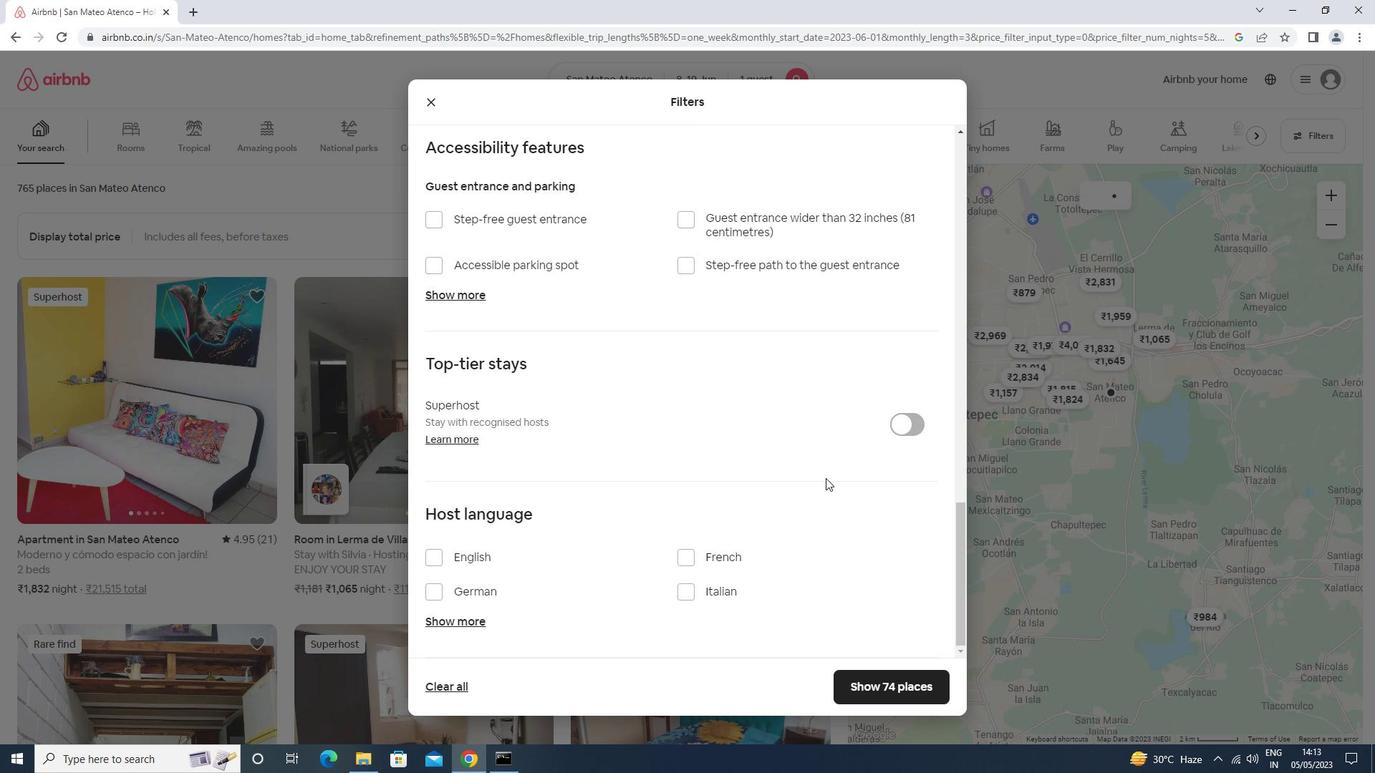 
Action: Mouse moved to (820, 479)
Screenshot: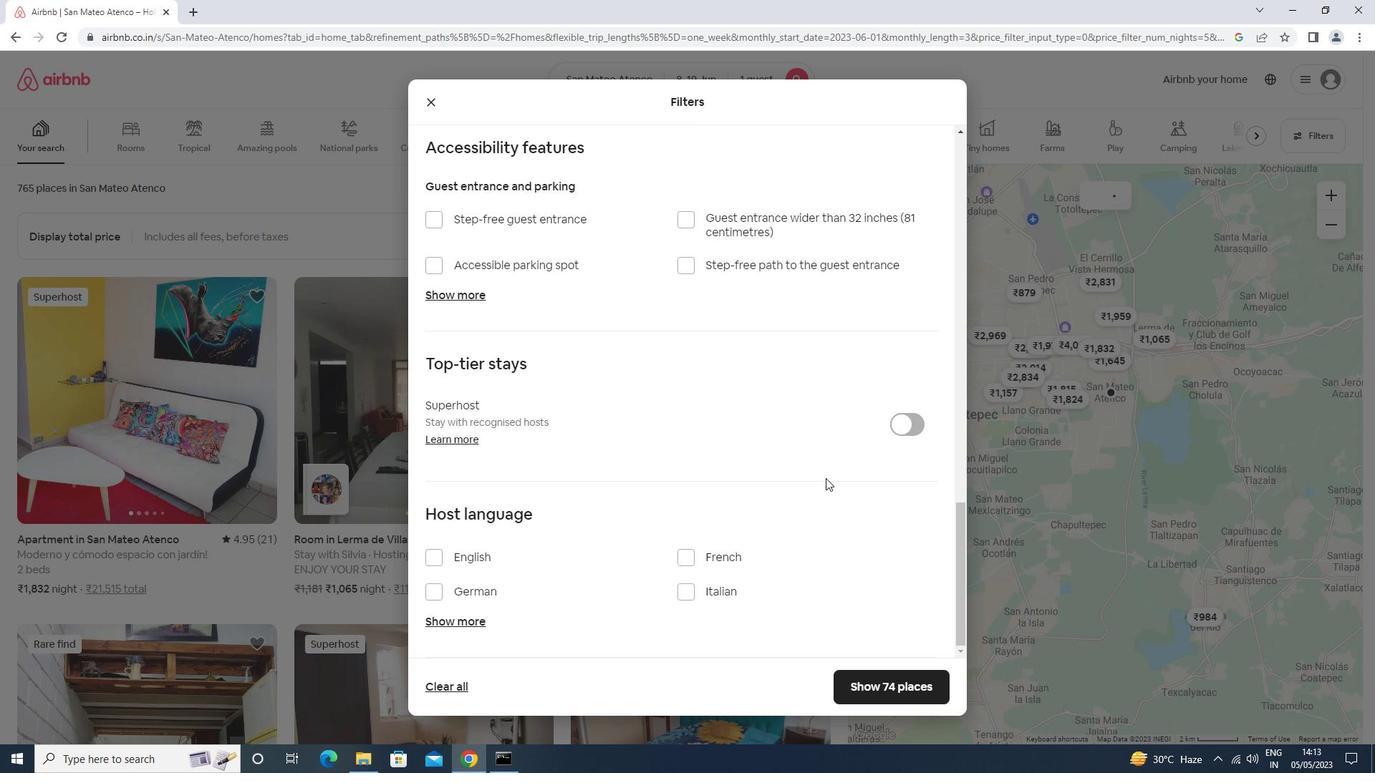 
Action: Mouse scrolled (820, 479) with delta (0, 0)
Screenshot: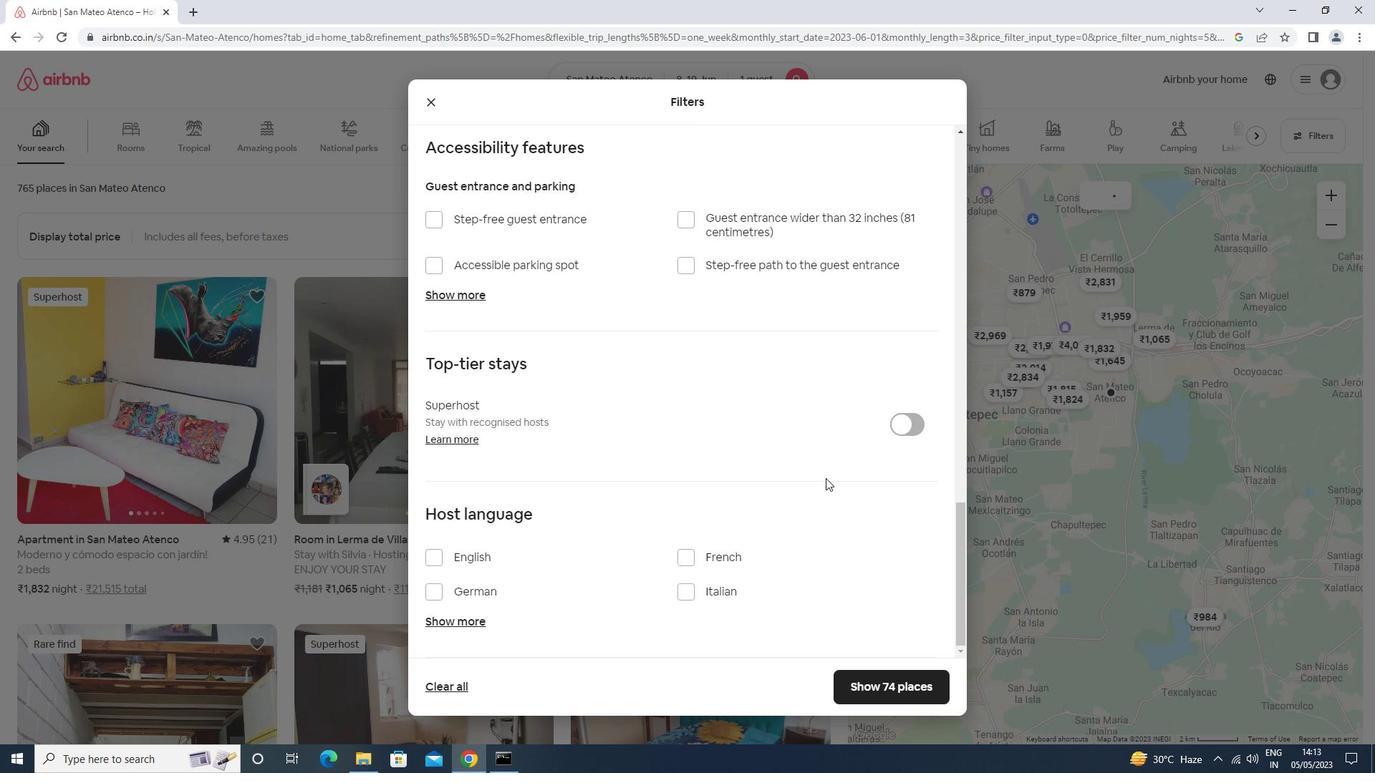 
Action: Mouse moved to (819, 479)
Screenshot: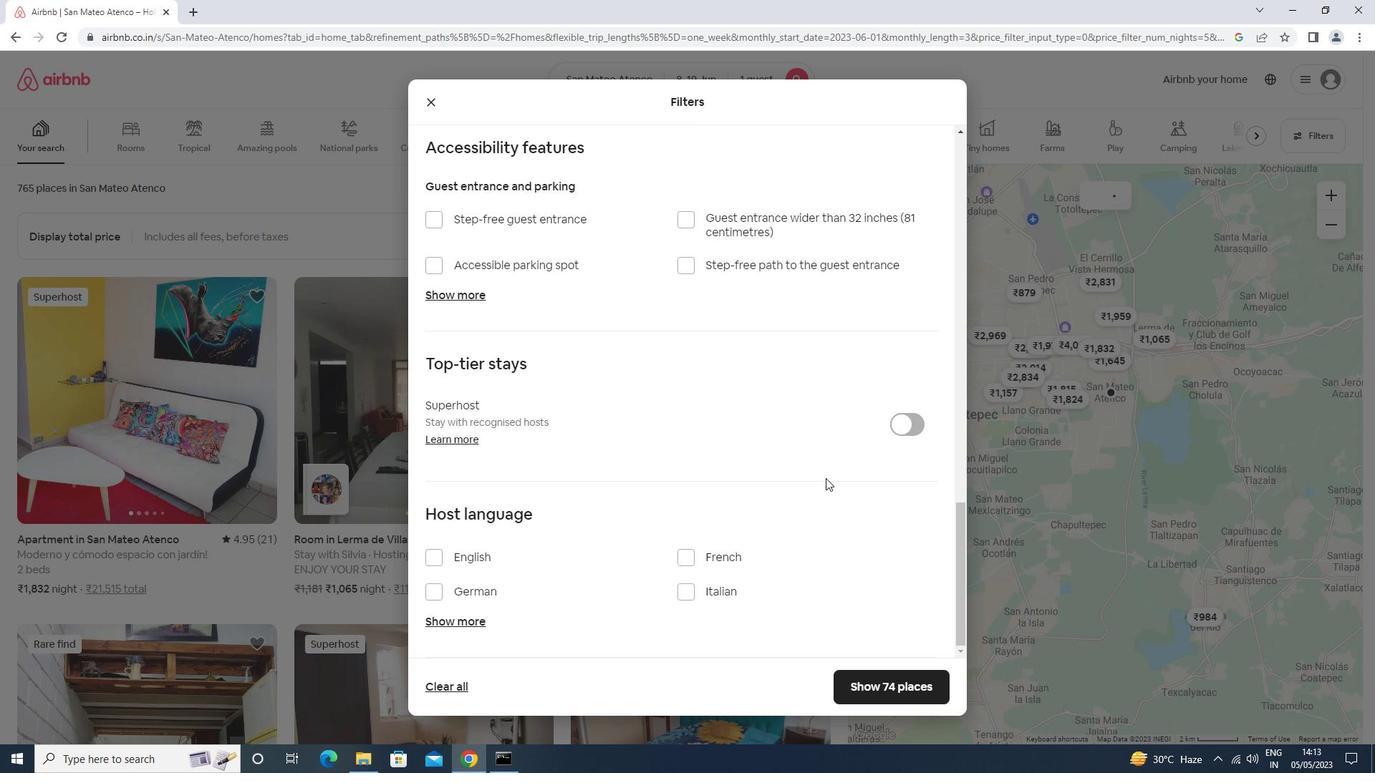 
Action: Mouse scrolled (819, 479) with delta (0, 0)
Screenshot: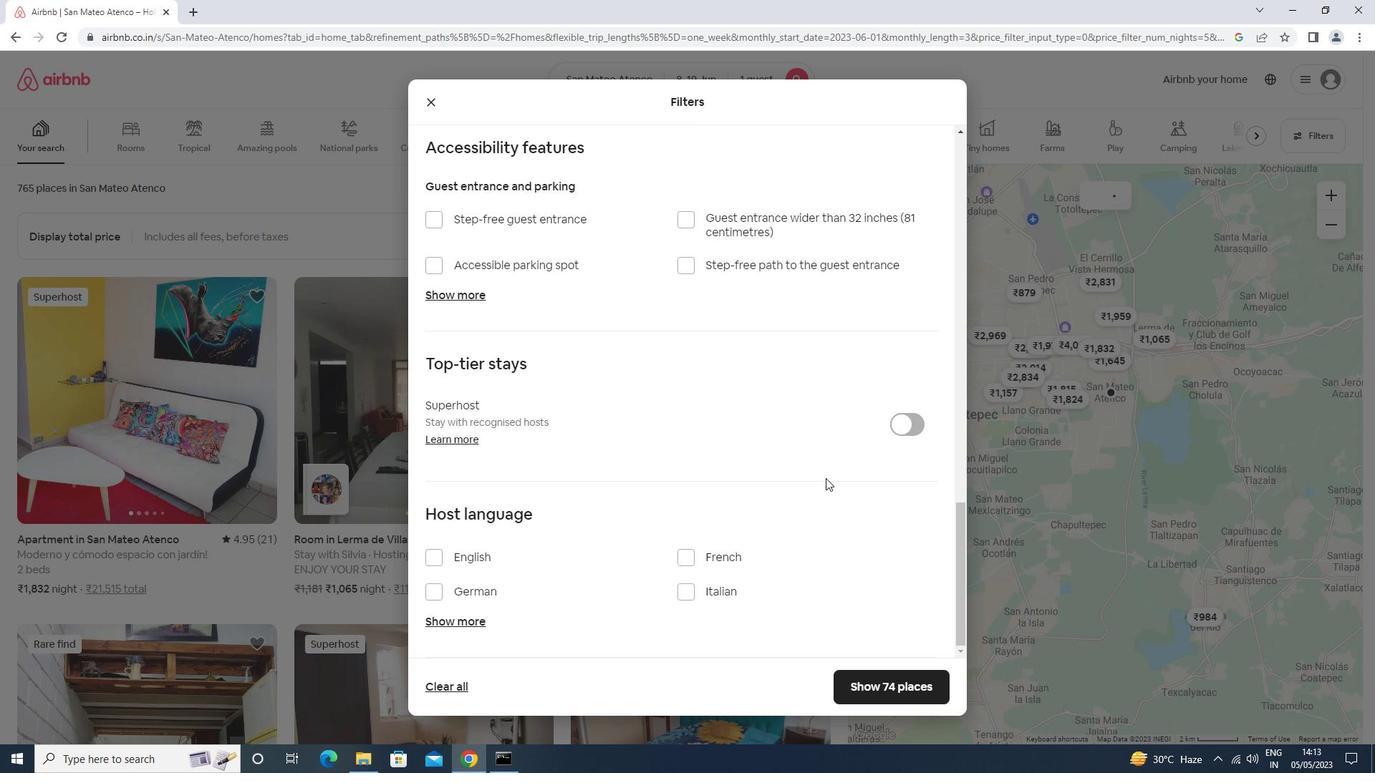 
Action: Mouse scrolled (819, 479) with delta (0, 0)
Screenshot: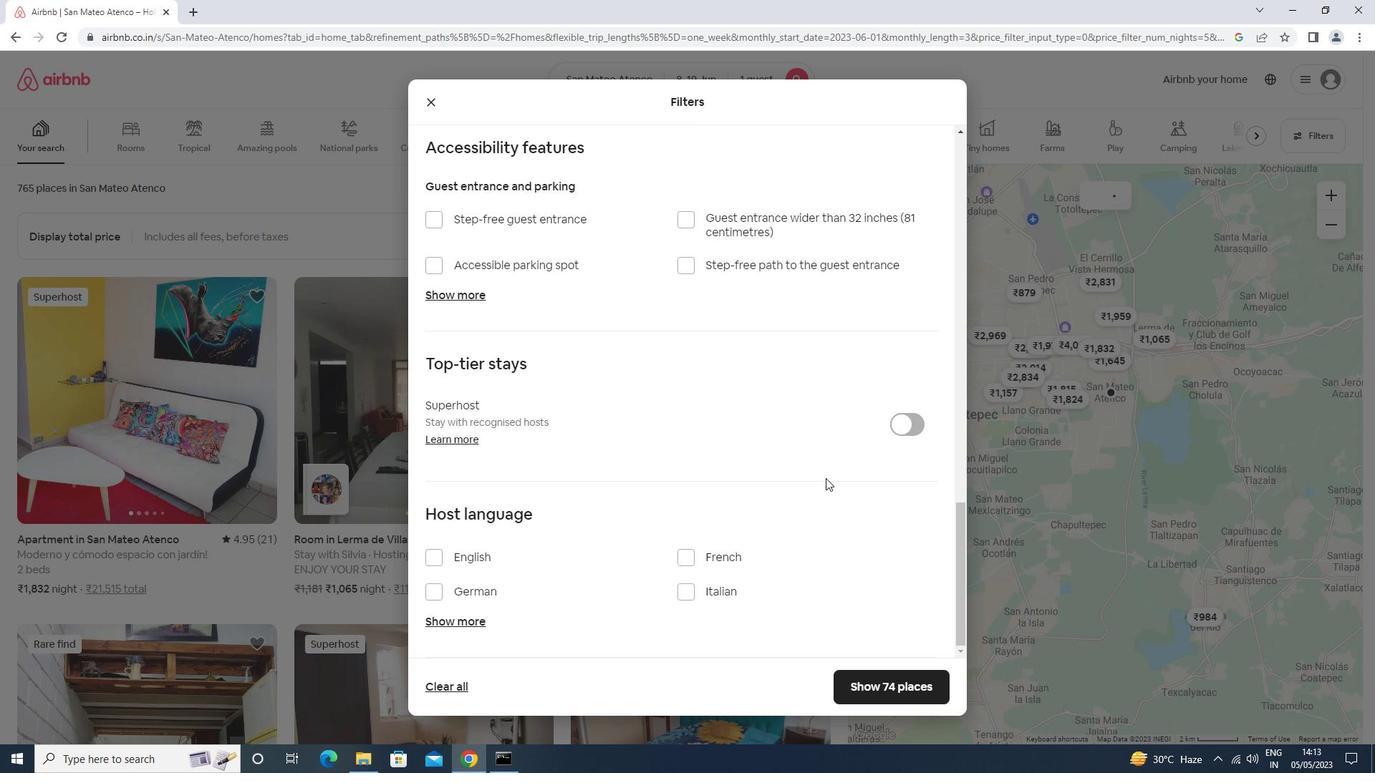 
Action: Mouse moved to (818, 479)
Screenshot: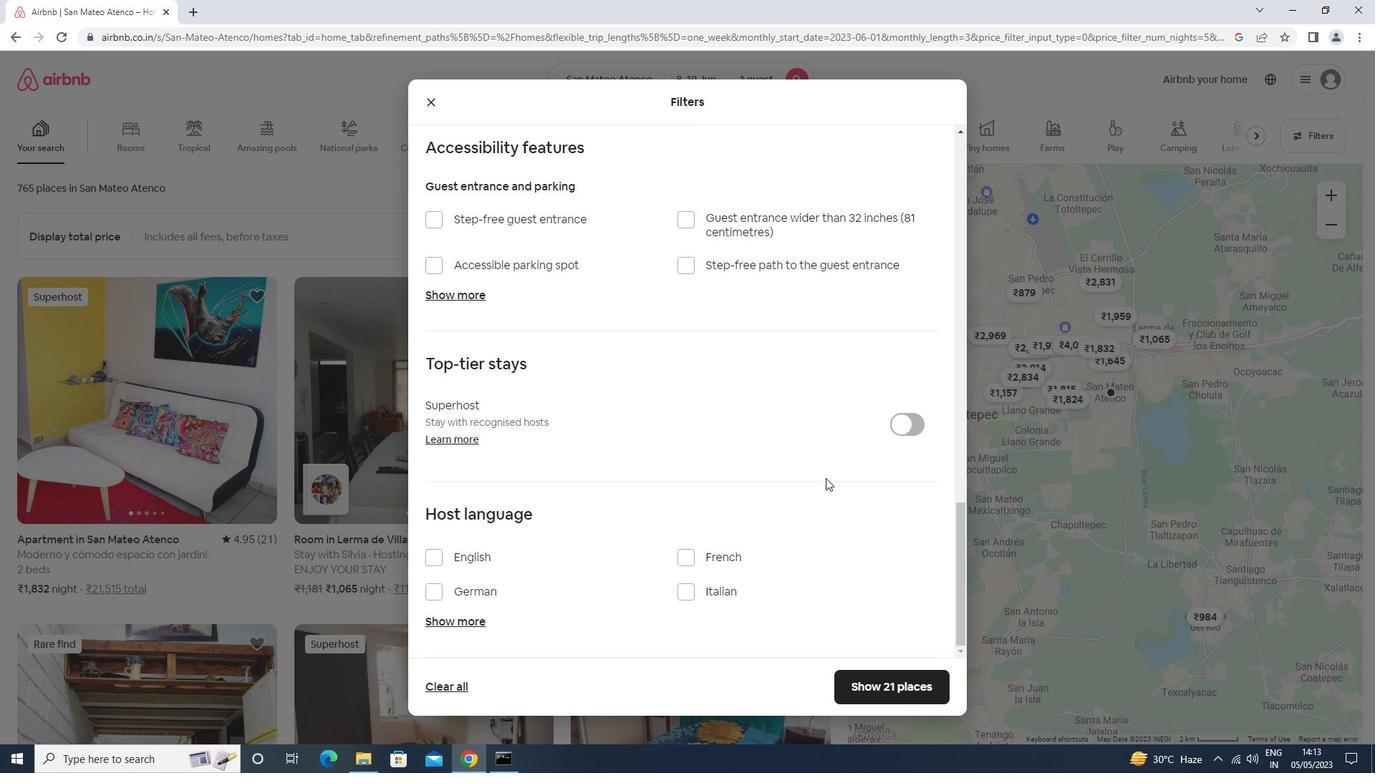 
Action: Mouse scrolled (818, 479) with delta (0, 0)
Screenshot: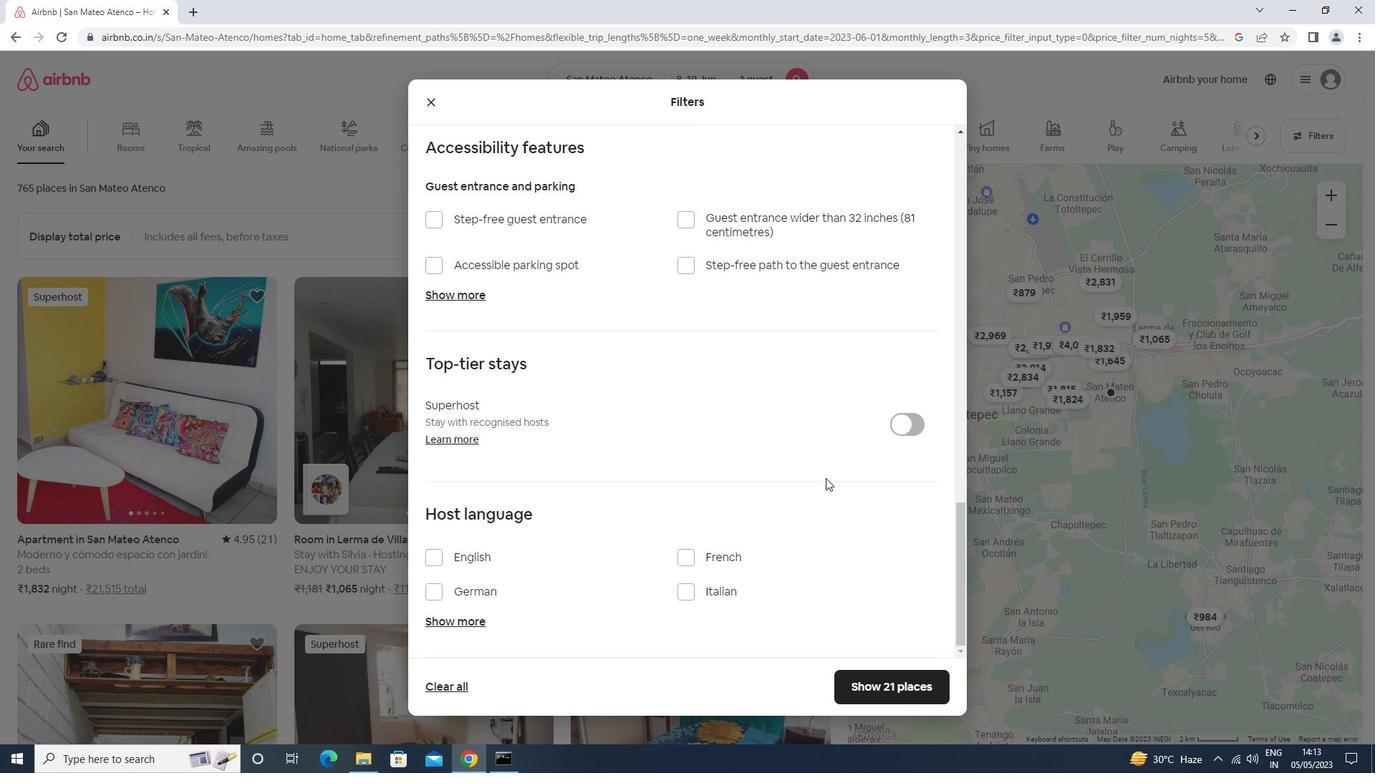 
Action: Mouse moved to (448, 553)
Screenshot: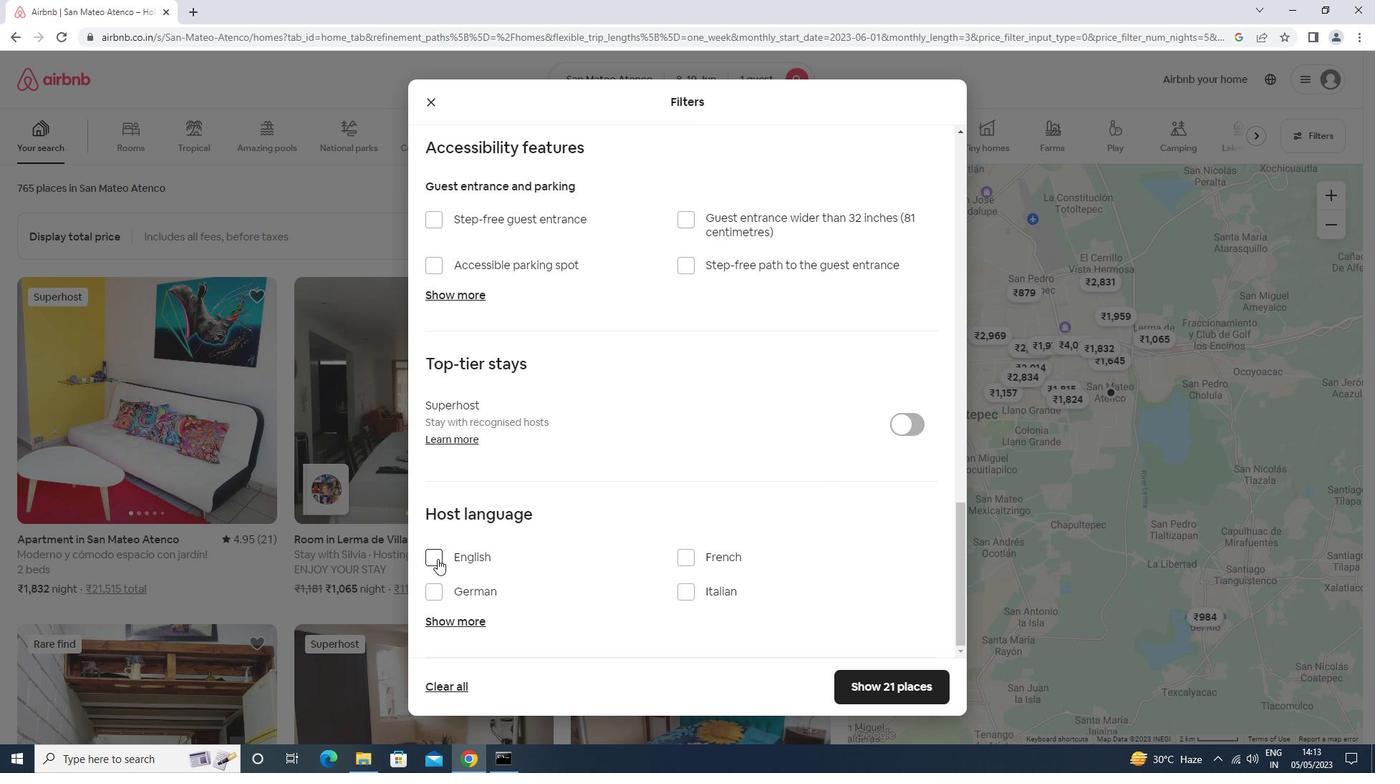 
Action: Mouse pressed left at (448, 553)
Screenshot: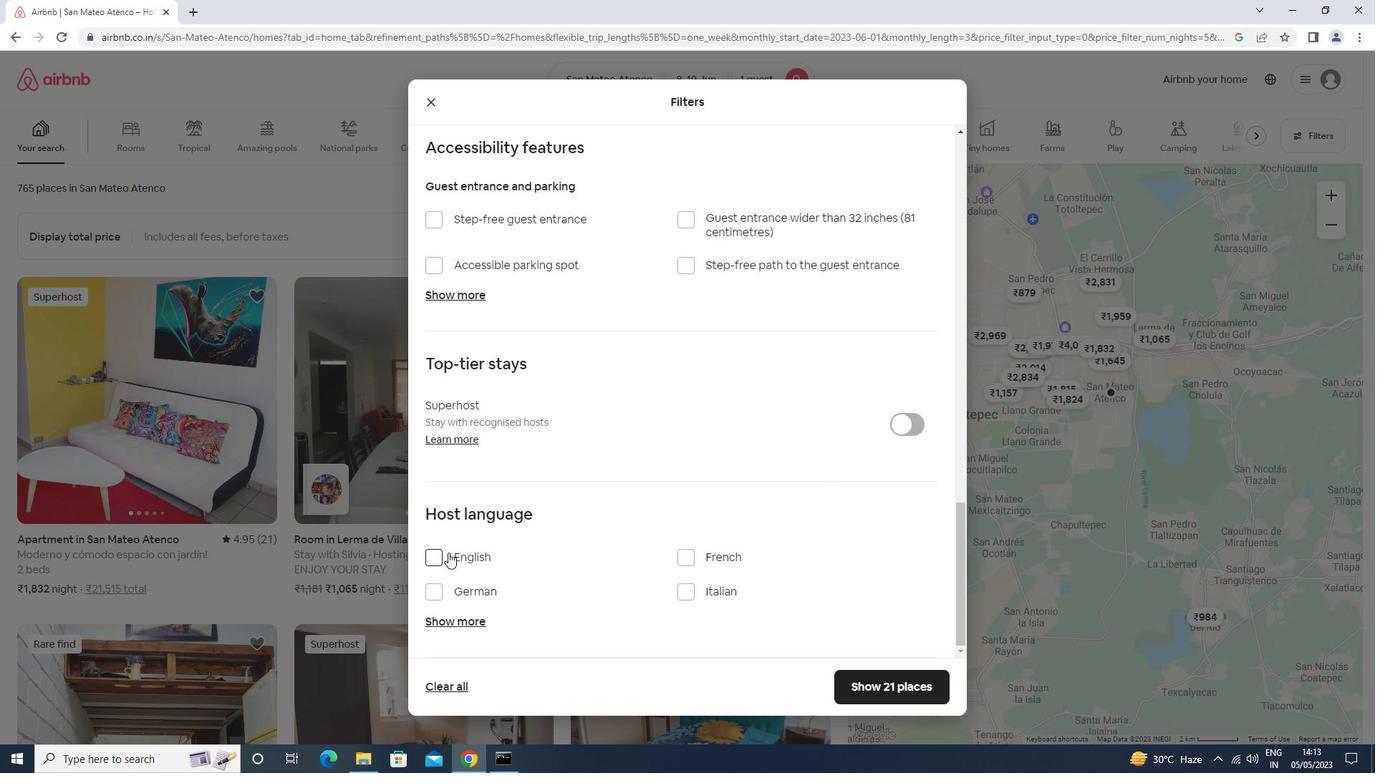 
Action: Mouse moved to (896, 676)
Screenshot: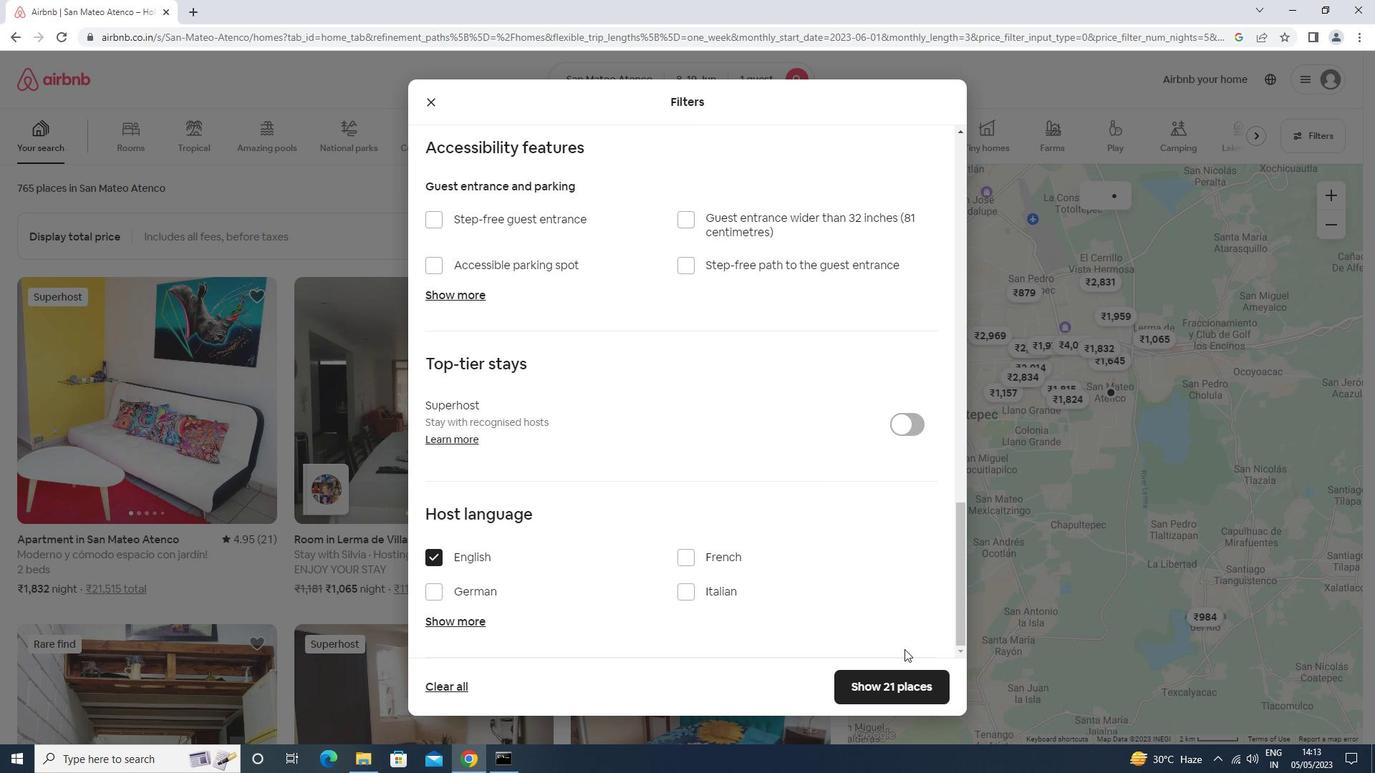 
Action: Mouse pressed left at (896, 676)
Screenshot: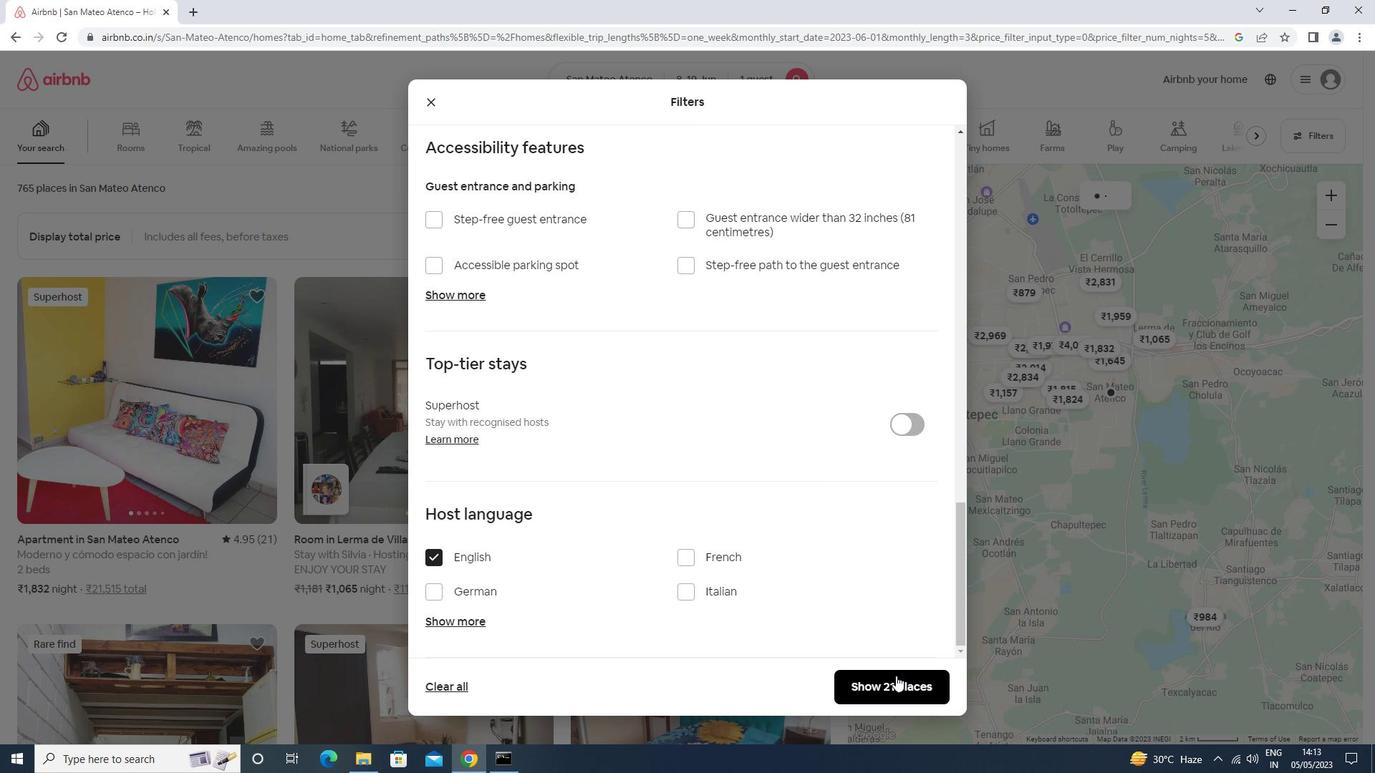 
